 Task: Look for space in Antwerpen, Belgium from 10th July, 2023 to 15th July, 2023 for 7 adults in price range Rs.10000 to Rs.15000. Place can be entire place or shared room with 4 bedrooms having 7 beds and 4 bathrooms. Property type can be house, flat, guest house. Amenities needed are: wifi, washing machine, heating, TV, free parkinig on premises, hot tub, gym, smoking allowed. Booking option can be shelf check-in. Required host language is English.
Action: Mouse pressed left at (540, 109)
Screenshot: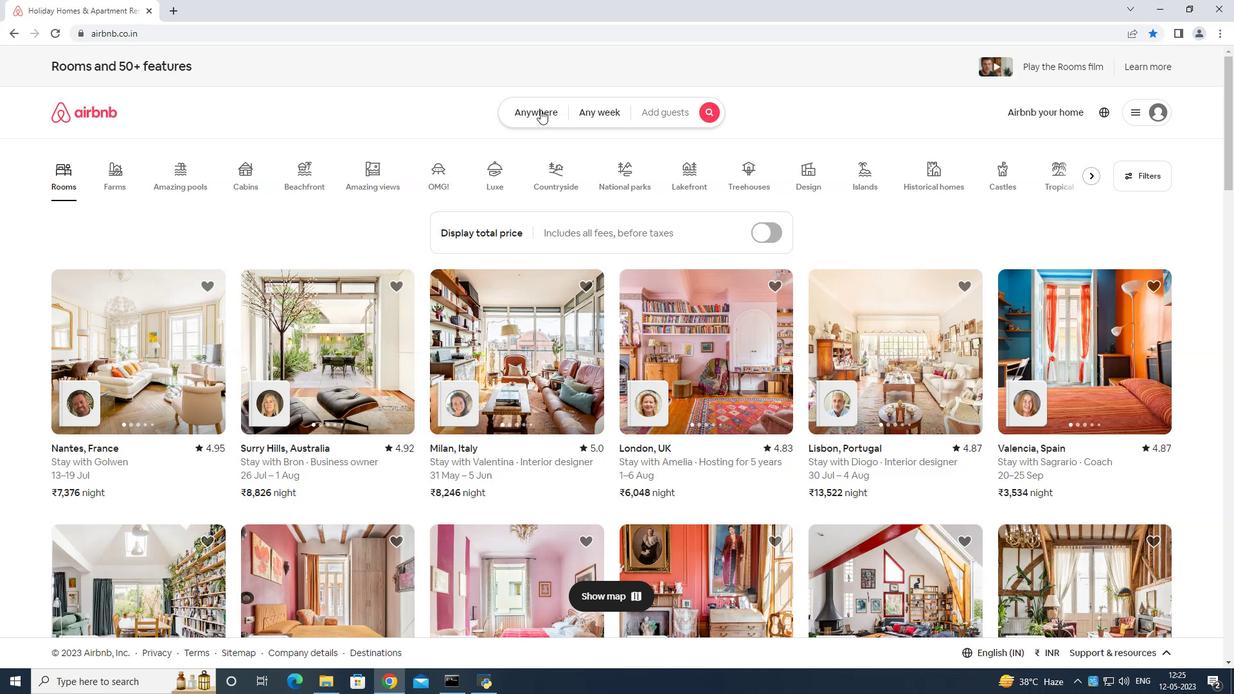 
Action: Mouse moved to (476, 154)
Screenshot: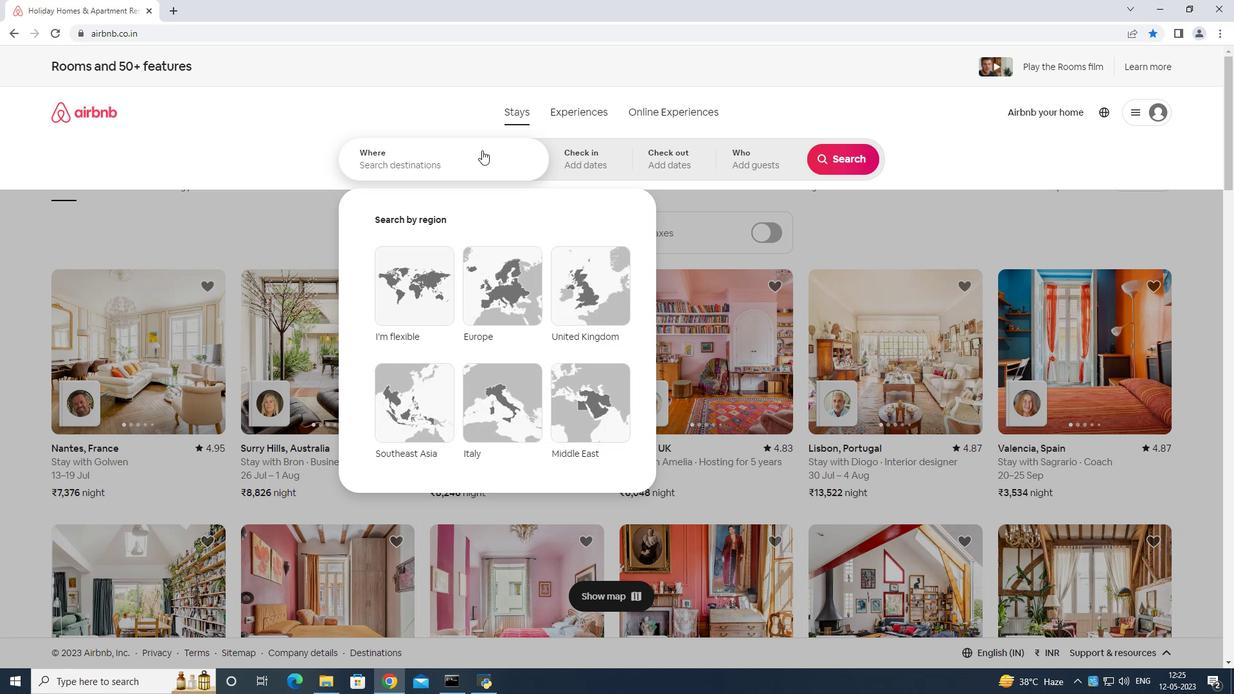 
Action: Mouse pressed left at (476, 154)
Screenshot: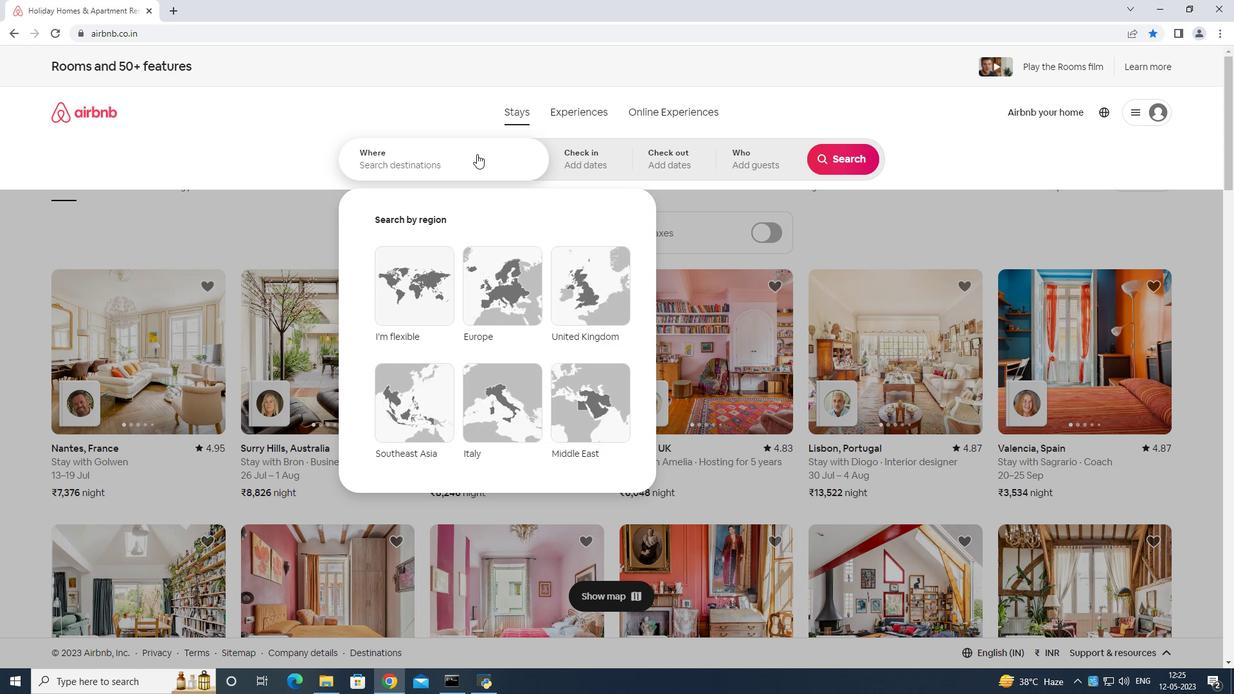 
Action: Mouse moved to (491, 239)
Screenshot: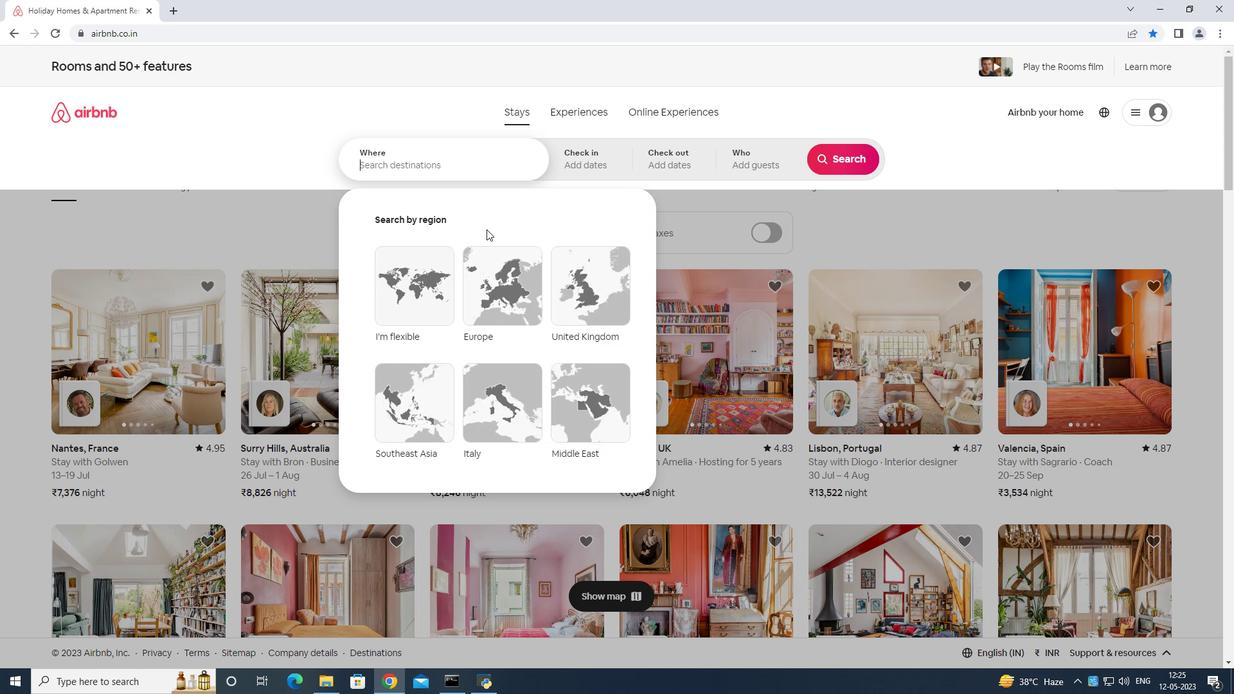 
Action: Key pressed <Key.shift>Antwerr<Key.backspace>pen<Key.space>belgium<Key.enter>
Screenshot: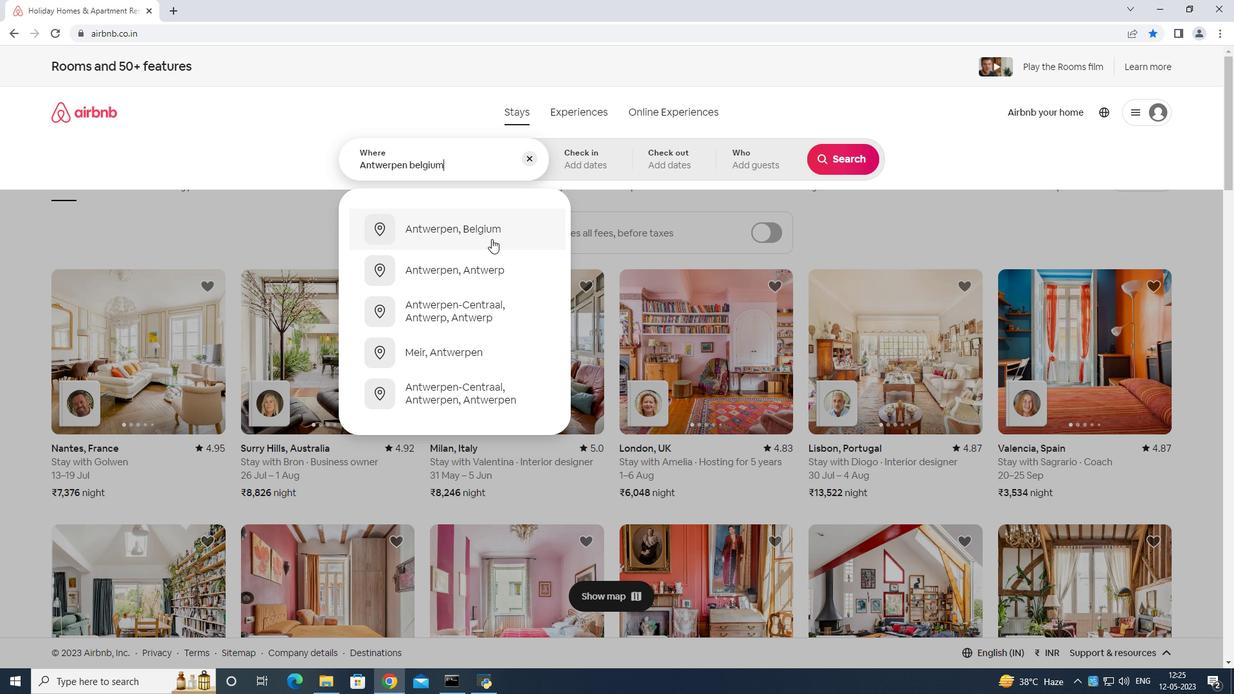 
Action: Mouse moved to (847, 255)
Screenshot: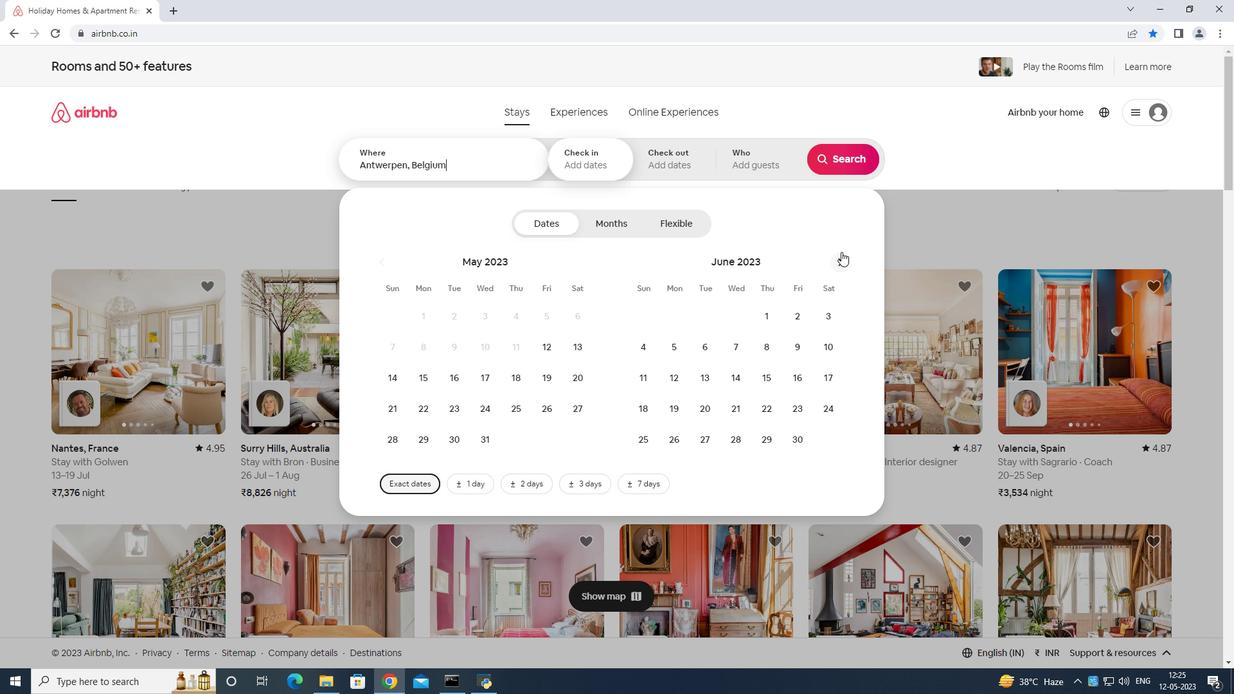 
Action: Mouse pressed left at (847, 255)
Screenshot: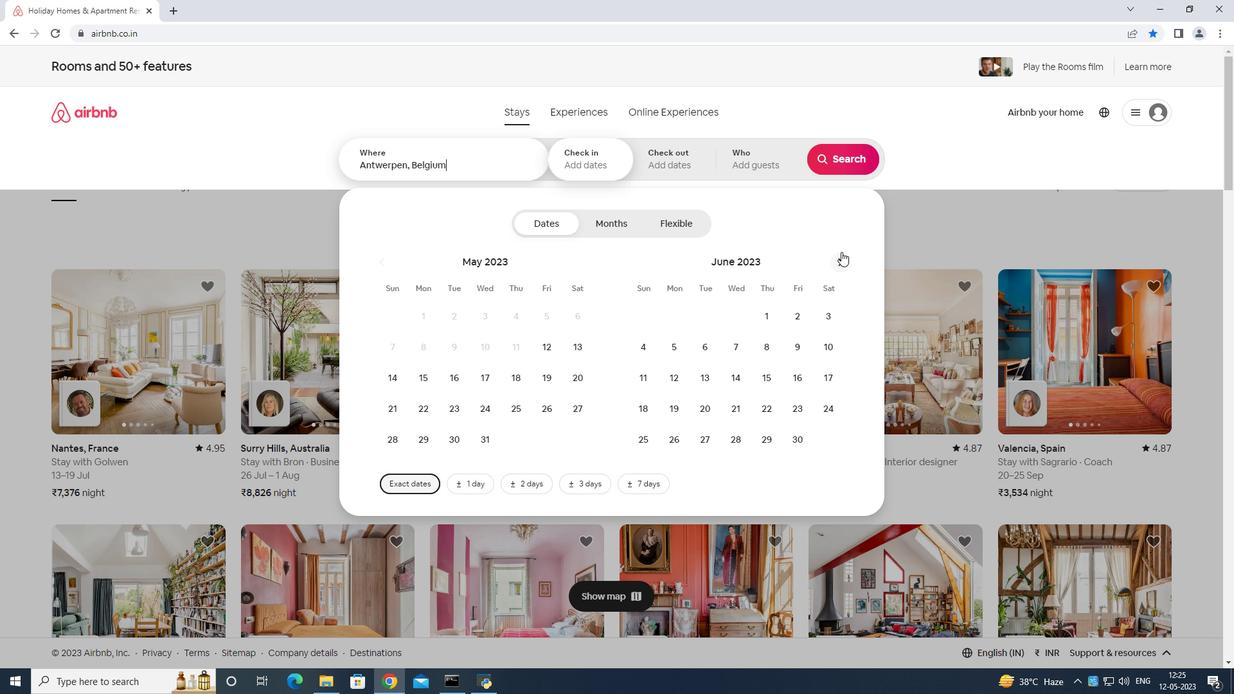 
Action: Mouse moved to (675, 377)
Screenshot: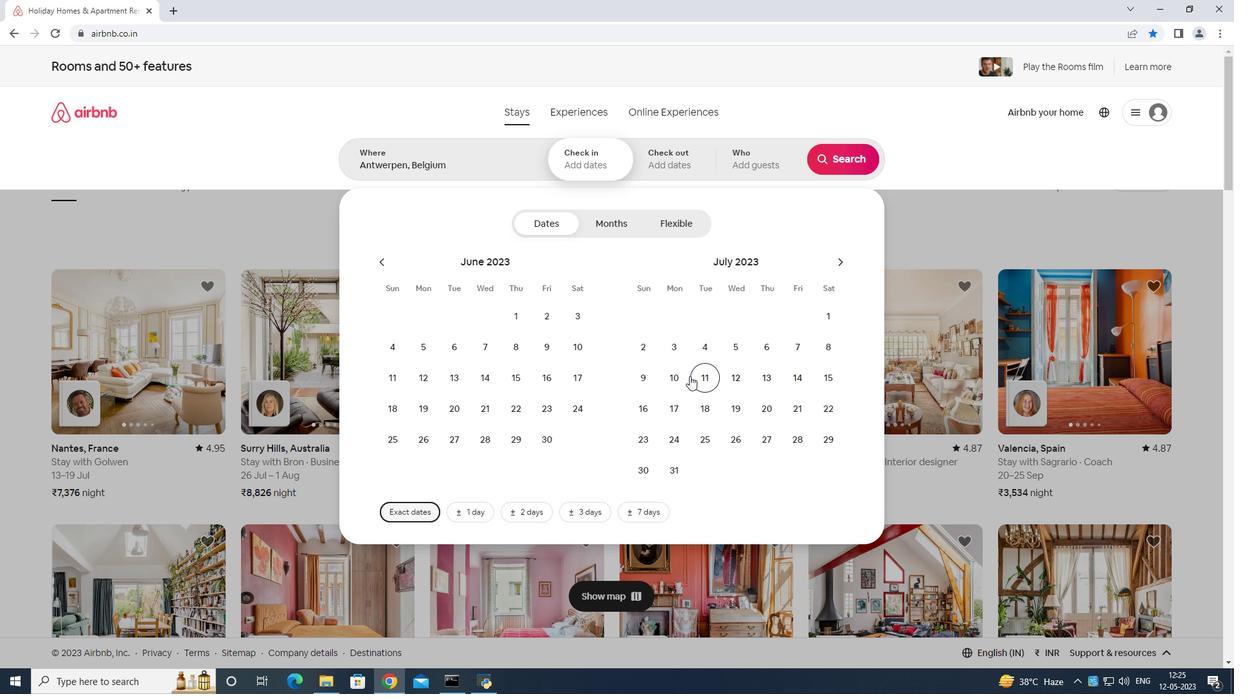 
Action: Mouse pressed left at (675, 377)
Screenshot: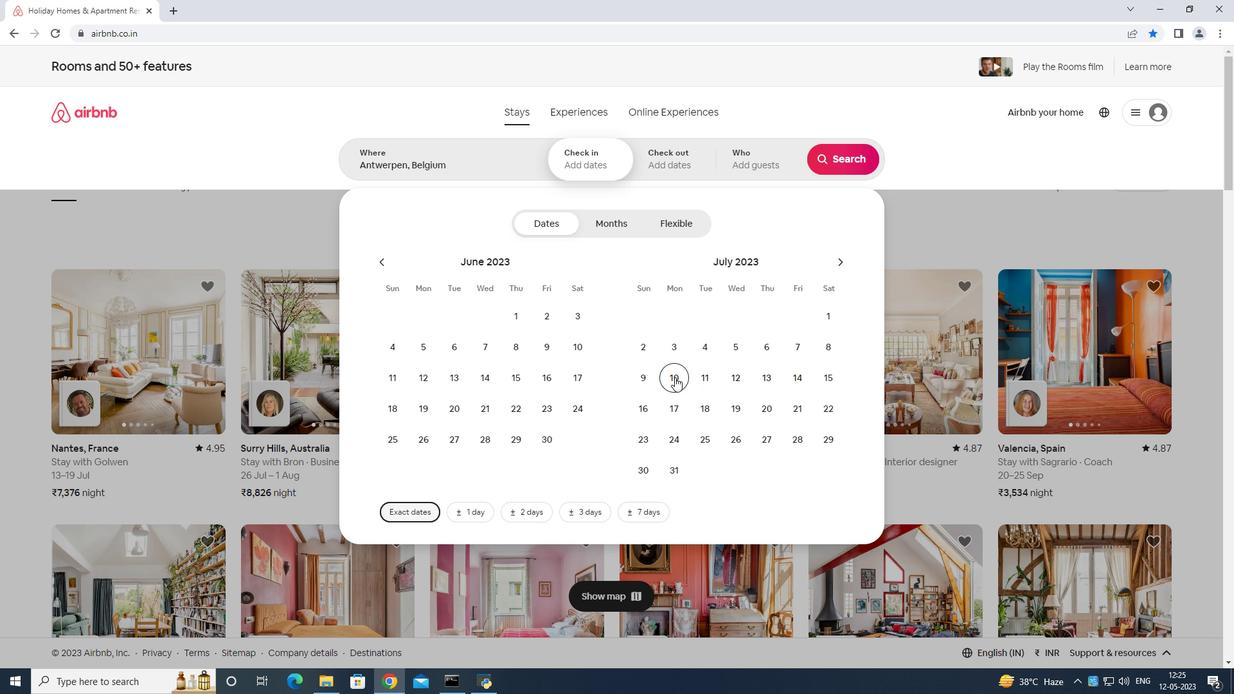 
Action: Mouse moved to (830, 381)
Screenshot: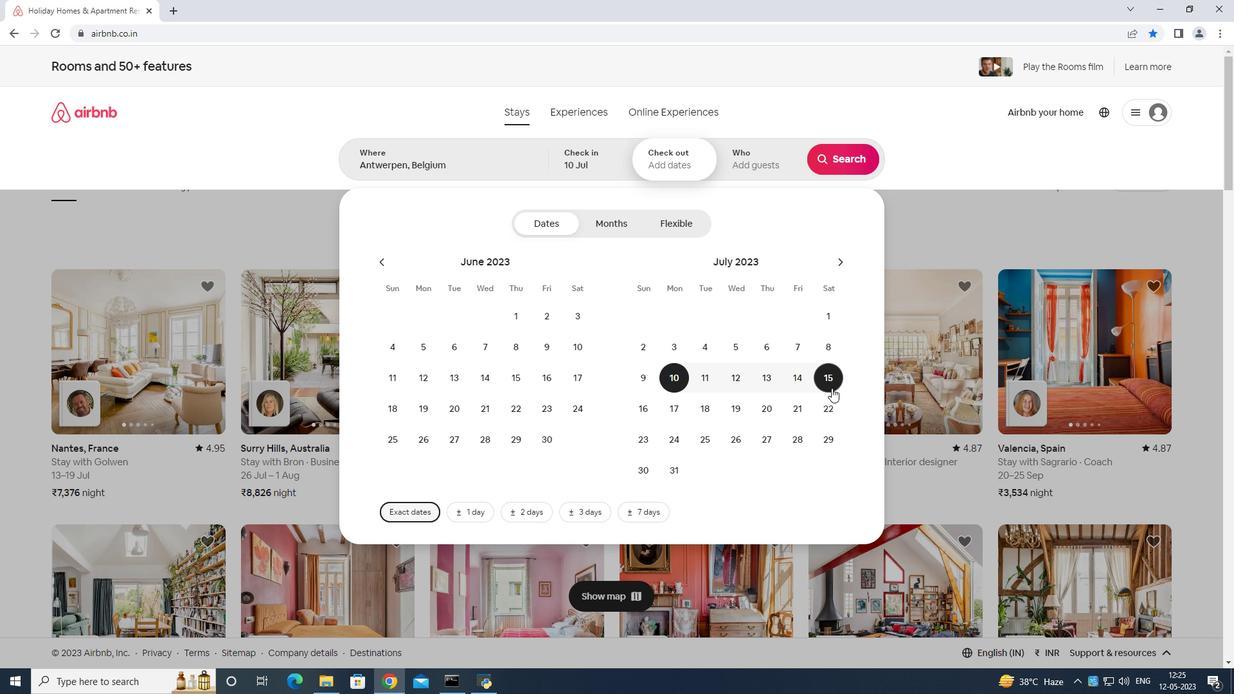 
Action: Mouse pressed left at (830, 381)
Screenshot: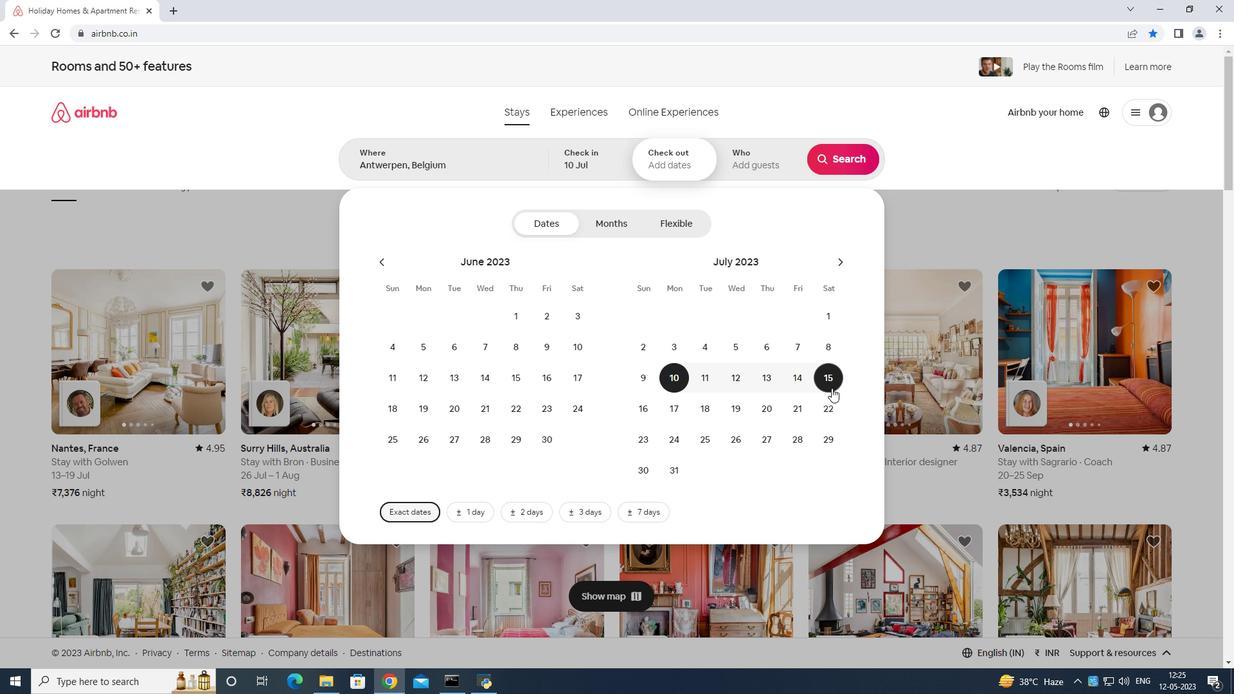 
Action: Mouse moved to (766, 153)
Screenshot: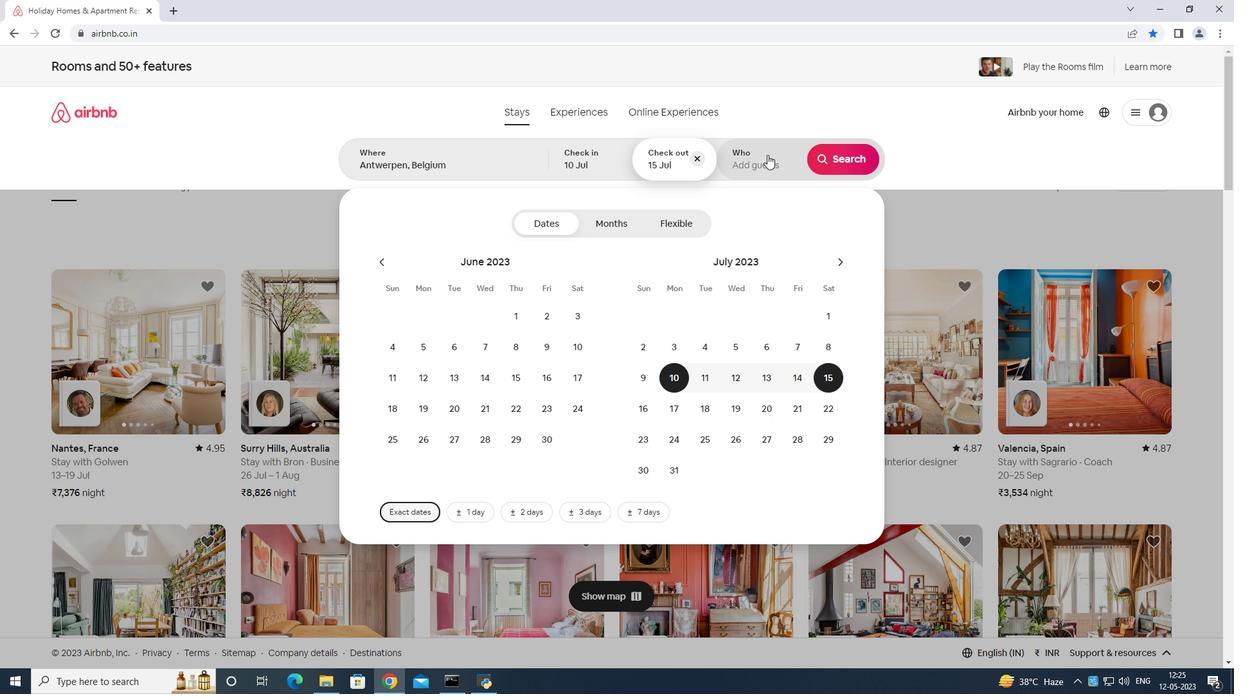 
Action: Mouse pressed left at (766, 153)
Screenshot: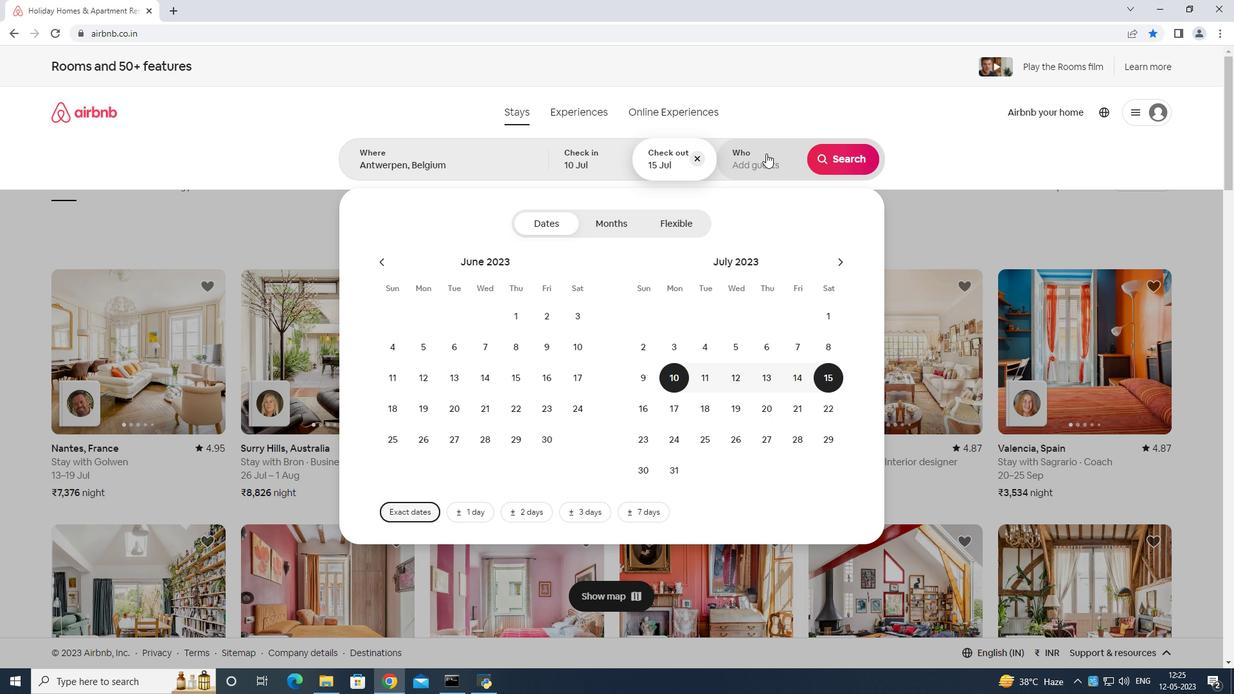 
Action: Mouse moved to (846, 230)
Screenshot: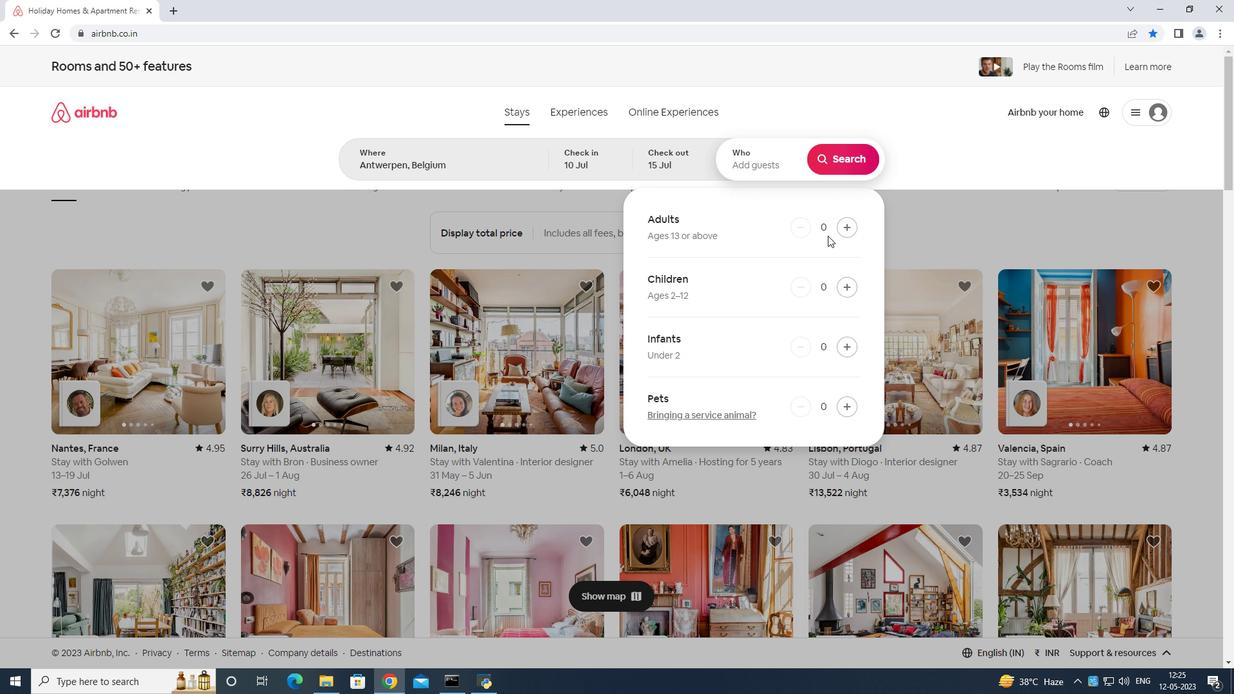 
Action: Mouse pressed left at (846, 230)
Screenshot: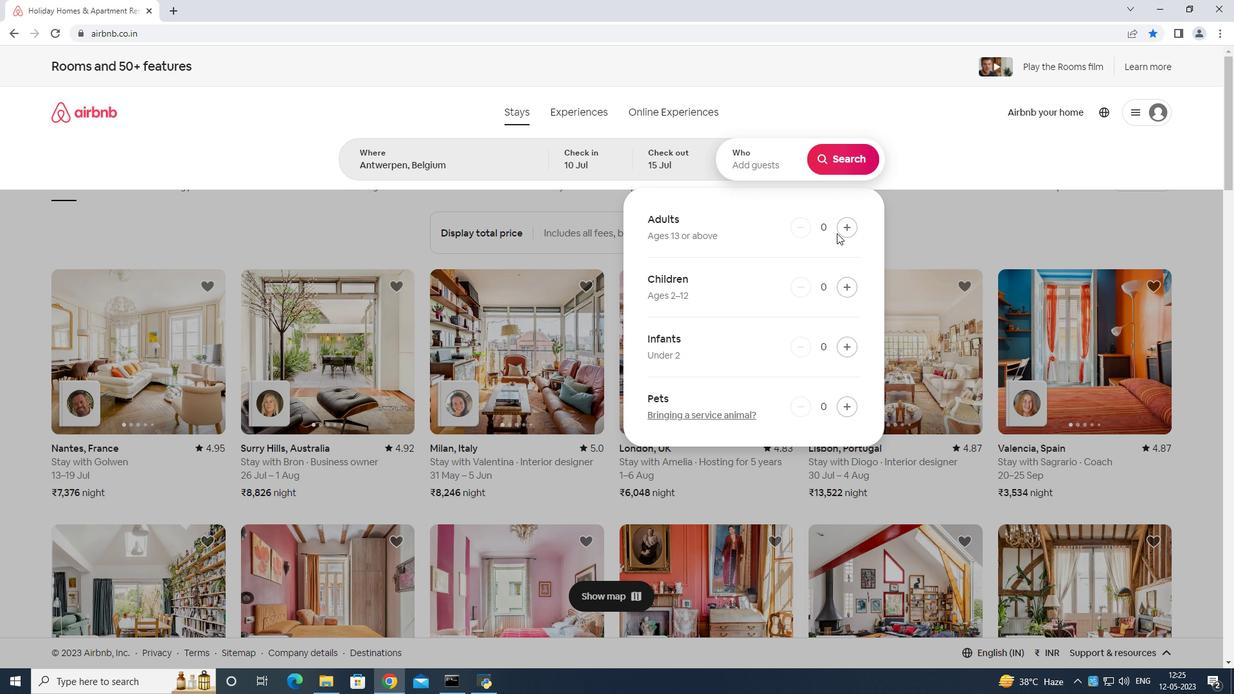
Action: Mouse moved to (847, 229)
Screenshot: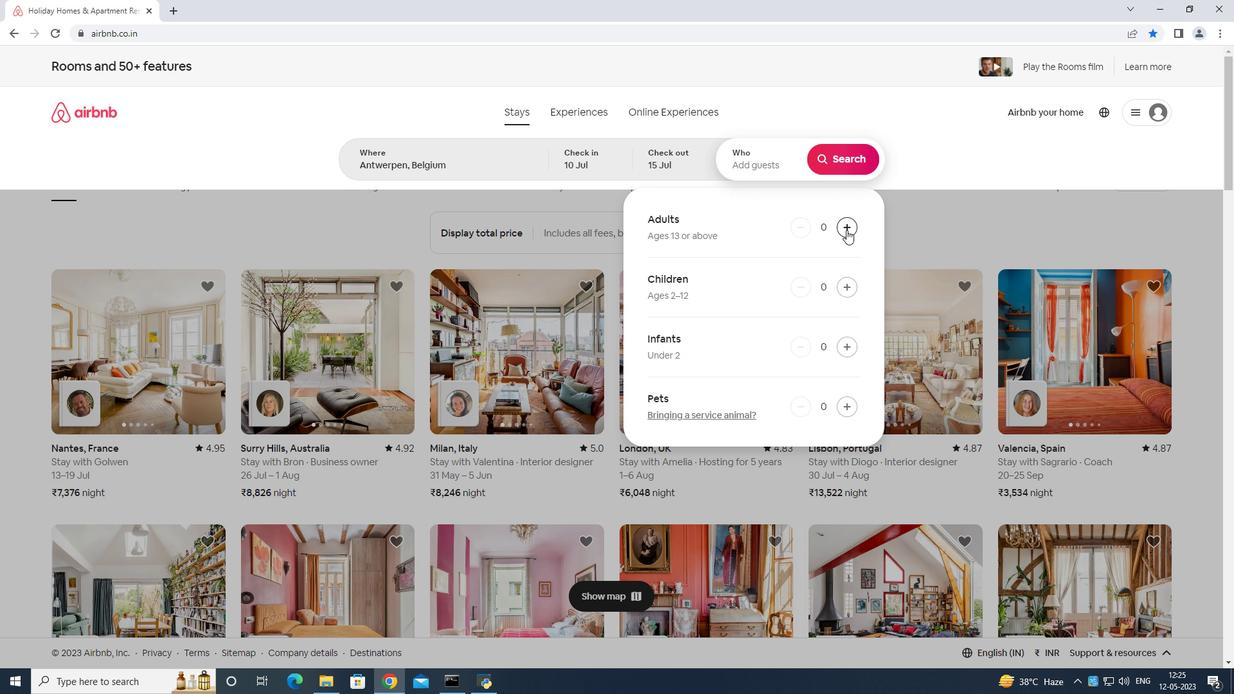 
Action: Mouse pressed left at (847, 229)
Screenshot: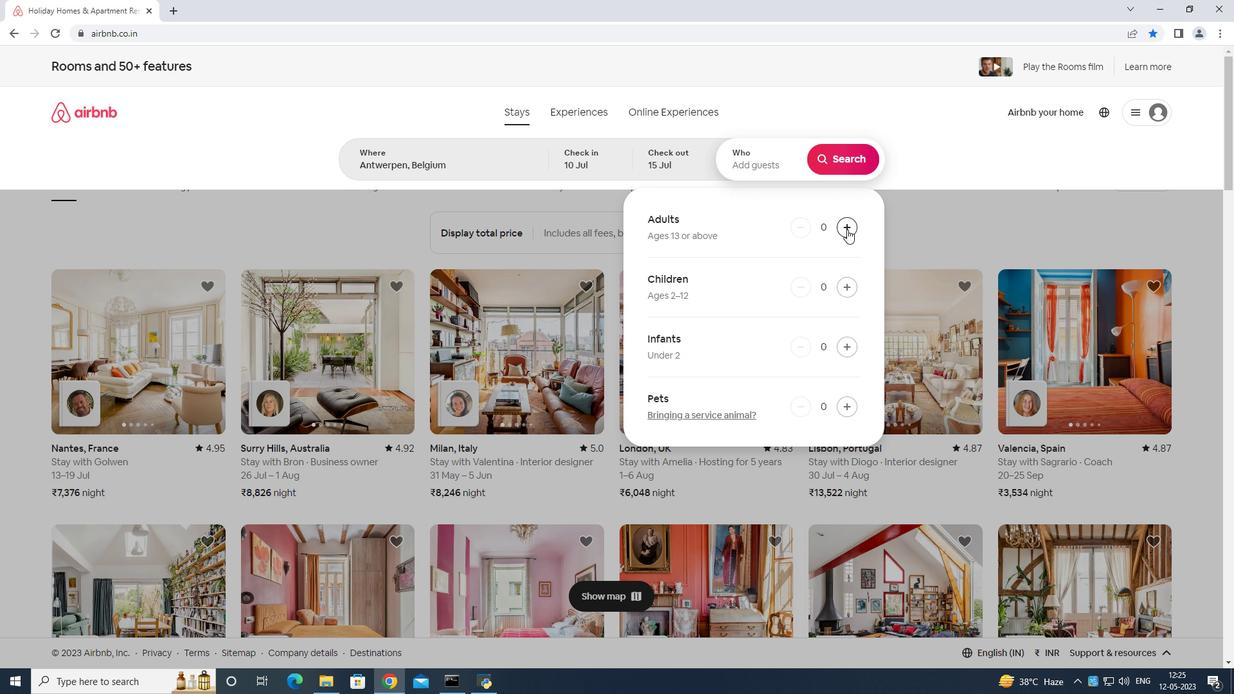 
Action: Mouse pressed left at (847, 229)
Screenshot: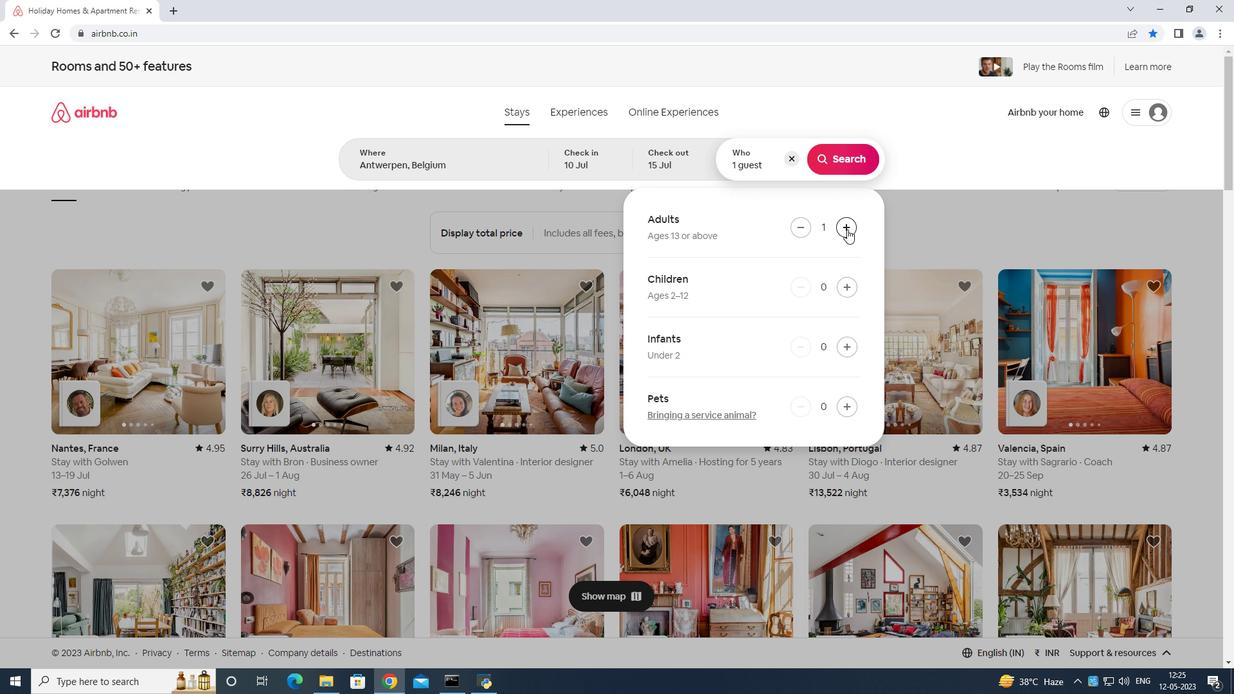 
Action: Mouse pressed left at (847, 229)
Screenshot: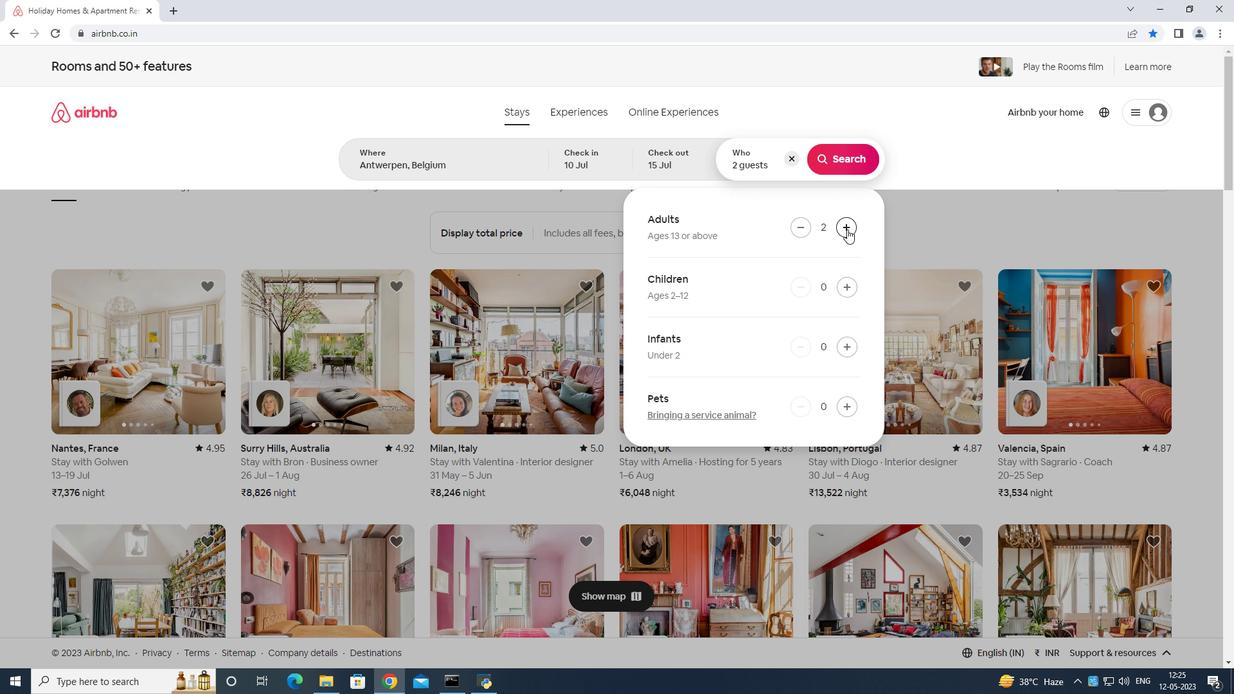 
Action: Mouse pressed left at (847, 229)
Screenshot: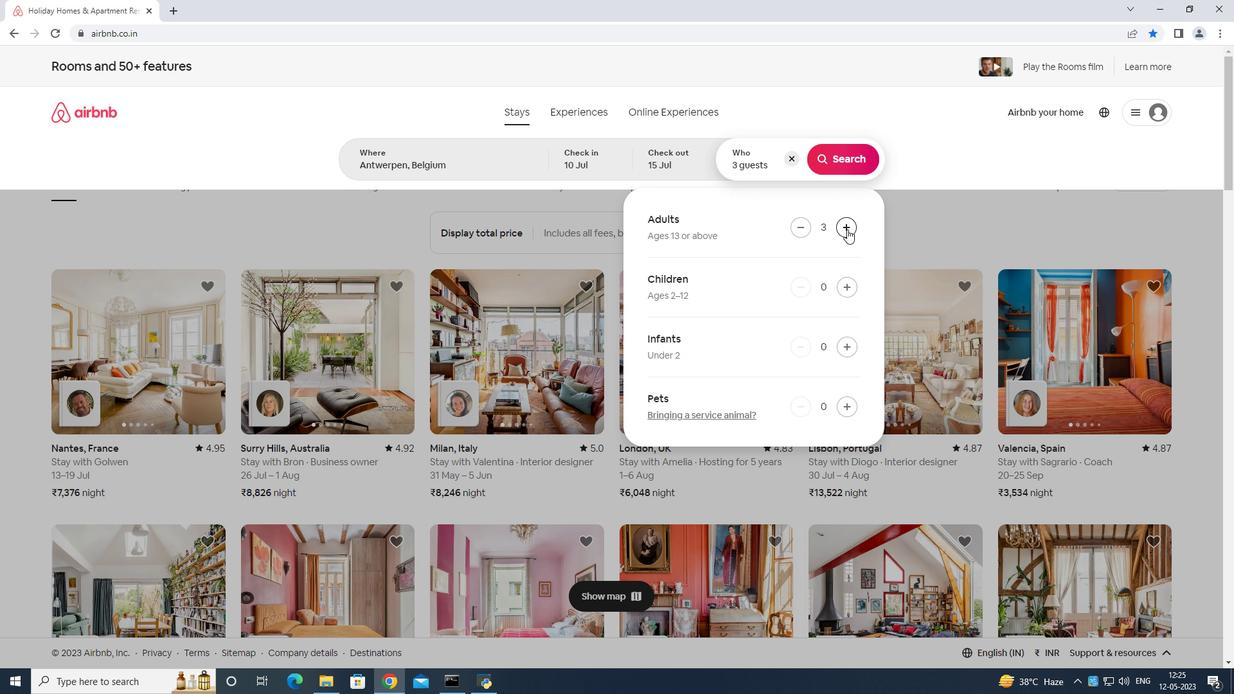 
Action: Mouse pressed left at (847, 229)
Screenshot: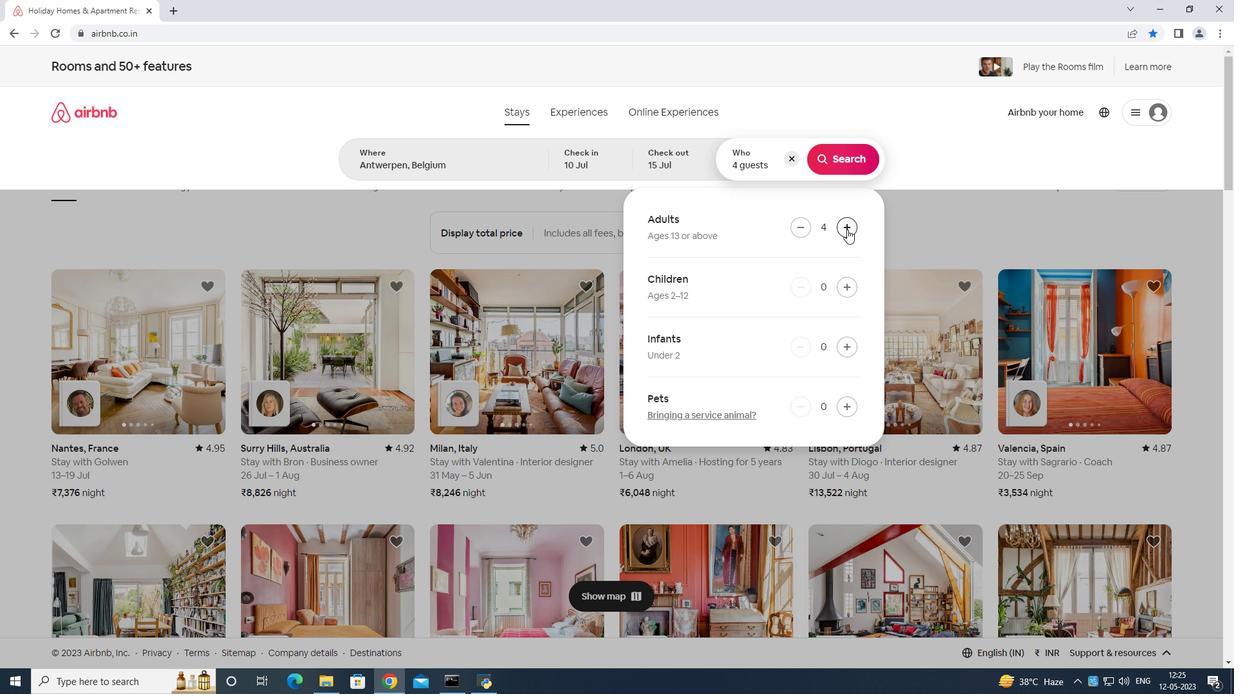 
Action: Mouse pressed left at (847, 229)
Screenshot: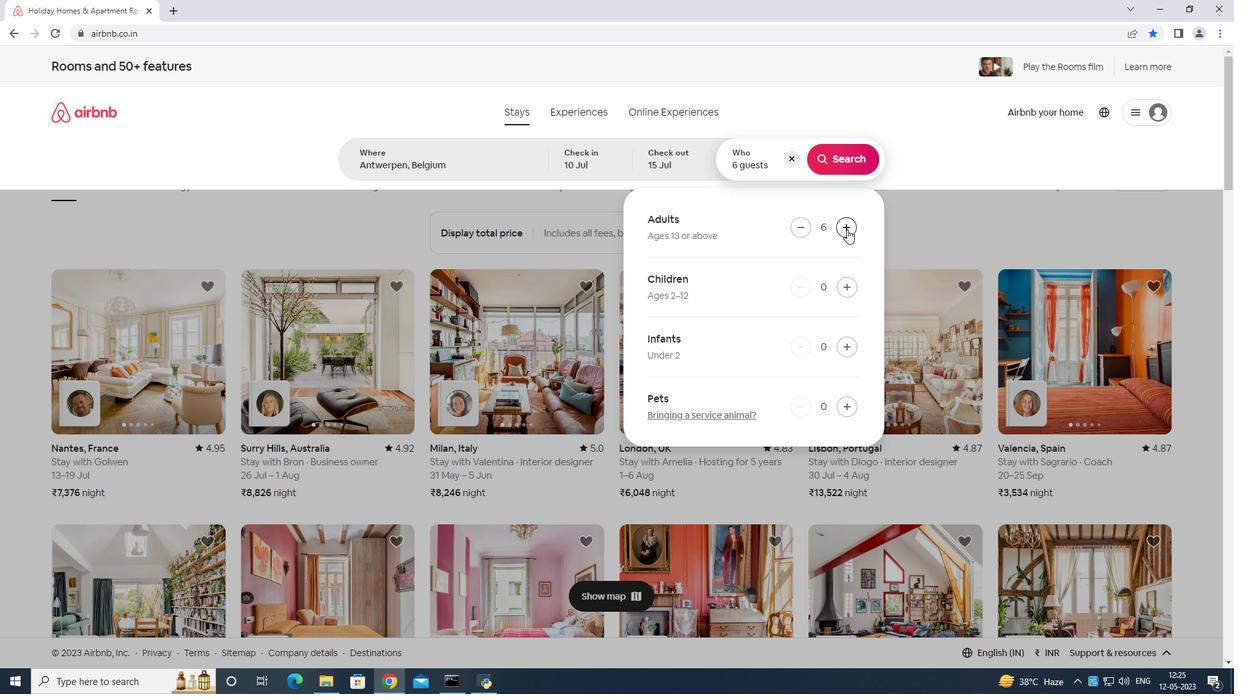 
Action: Mouse moved to (848, 161)
Screenshot: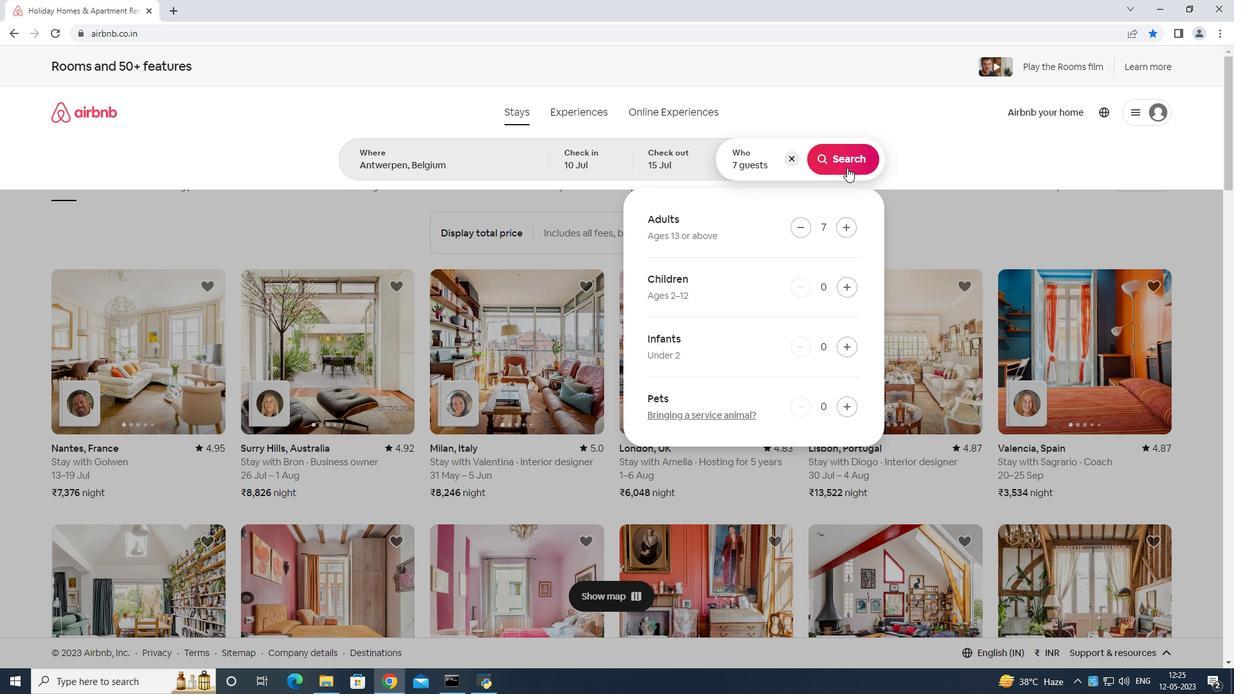 
Action: Mouse pressed left at (848, 161)
Screenshot: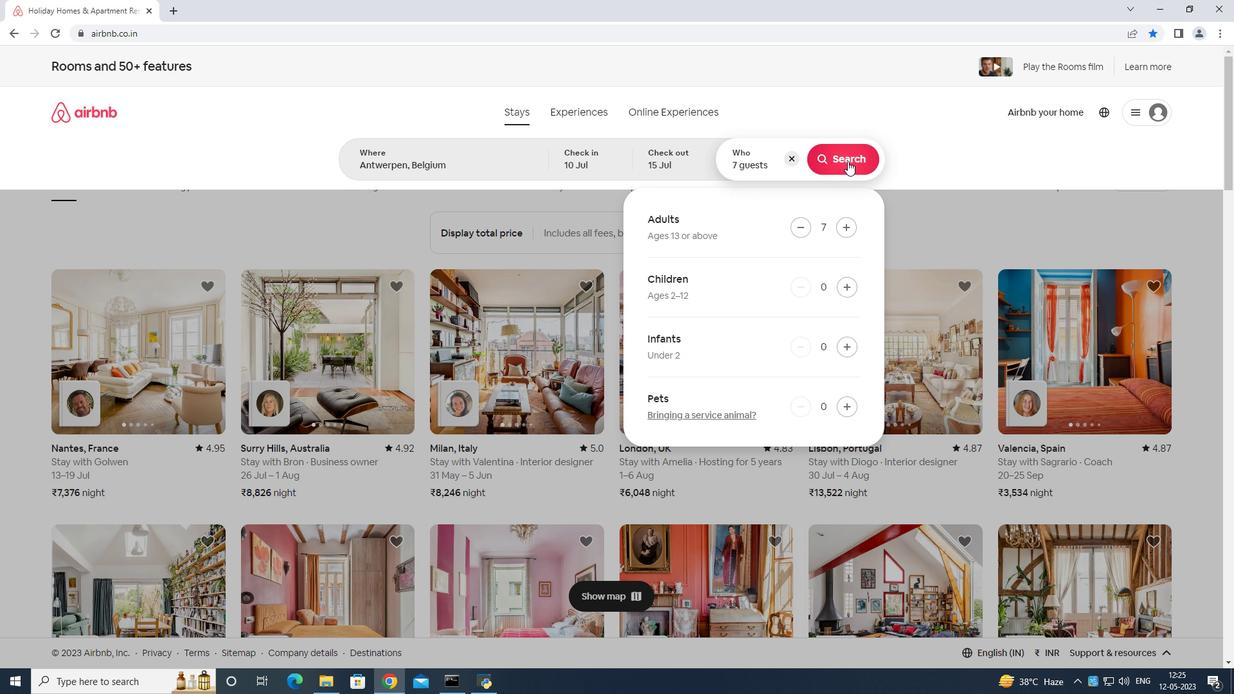 
Action: Mouse moved to (1195, 121)
Screenshot: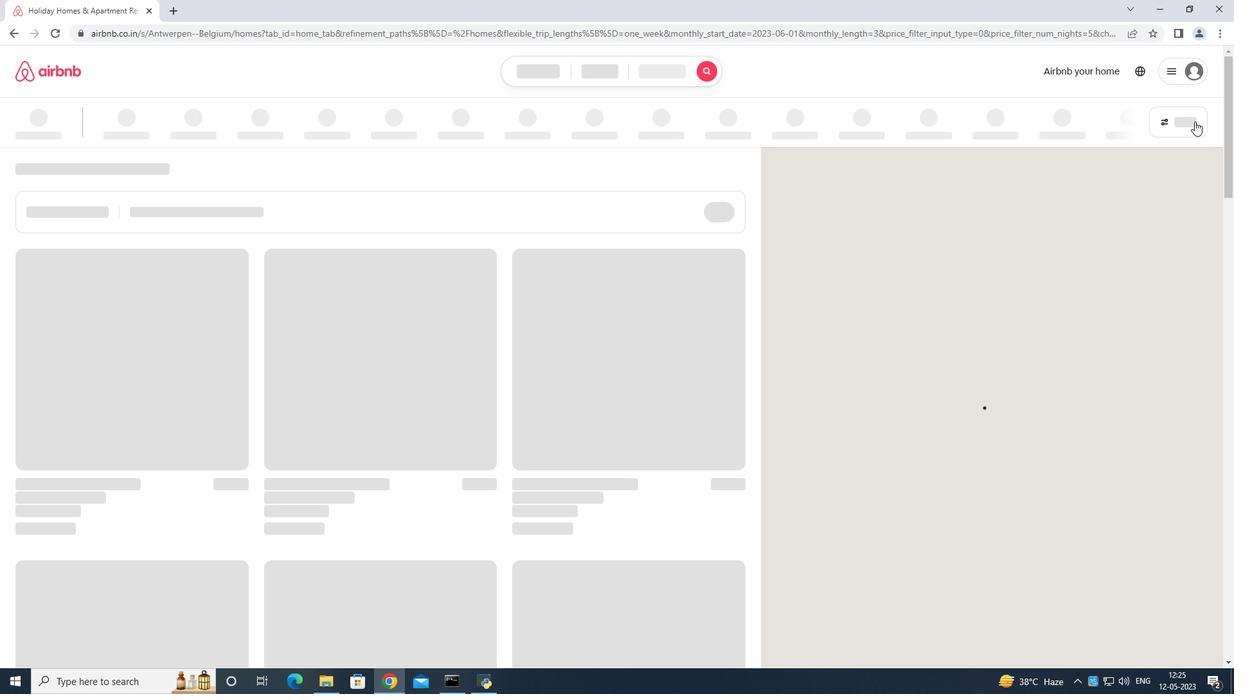 
Action: Mouse pressed left at (1195, 121)
Screenshot: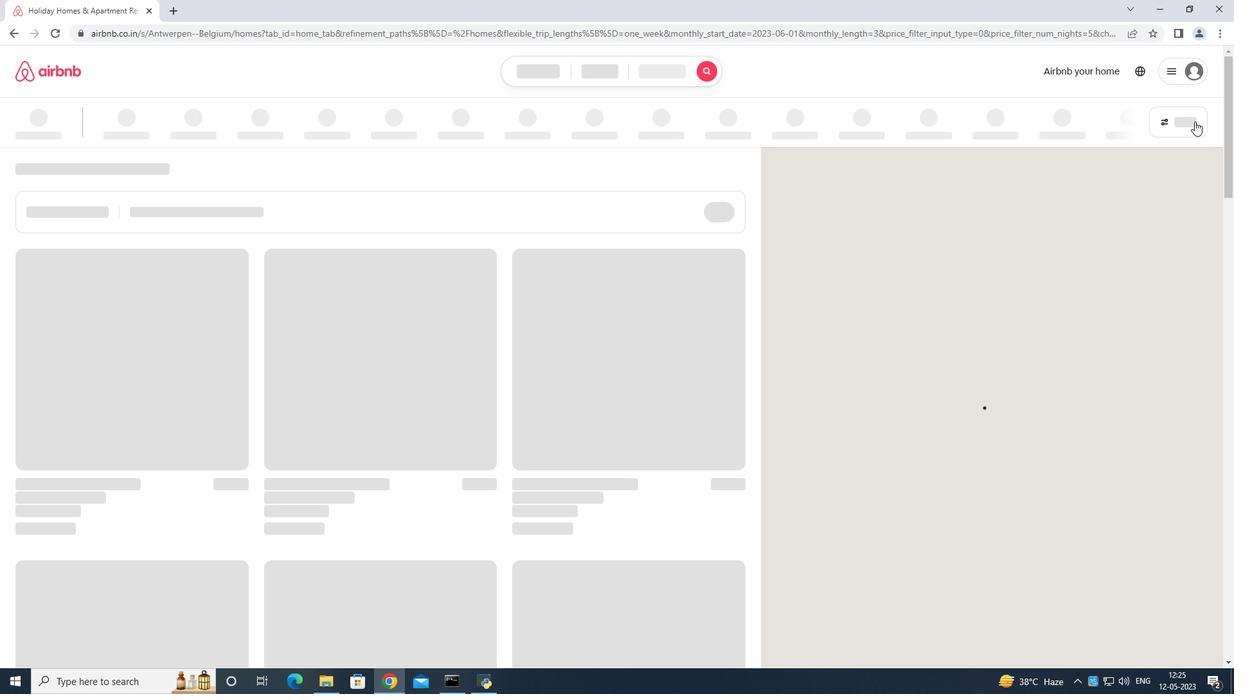 
Action: Mouse moved to (535, 423)
Screenshot: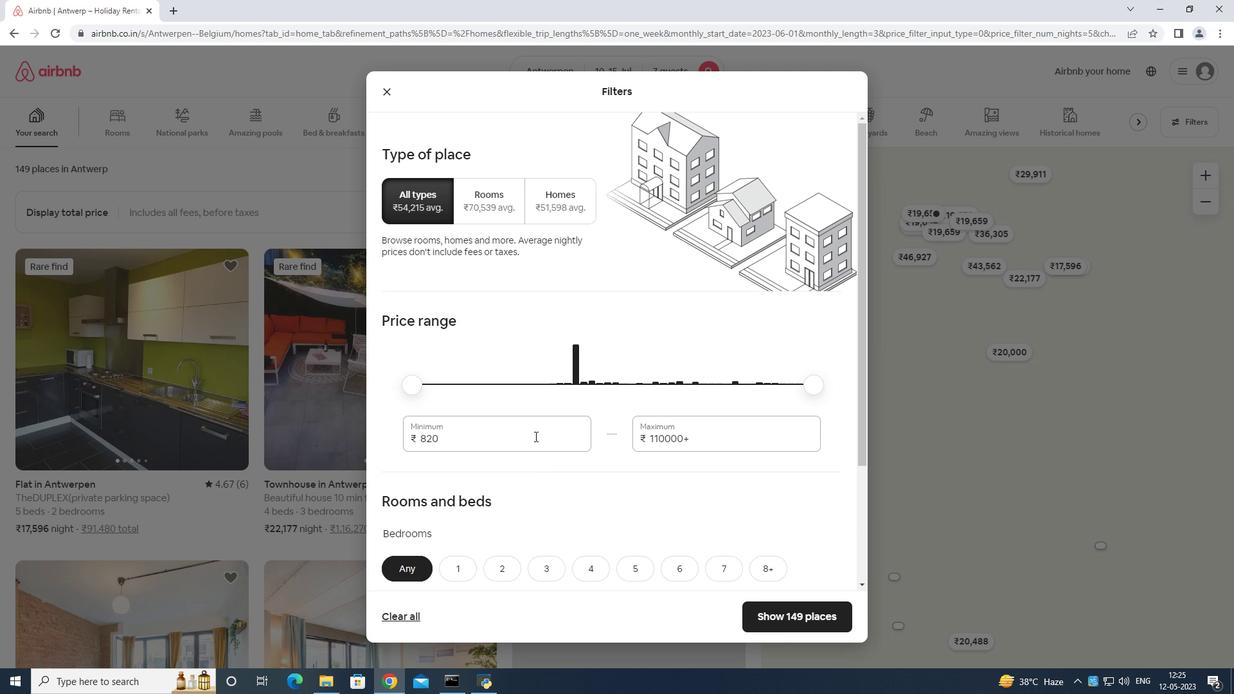 
Action: Mouse pressed left at (535, 423)
Screenshot: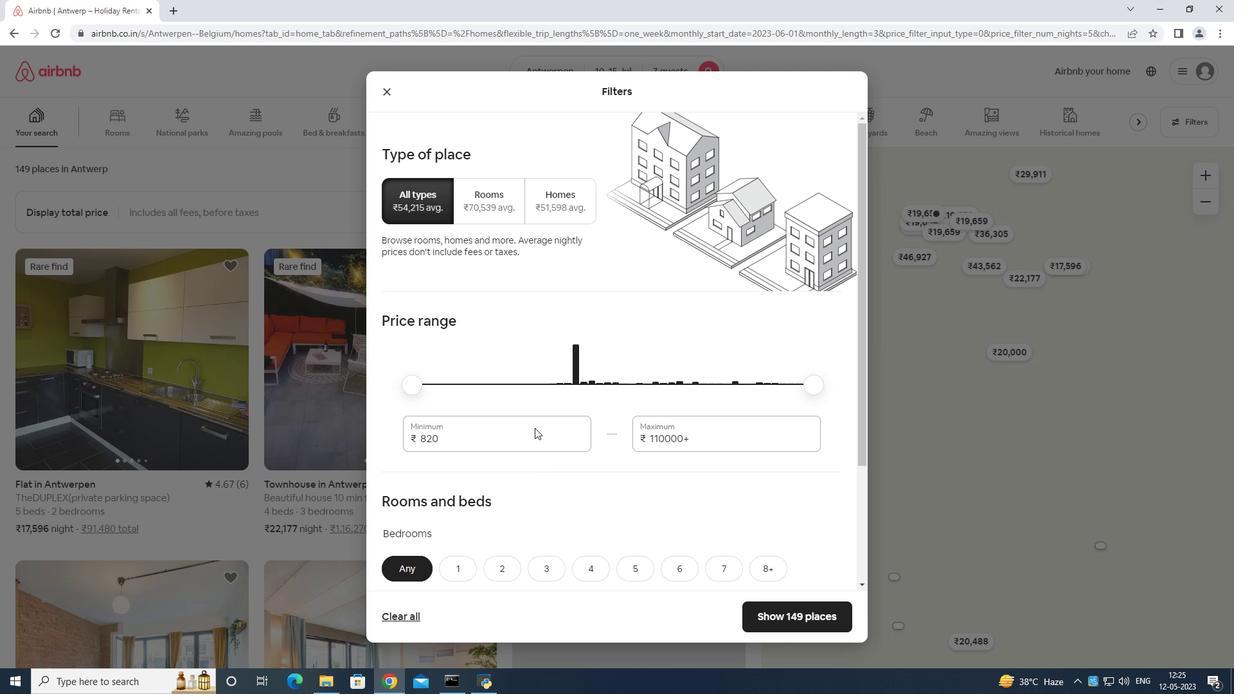 
Action: Mouse moved to (534, 423)
Screenshot: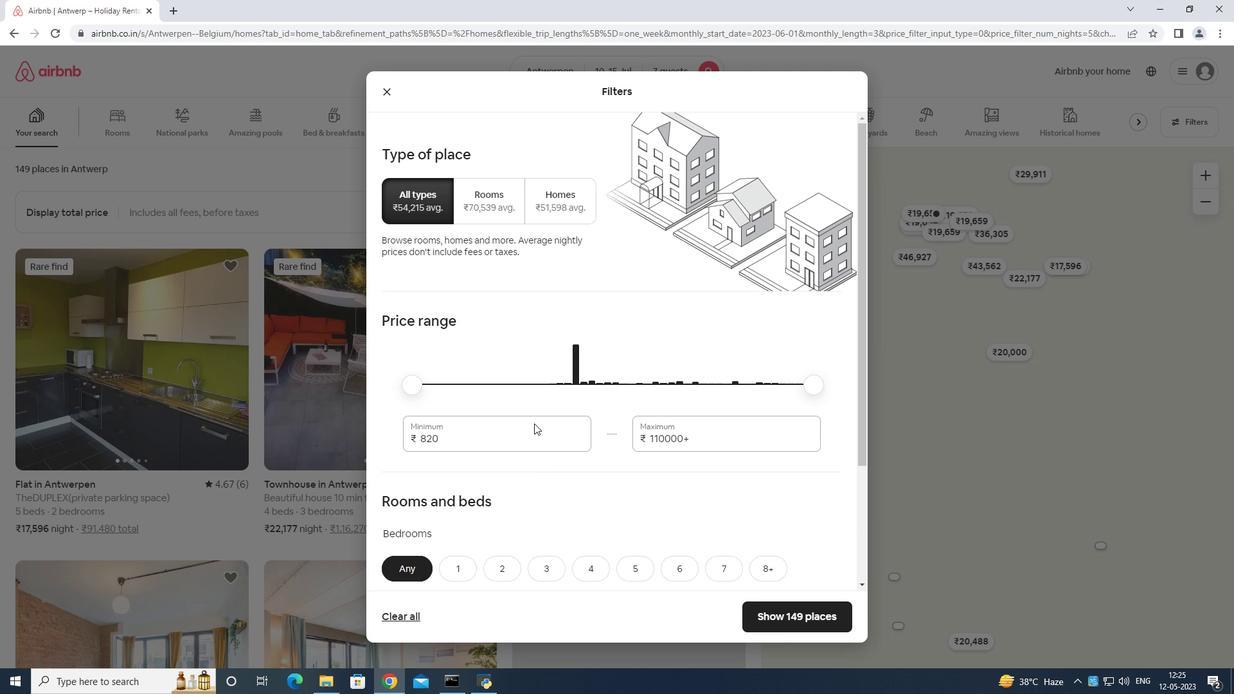 
Action: Key pressed <Key.backspace><Key.backspace><Key.backspace>
Screenshot: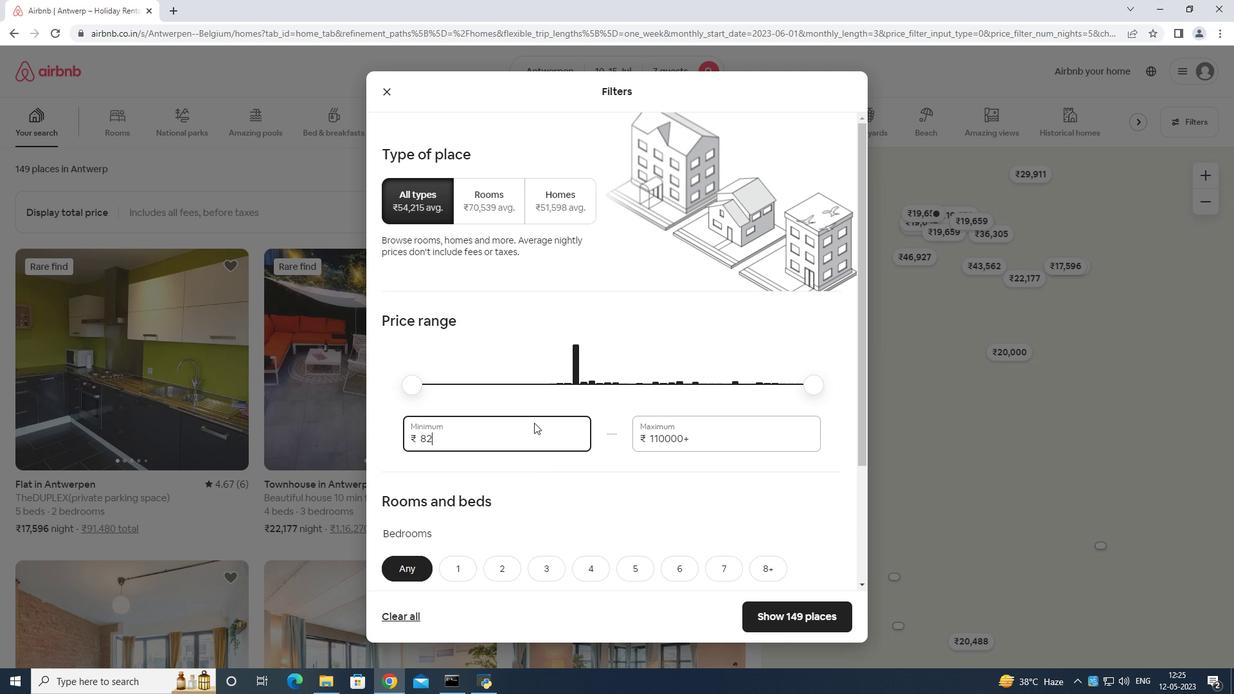 
Action: Mouse moved to (535, 422)
Screenshot: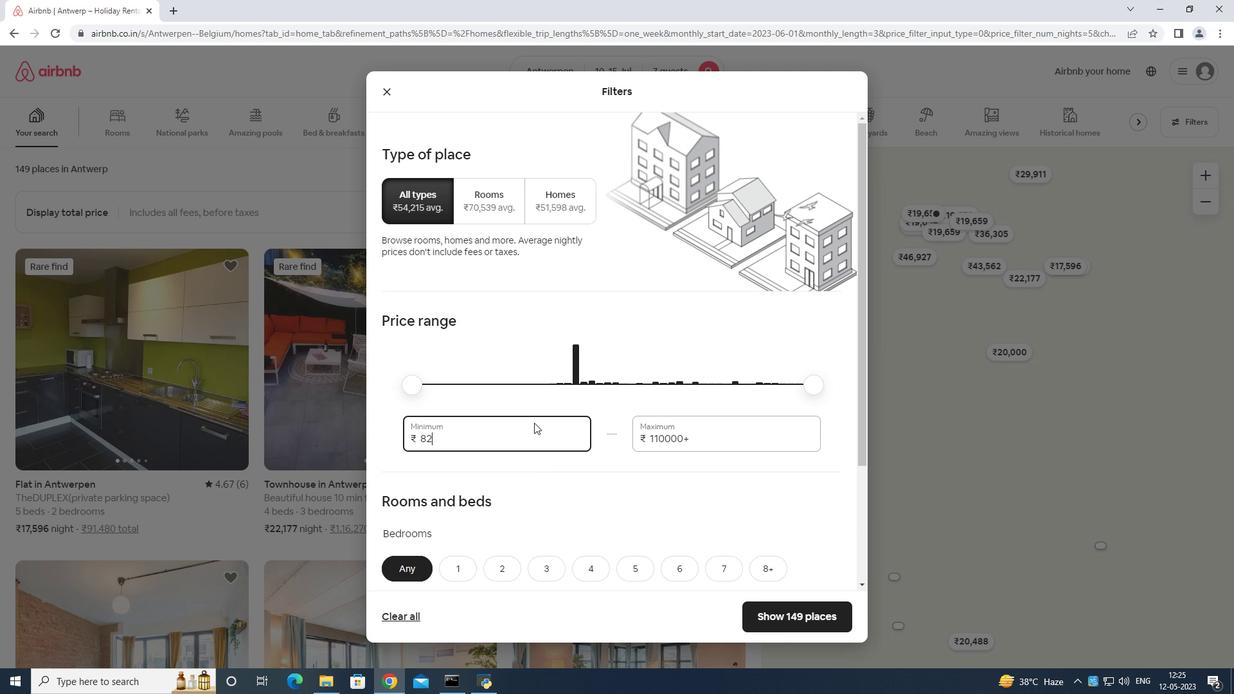 
Action: Key pressed 1000
Screenshot: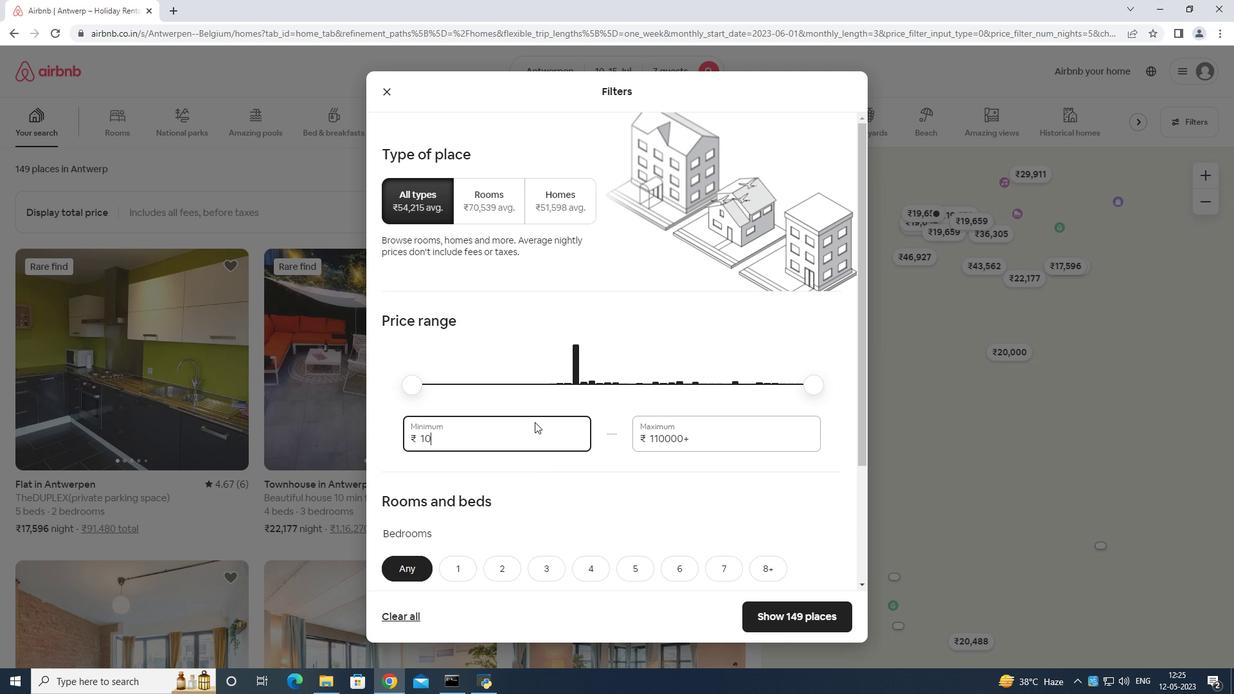 
Action: Mouse moved to (536, 421)
Screenshot: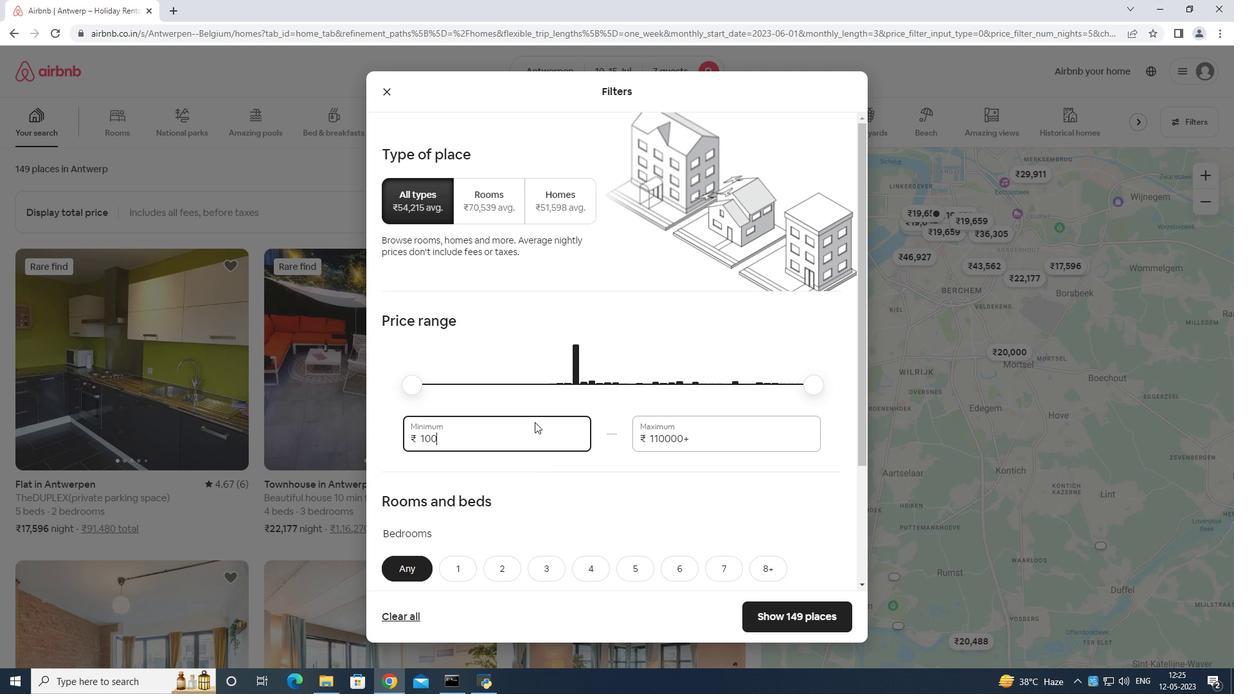 
Action: Key pressed 0
Screenshot: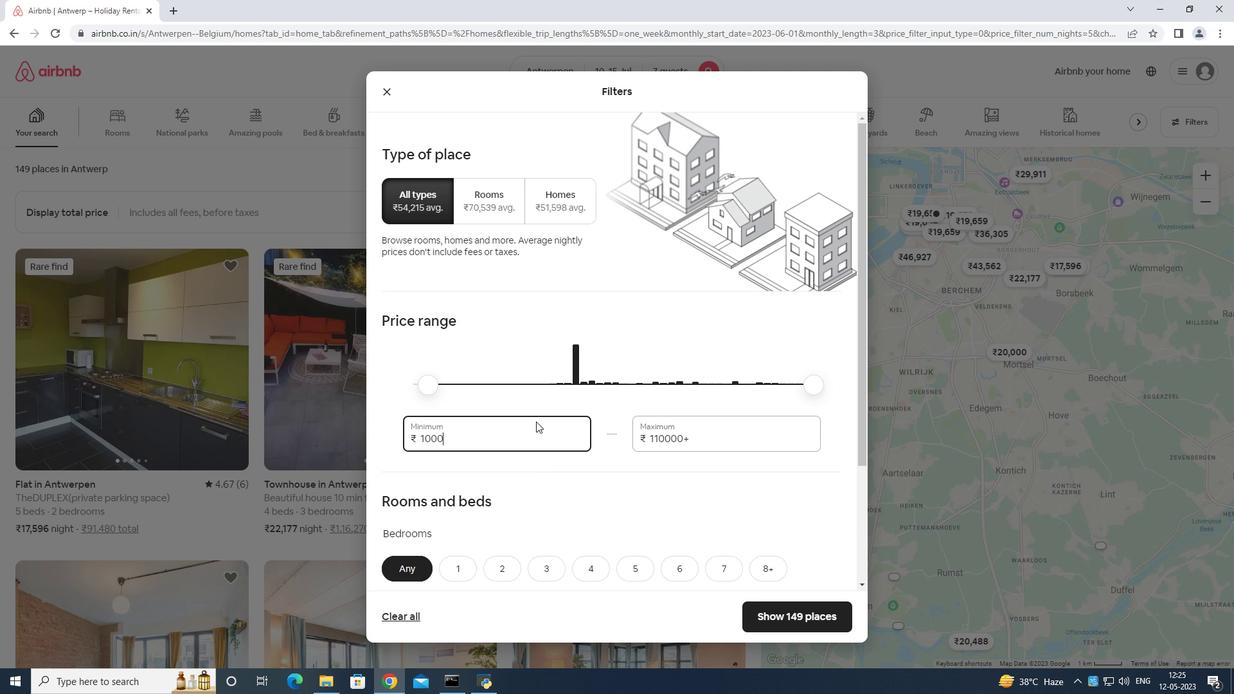 
Action: Mouse moved to (721, 428)
Screenshot: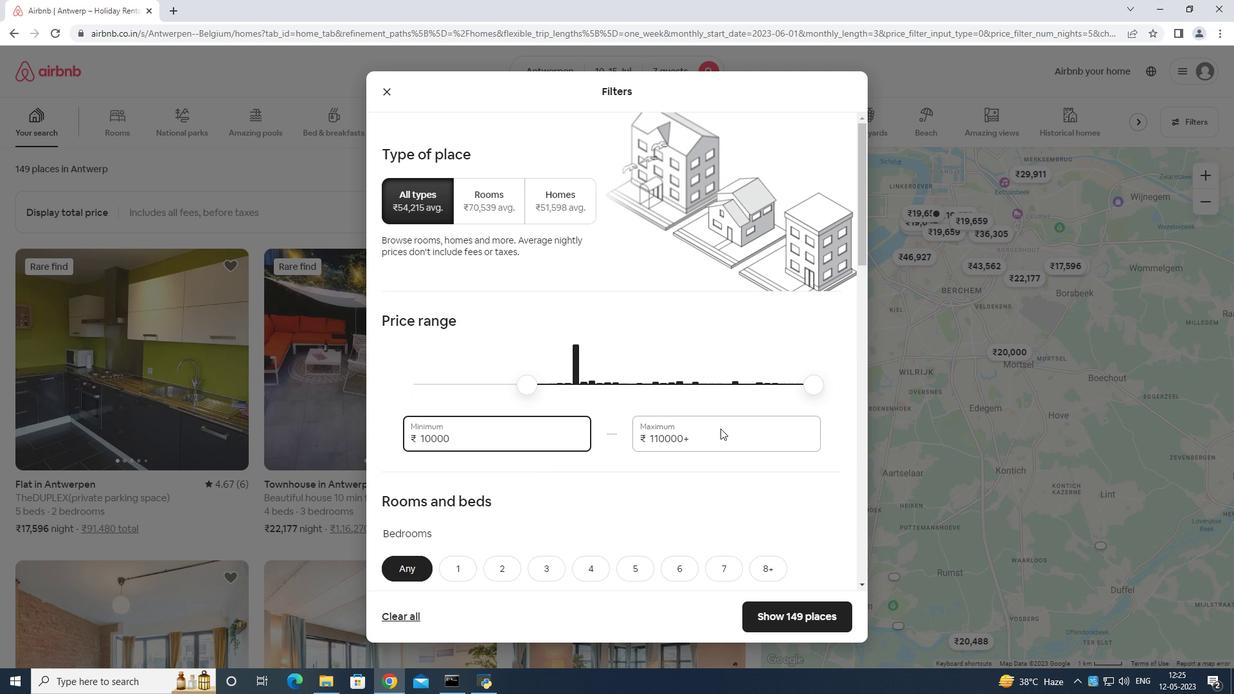 
Action: Mouse pressed left at (721, 428)
Screenshot: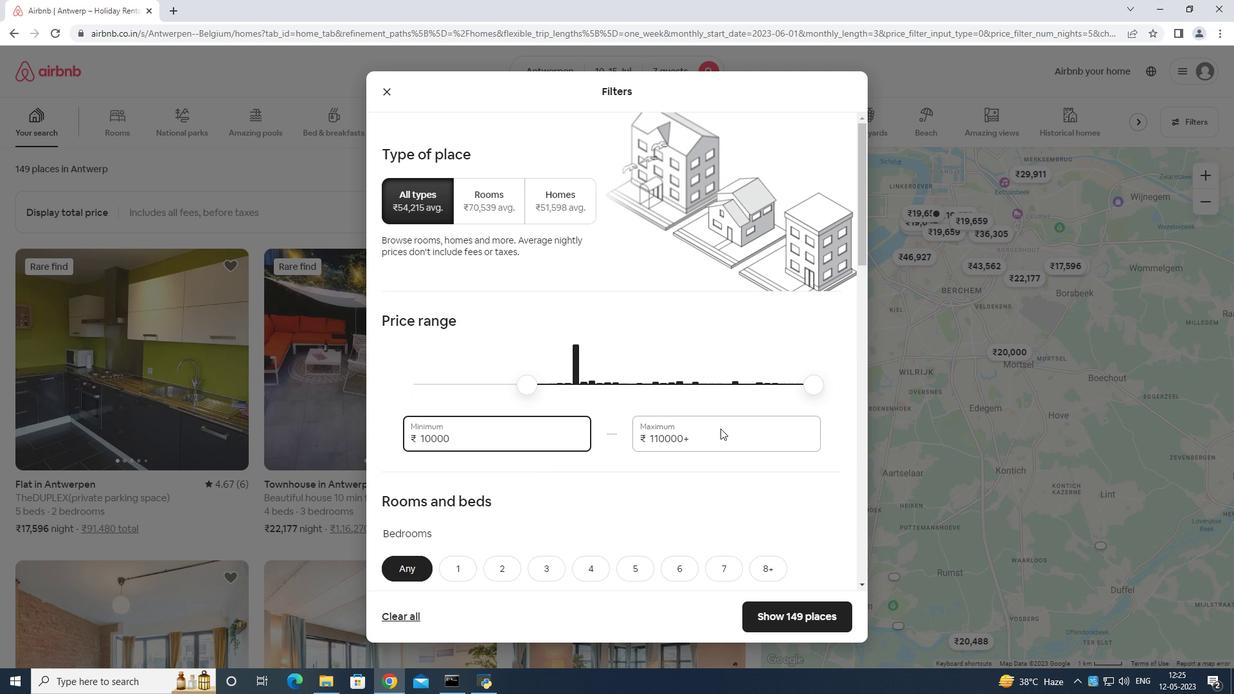 
Action: Mouse moved to (722, 427)
Screenshot: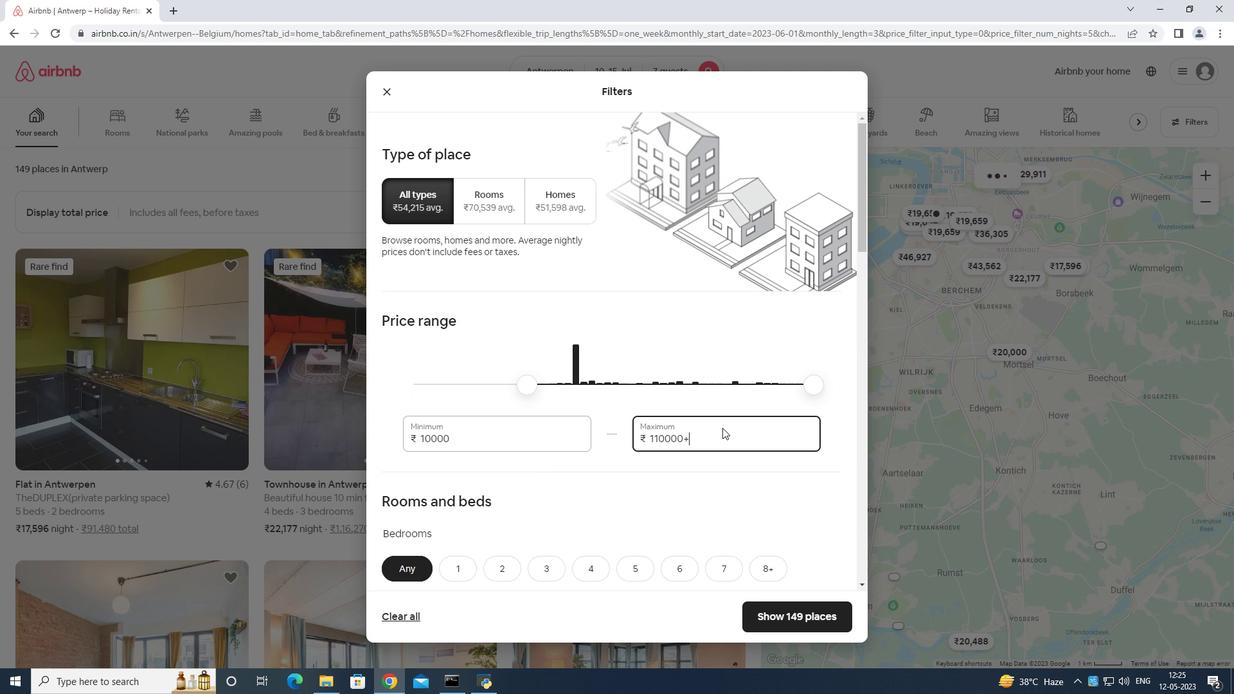 
Action: Key pressed <Key.backspace><Key.backspace><Key.backspace><Key.backspace><Key.backspace><Key.backspace><Key.backspace><Key.backspace><Key.backspace><Key.backspace><Key.backspace><Key.backspace><Key.backspace><Key.backspace><Key.backspace><Key.backspace><Key.backspace><Key.backspace><Key.backspace>1
Screenshot: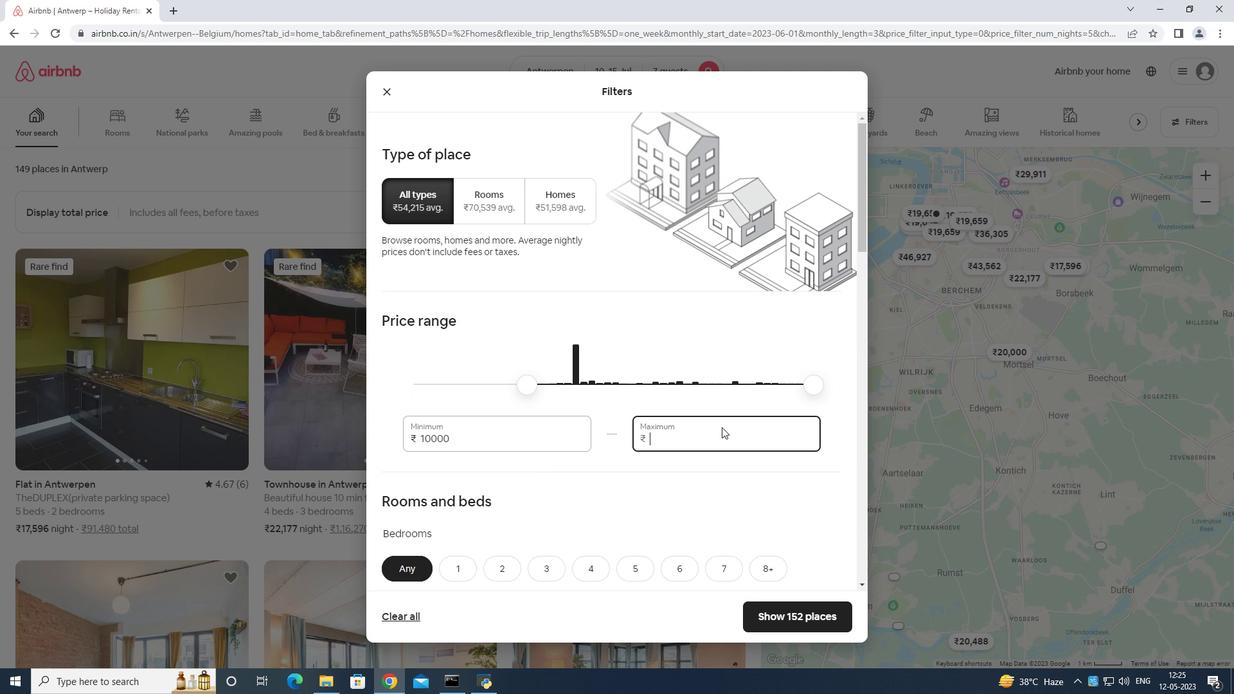 
Action: Mouse moved to (722, 426)
Screenshot: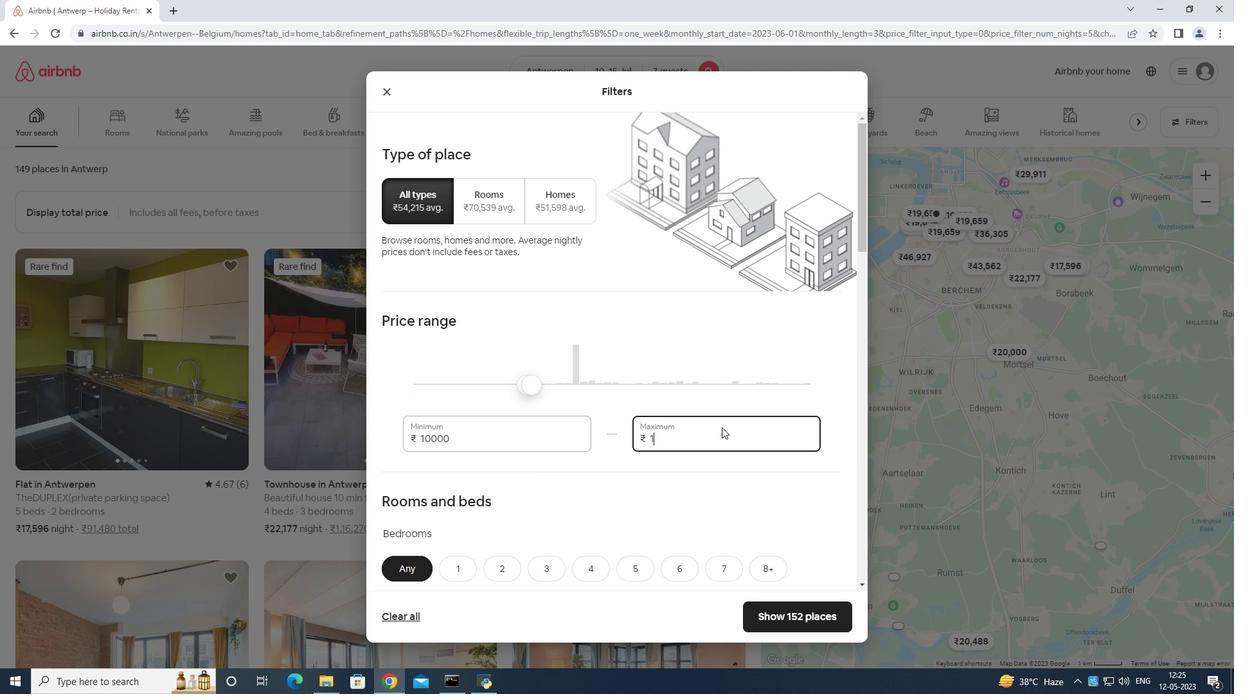 
Action: Key pressed 5000
Screenshot: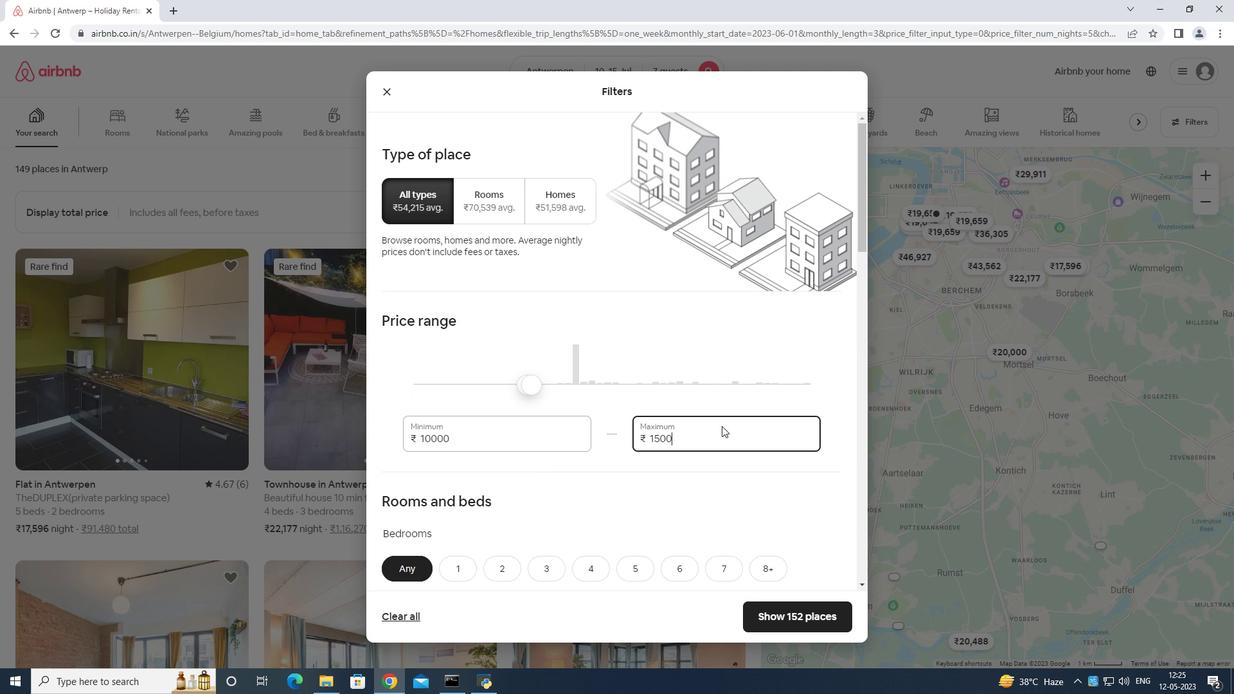 
Action: Mouse moved to (722, 426)
Screenshot: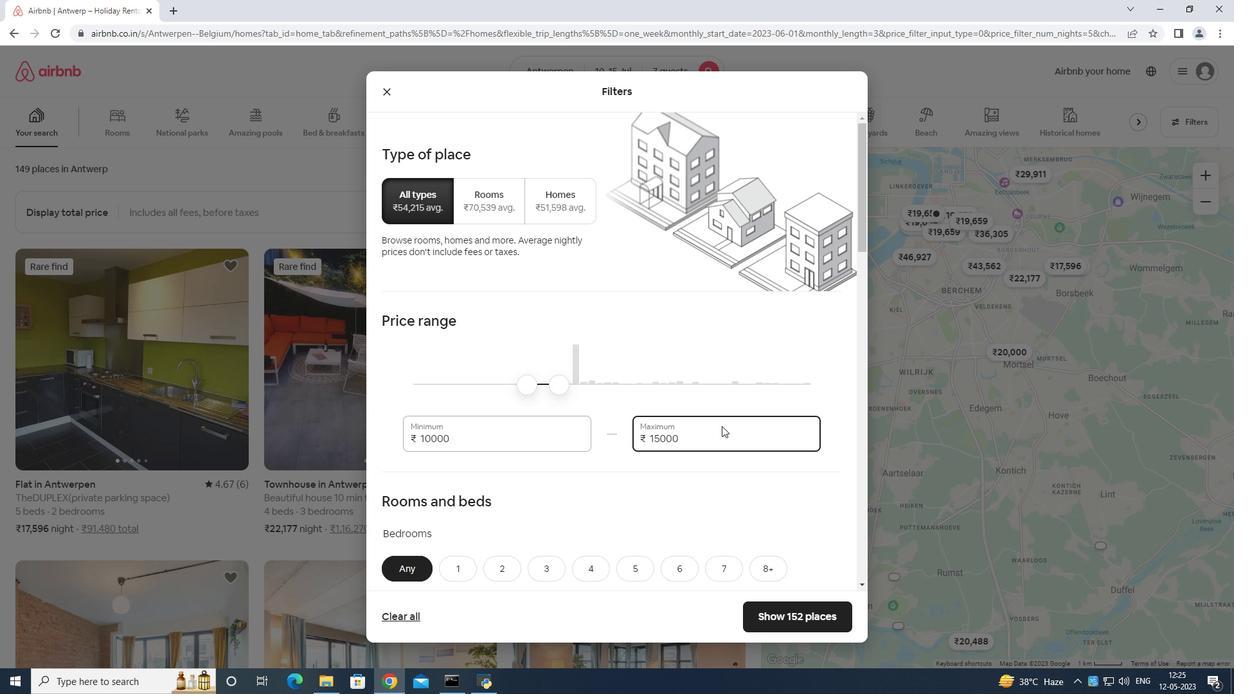 
Action: Mouse scrolled (722, 425) with delta (0, 0)
Screenshot: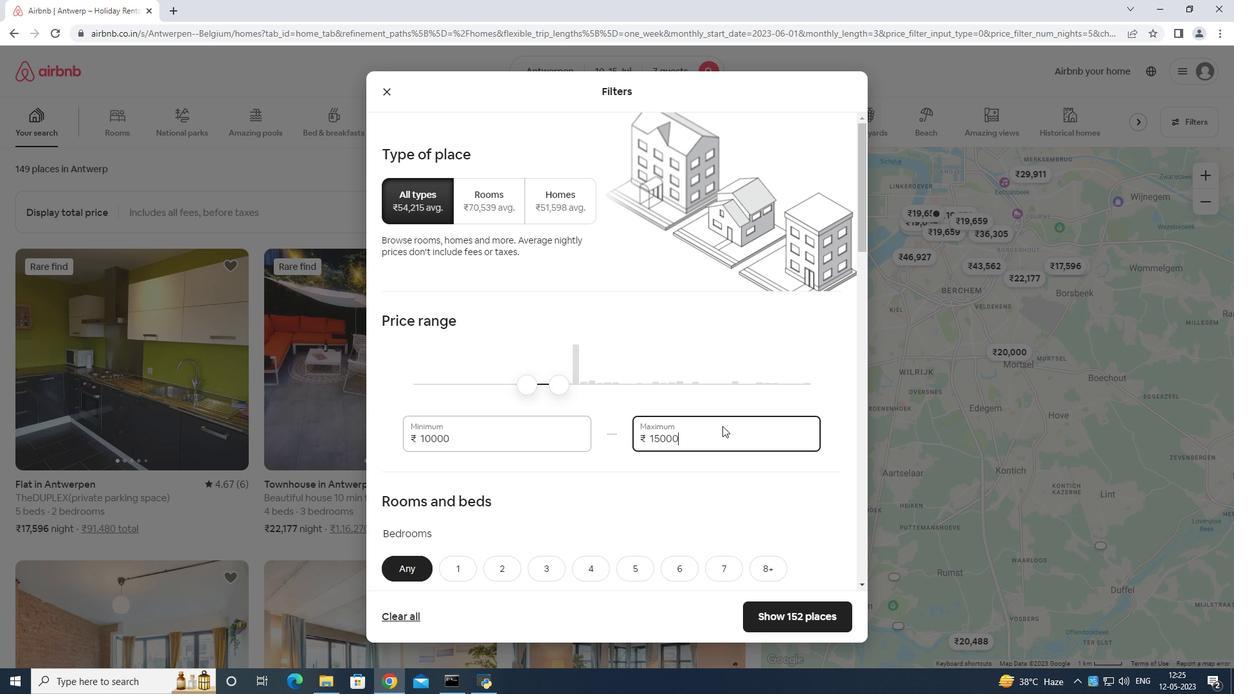
Action: Mouse scrolled (722, 425) with delta (0, 0)
Screenshot: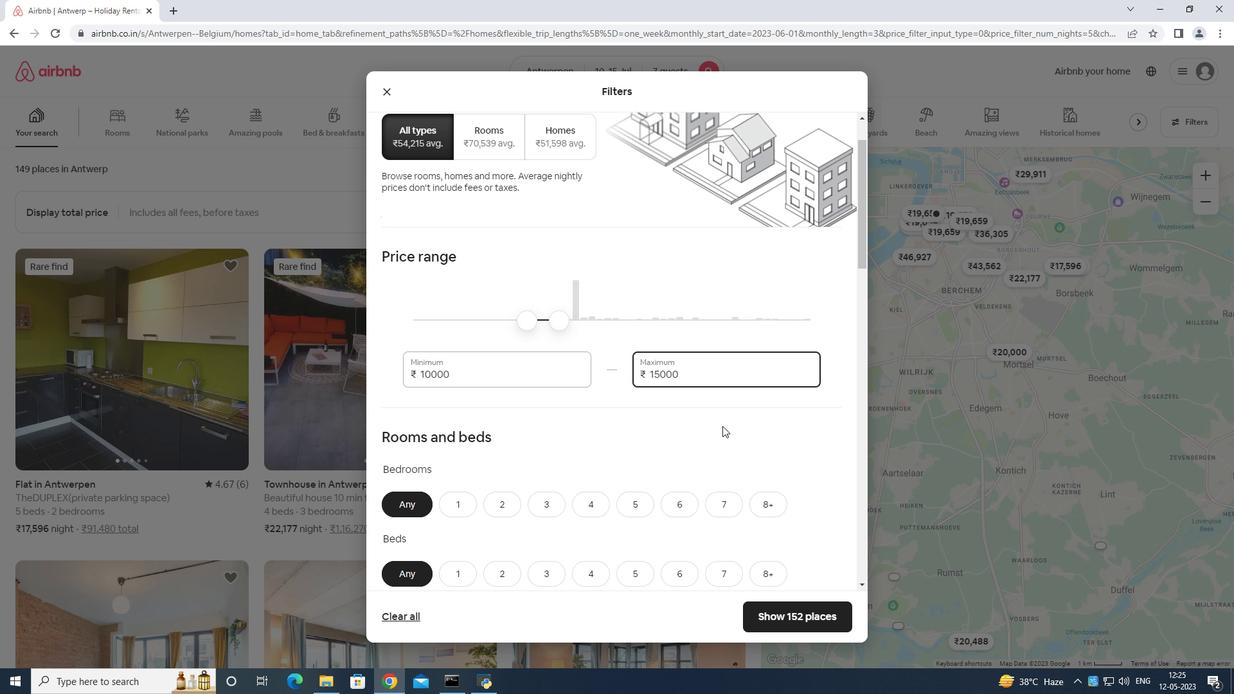 
Action: Mouse moved to (596, 438)
Screenshot: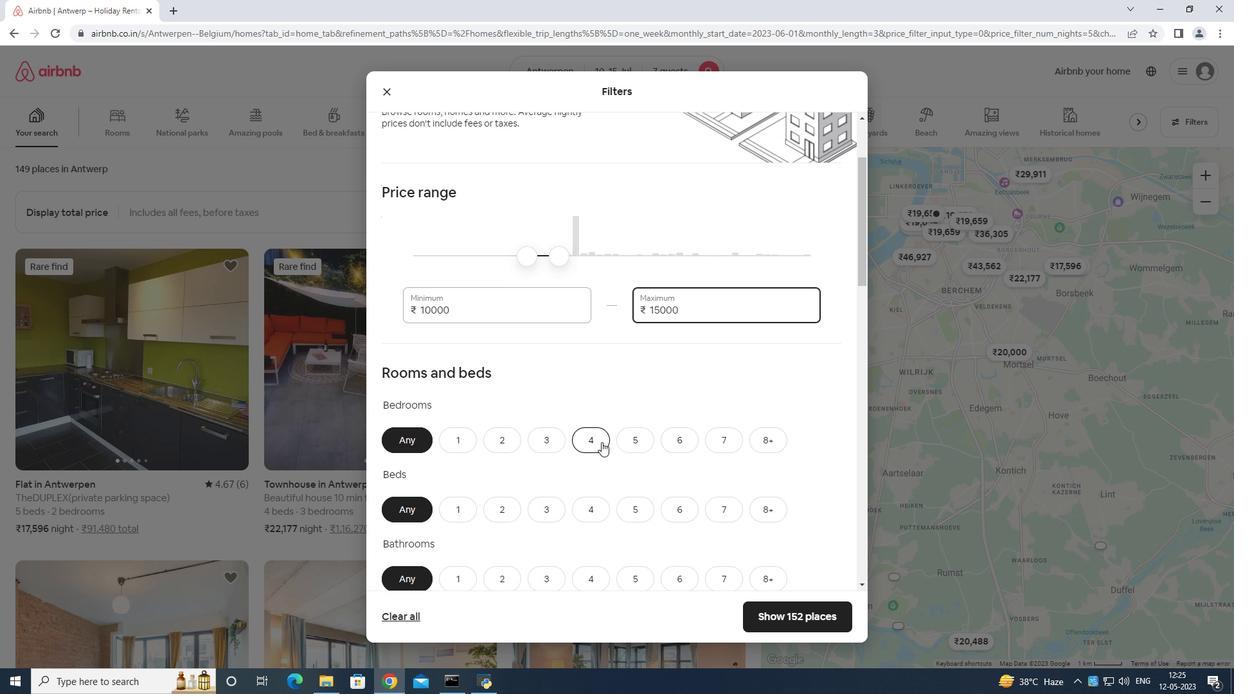 
Action: Mouse pressed left at (596, 438)
Screenshot: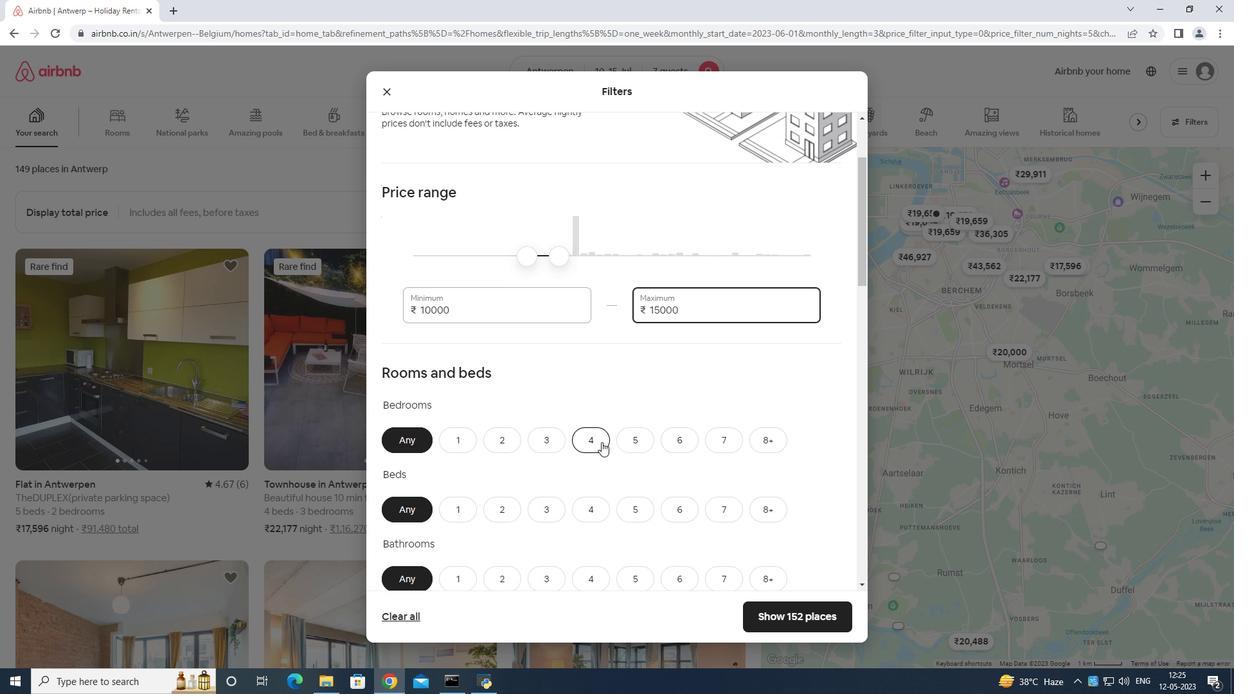 
Action: Mouse moved to (722, 509)
Screenshot: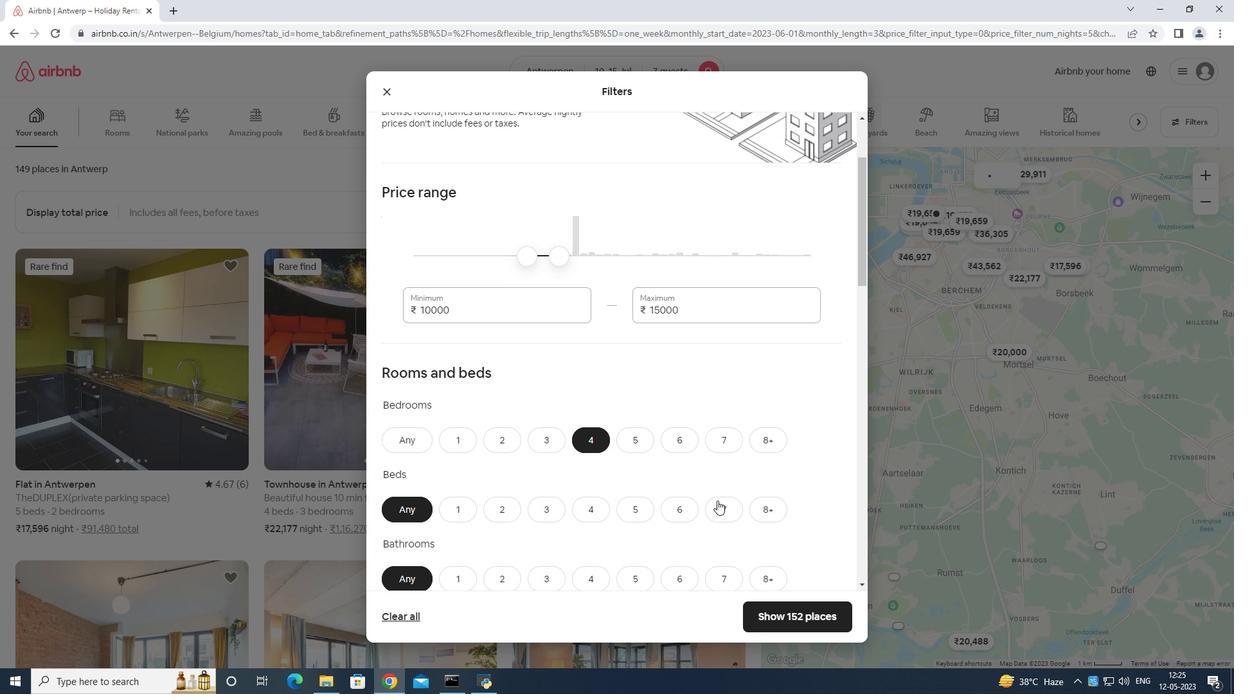 
Action: Mouse pressed left at (722, 509)
Screenshot: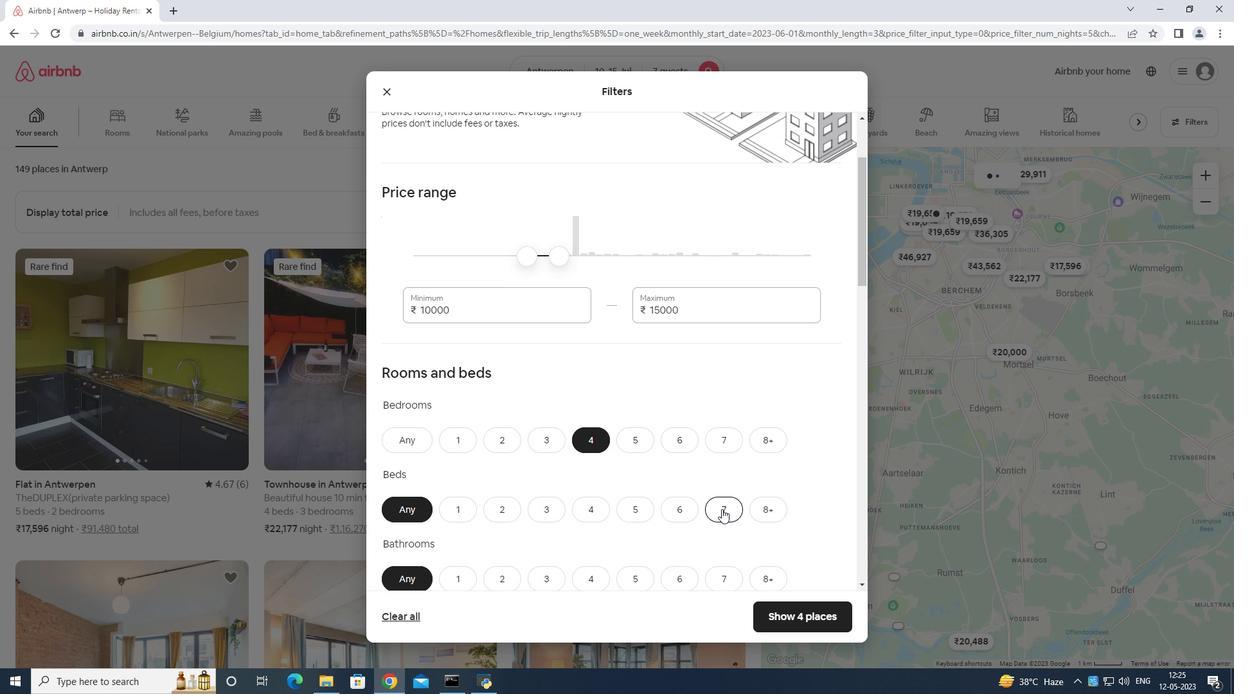
Action: Mouse moved to (589, 574)
Screenshot: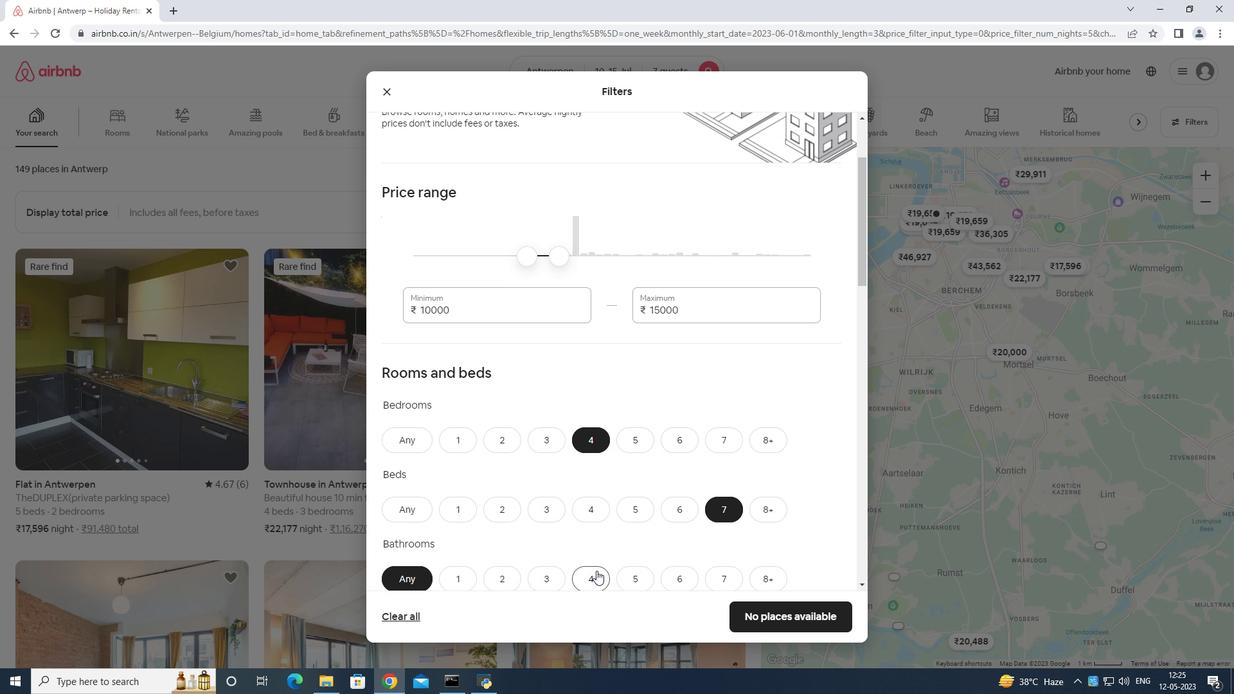 
Action: Mouse pressed left at (589, 574)
Screenshot: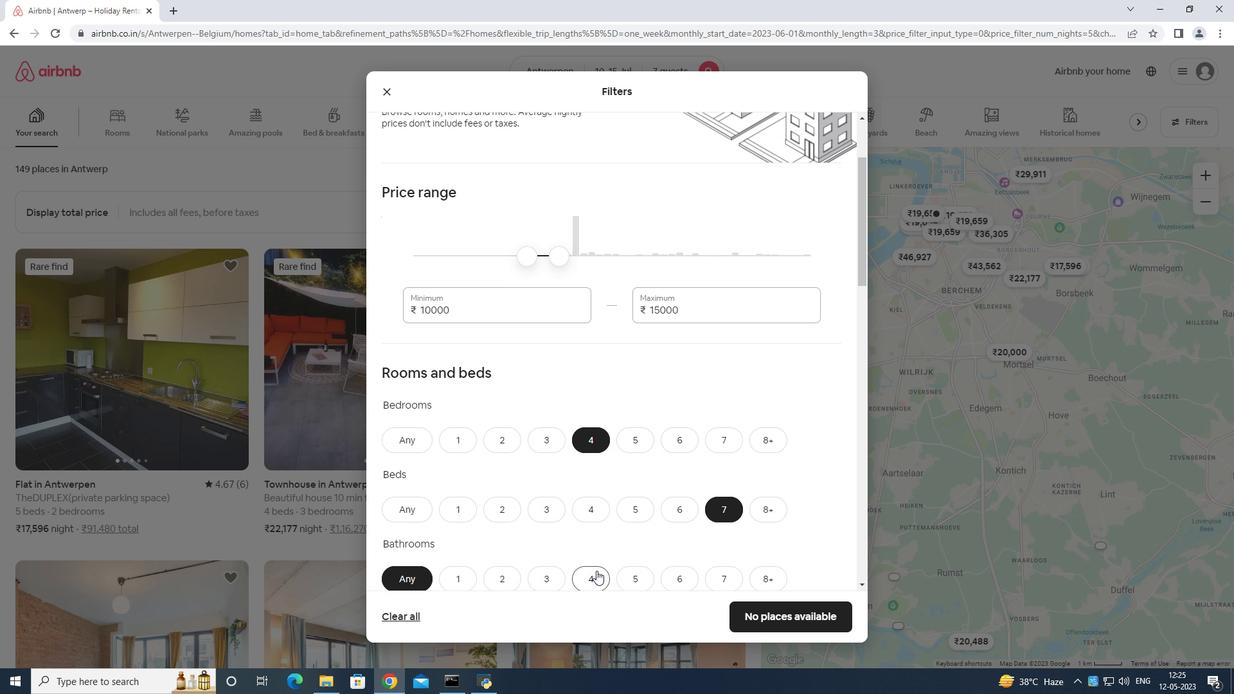 
Action: Mouse moved to (720, 498)
Screenshot: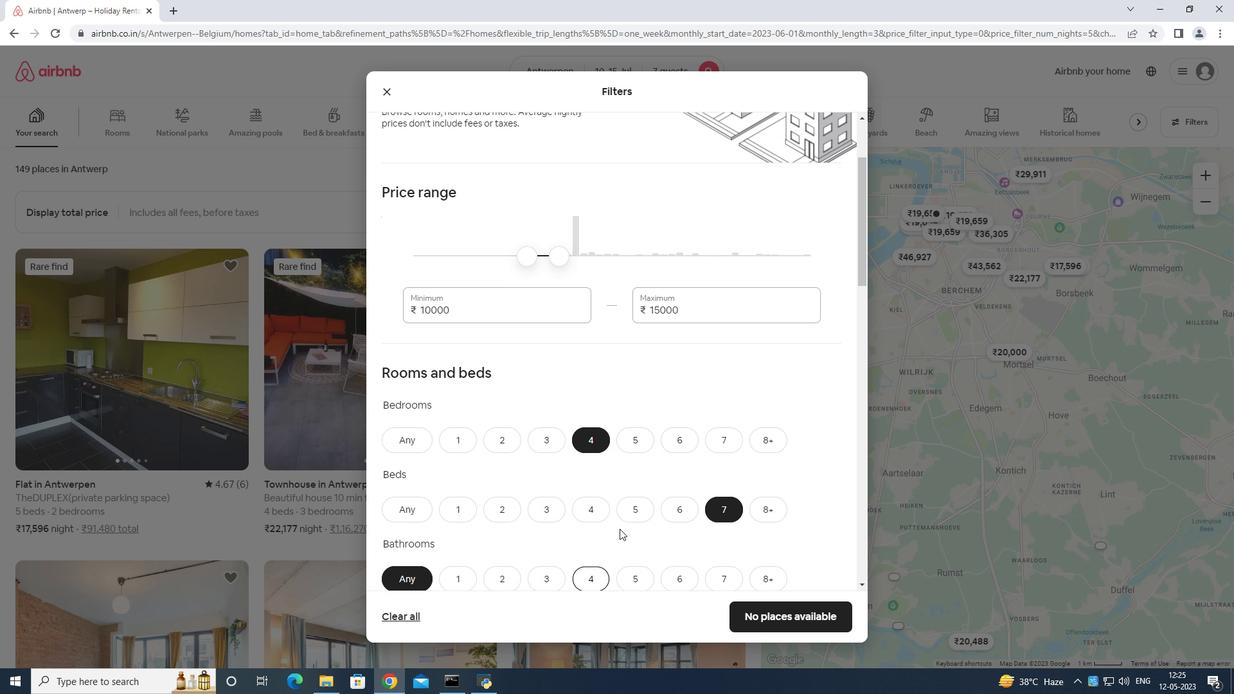 
Action: Mouse scrolled (720, 498) with delta (0, 0)
Screenshot: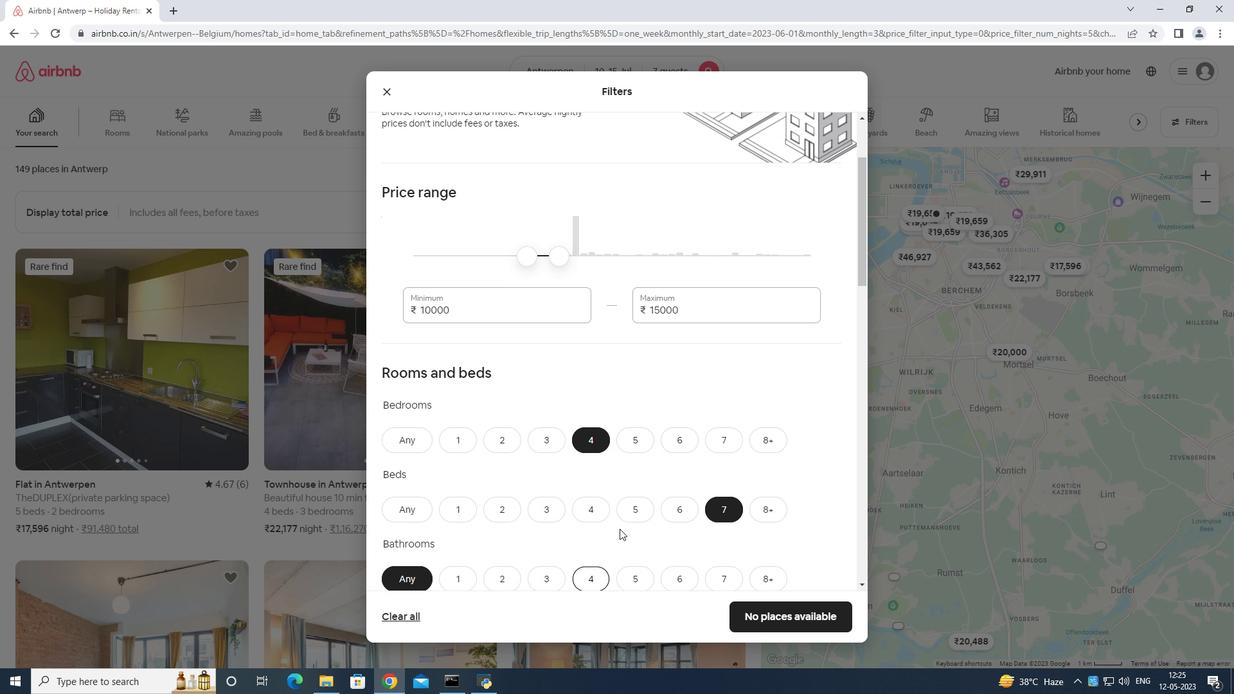 
Action: Mouse moved to (724, 489)
Screenshot: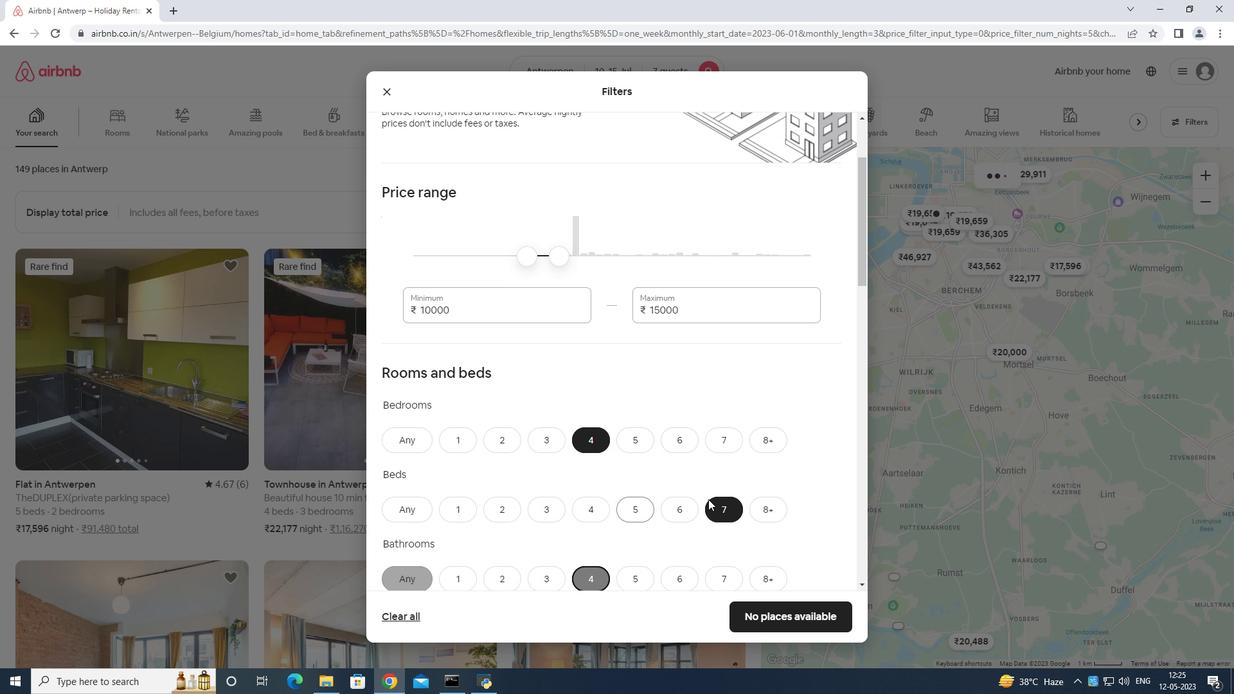 
Action: Mouse scrolled (724, 488) with delta (0, 0)
Screenshot: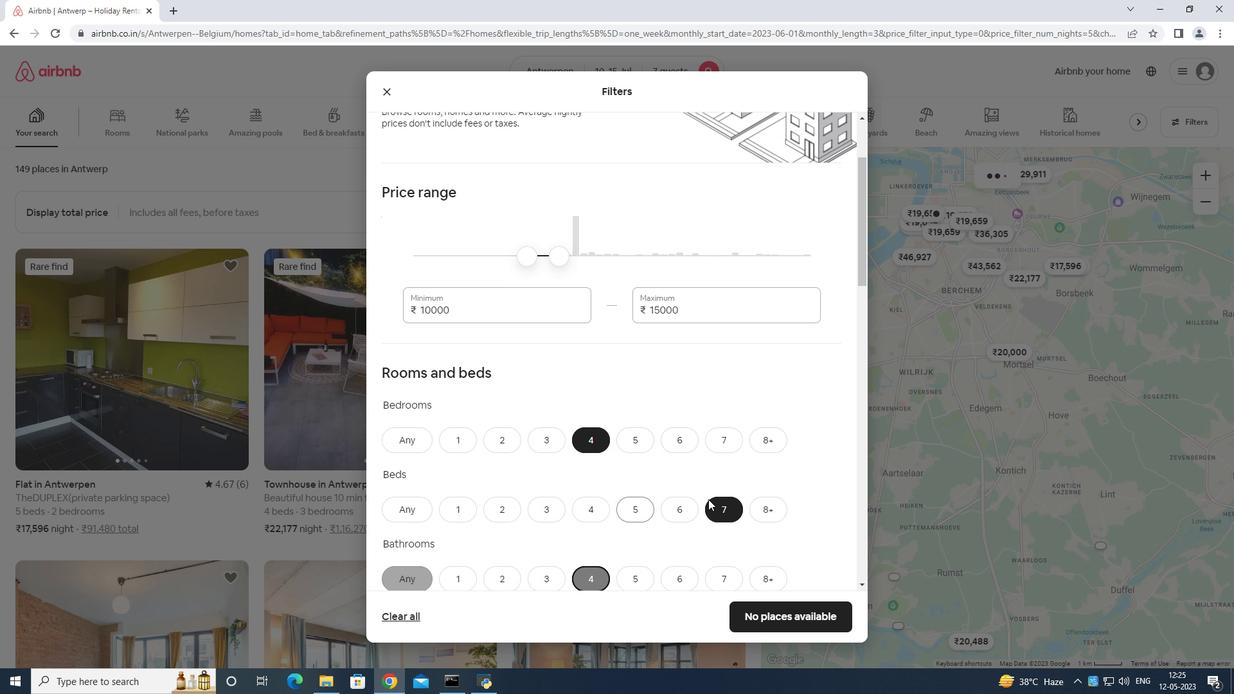 
Action: Mouse moved to (719, 480)
Screenshot: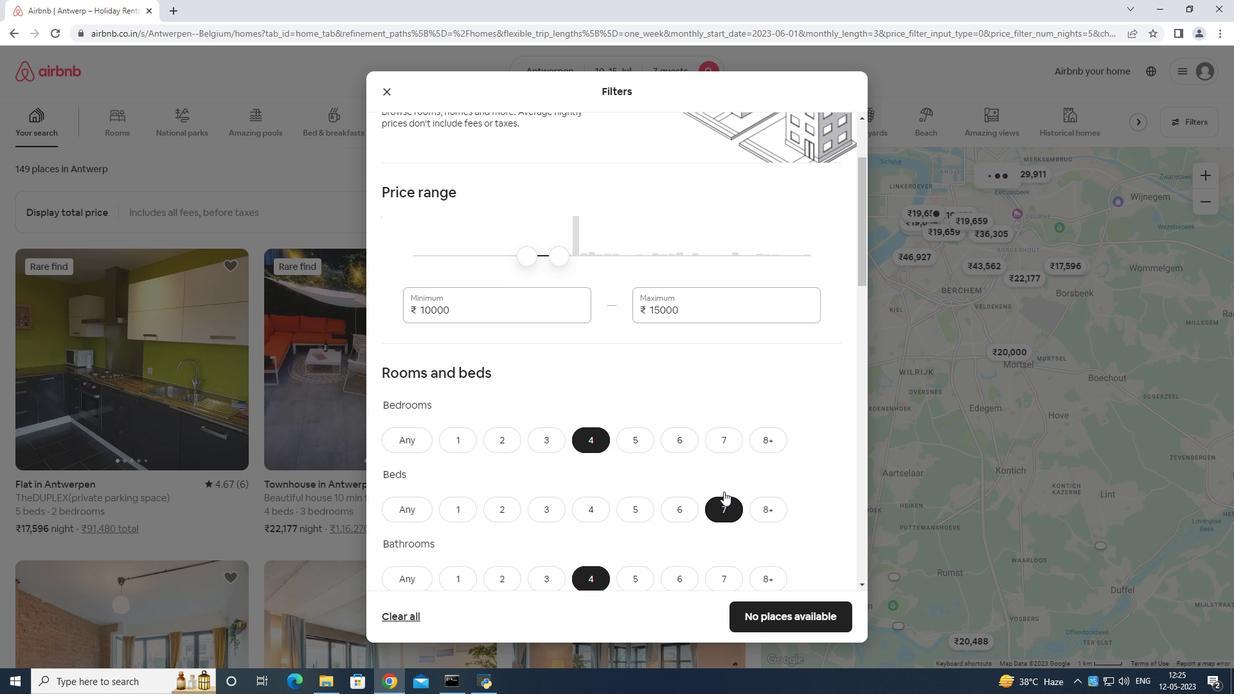 
Action: Mouse scrolled (719, 480) with delta (0, 0)
Screenshot: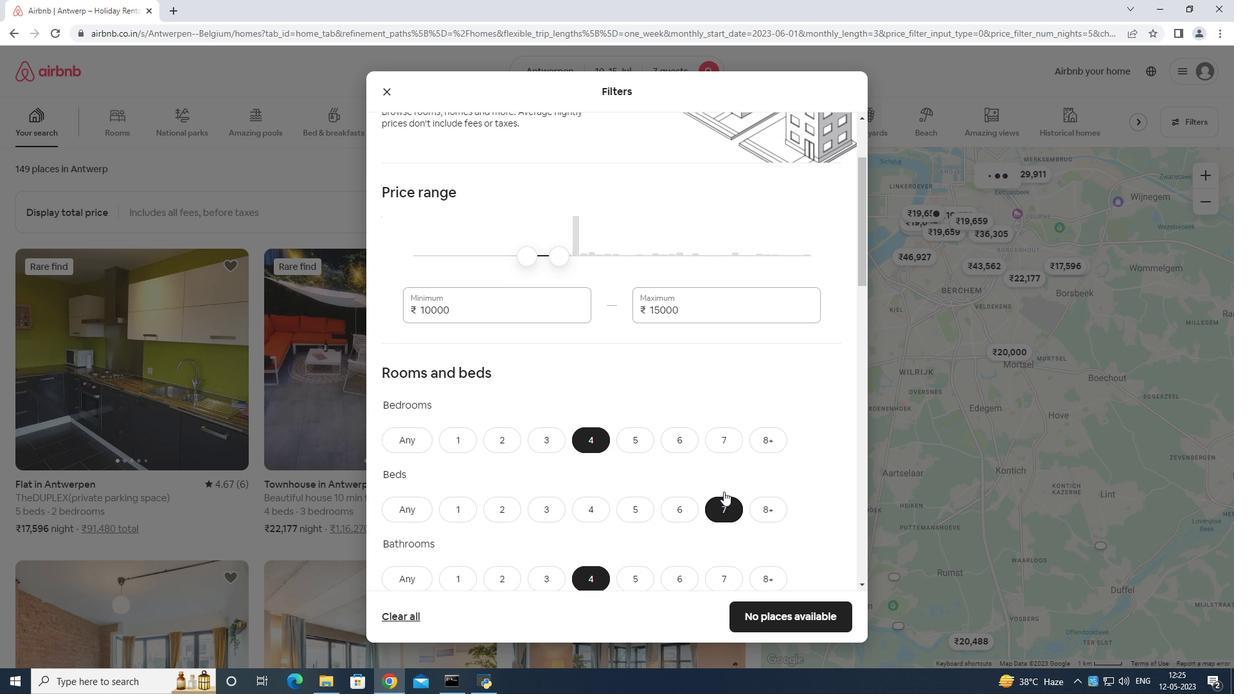 
Action: Mouse moved to (696, 461)
Screenshot: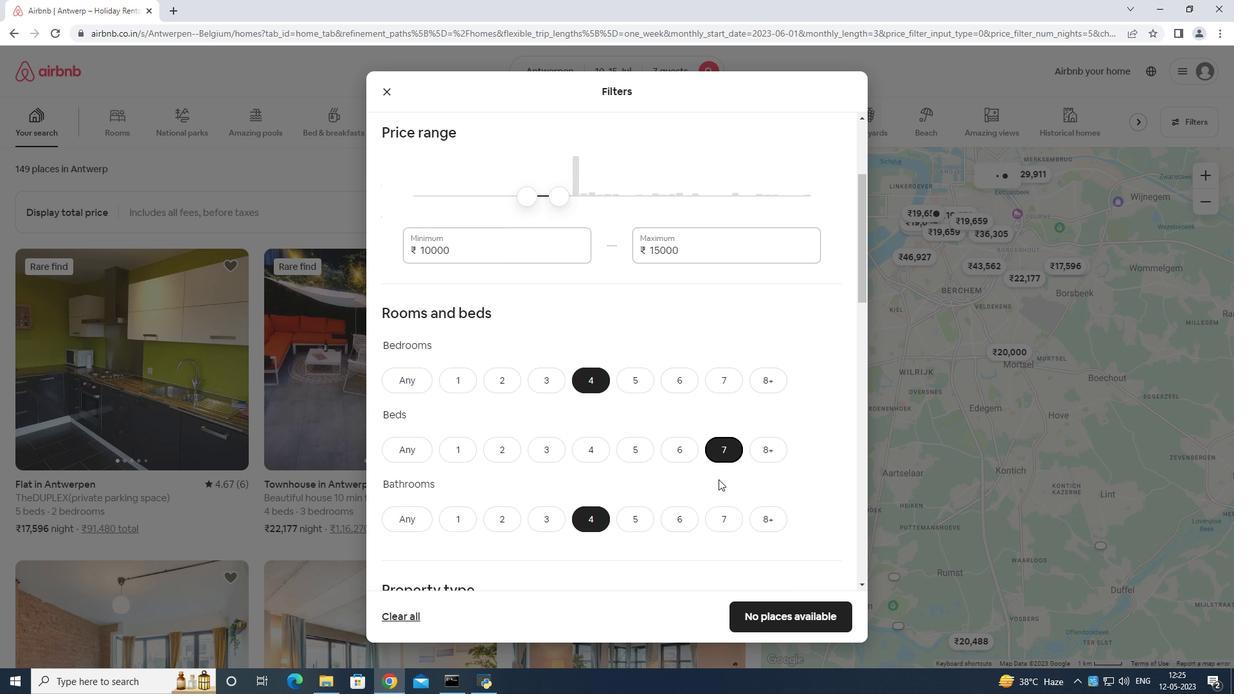 
Action: Mouse scrolled (696, 460) with delta (0, 0)
Screenshot: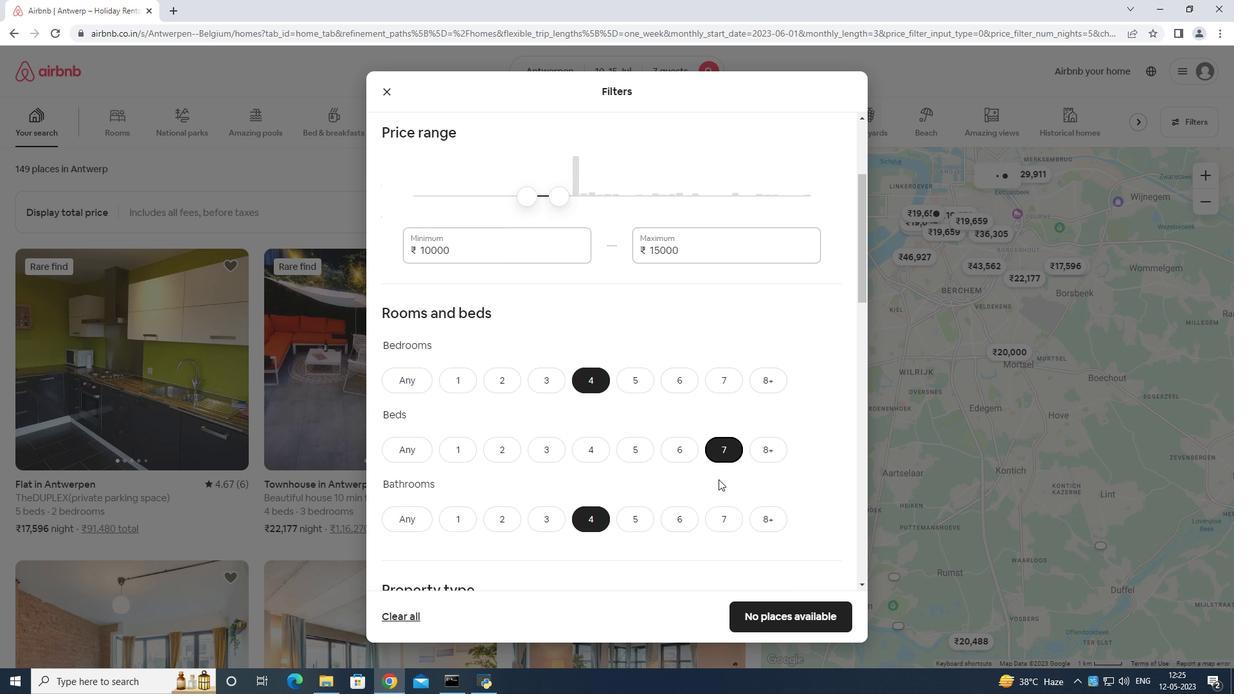 
Action: Mouse moved to (688, 459)
Screenshot: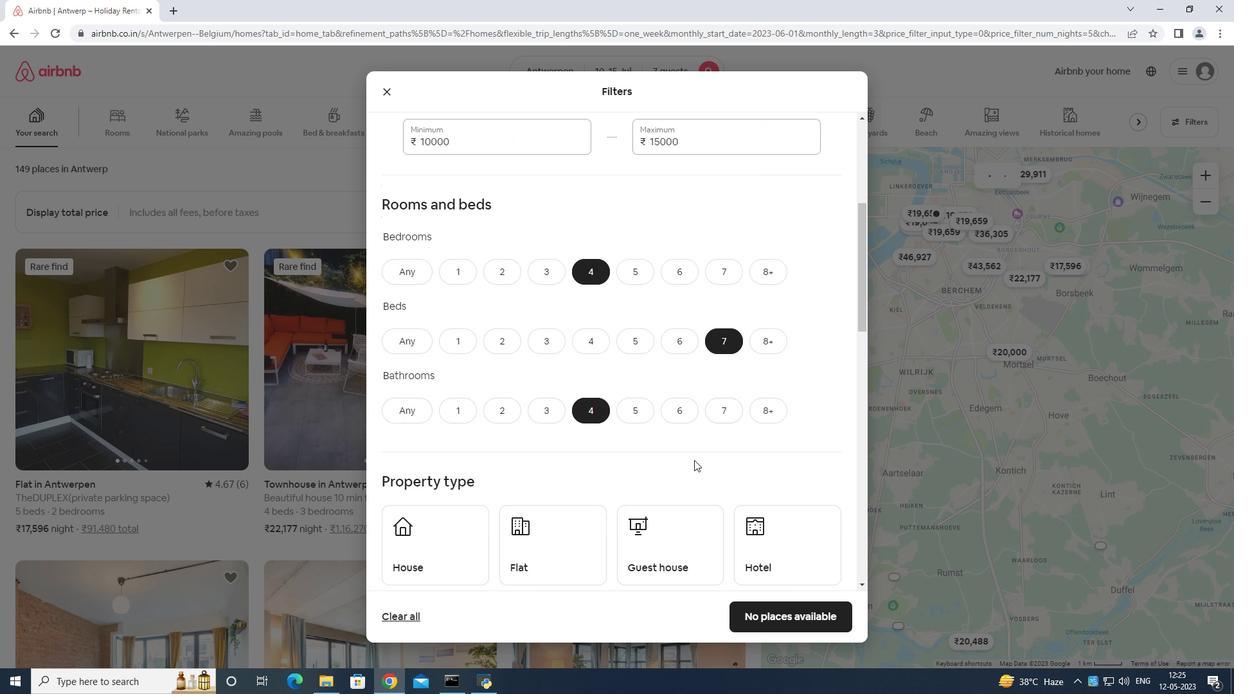 
Action: Mouse scrolled (688, 458) with delta (0, 0)
Screenshot: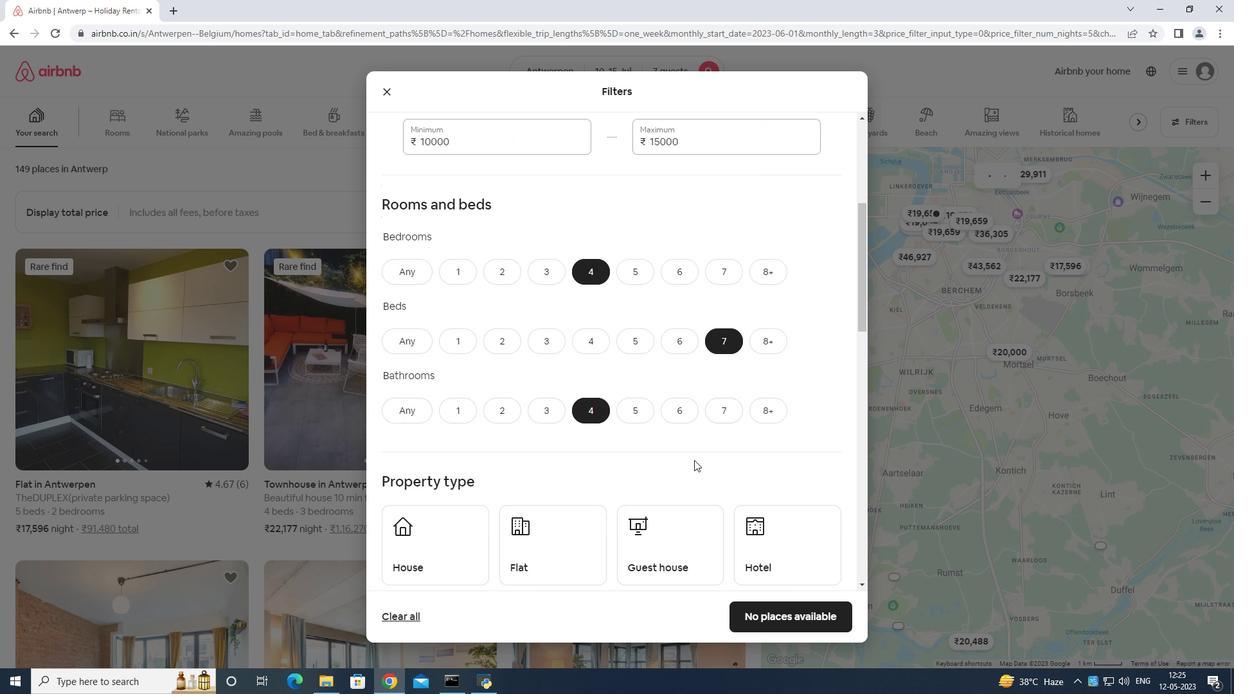 
Action: Mouse moved to (412, 392)
Screenshot: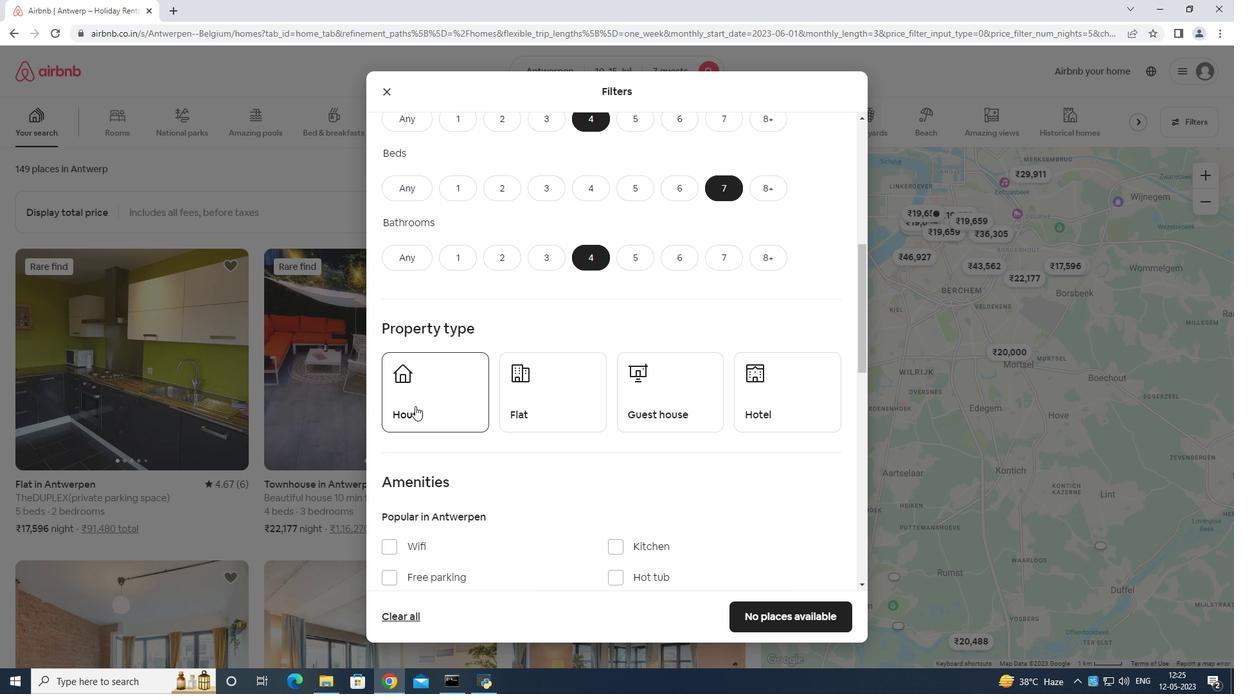 
Action: Mouse pressed left at (412, 392)
Screenshot: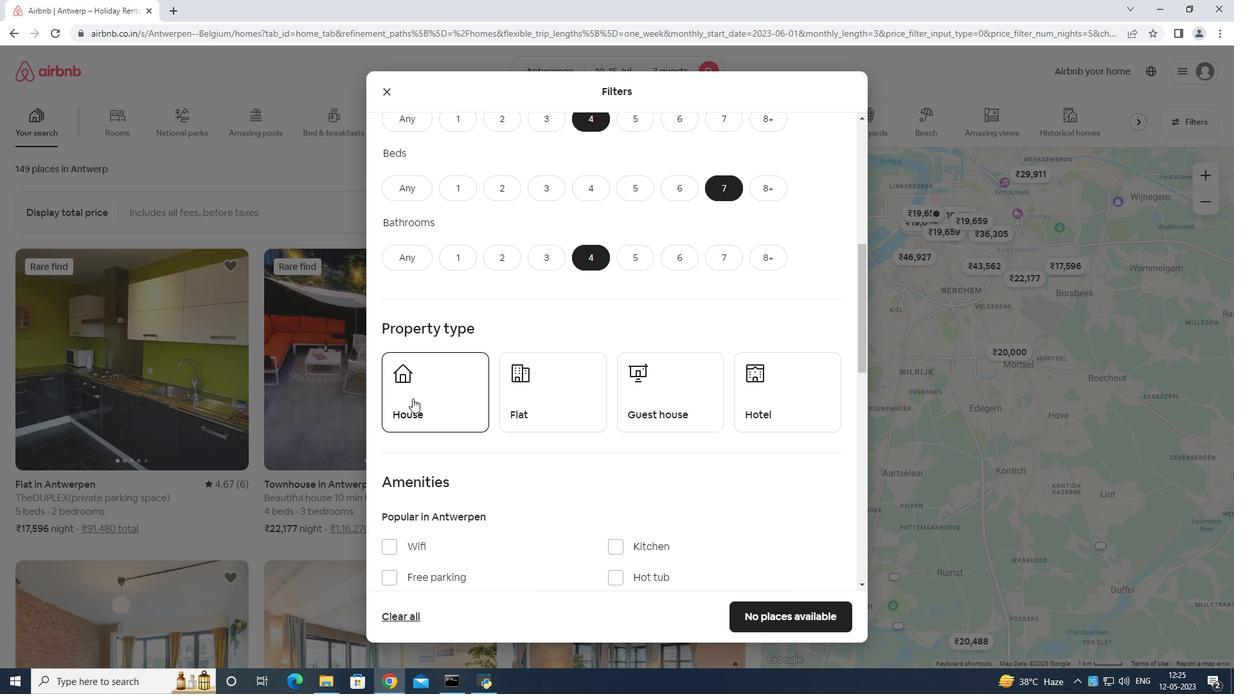 
Action: Mouse moved to (551, 388)
Screenshot: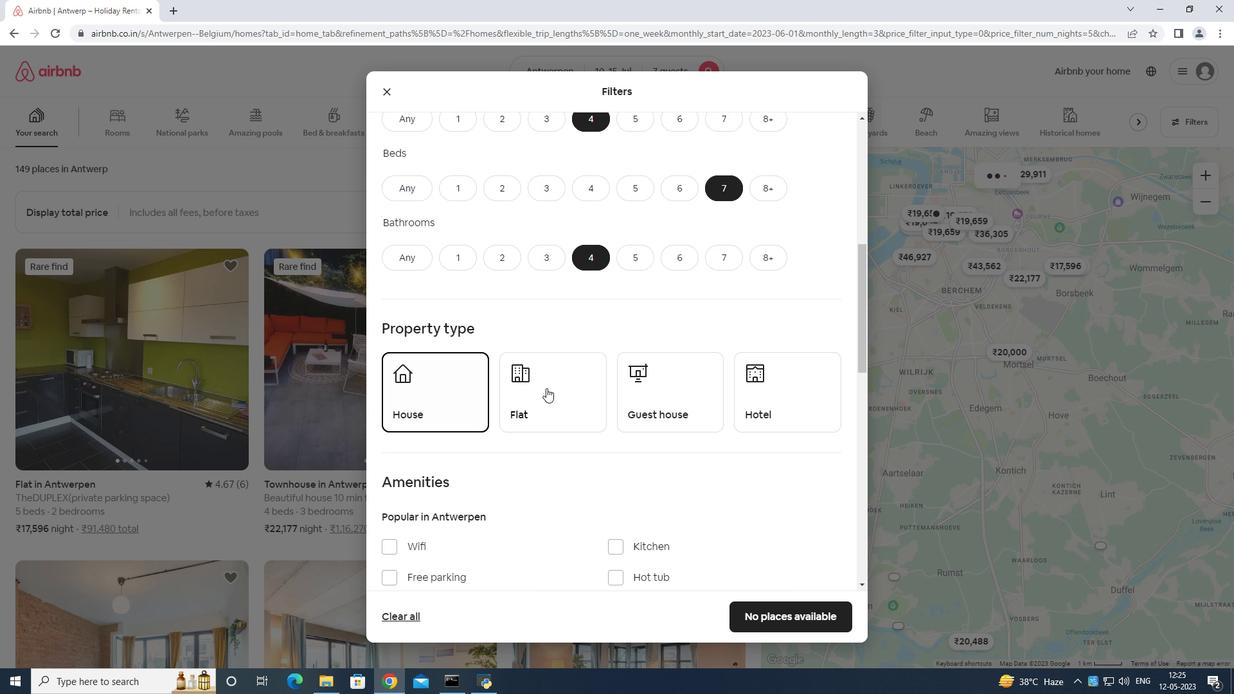 
Action: Mouse pressed left at (551, 388)
Screenshot: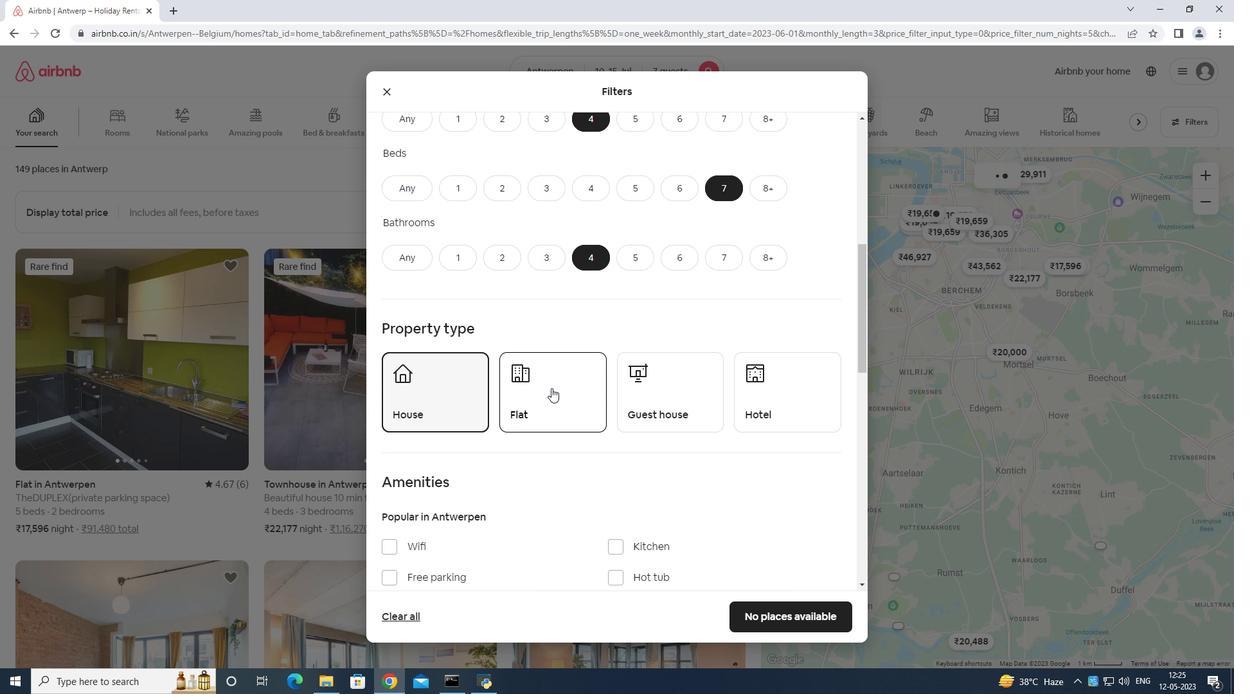 
Action: Mouse moved to (652, 401)
Screenshot: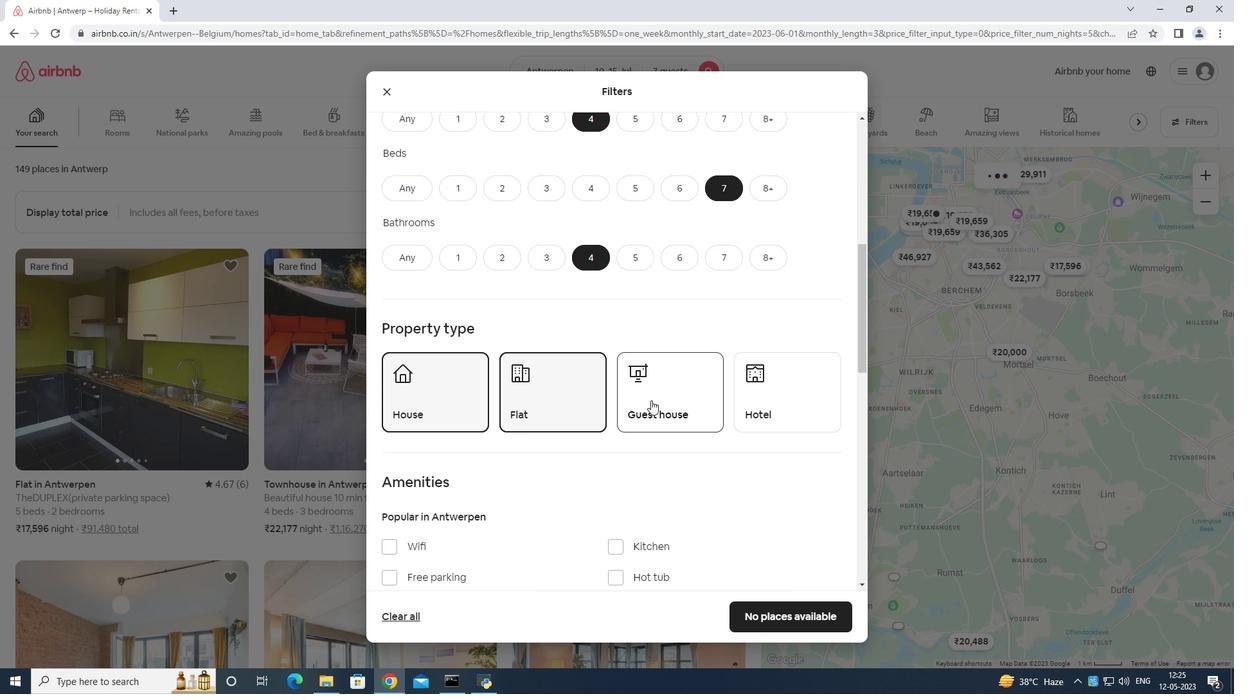 
Action: Mouse pressed left at (652, 401)
Screenshot: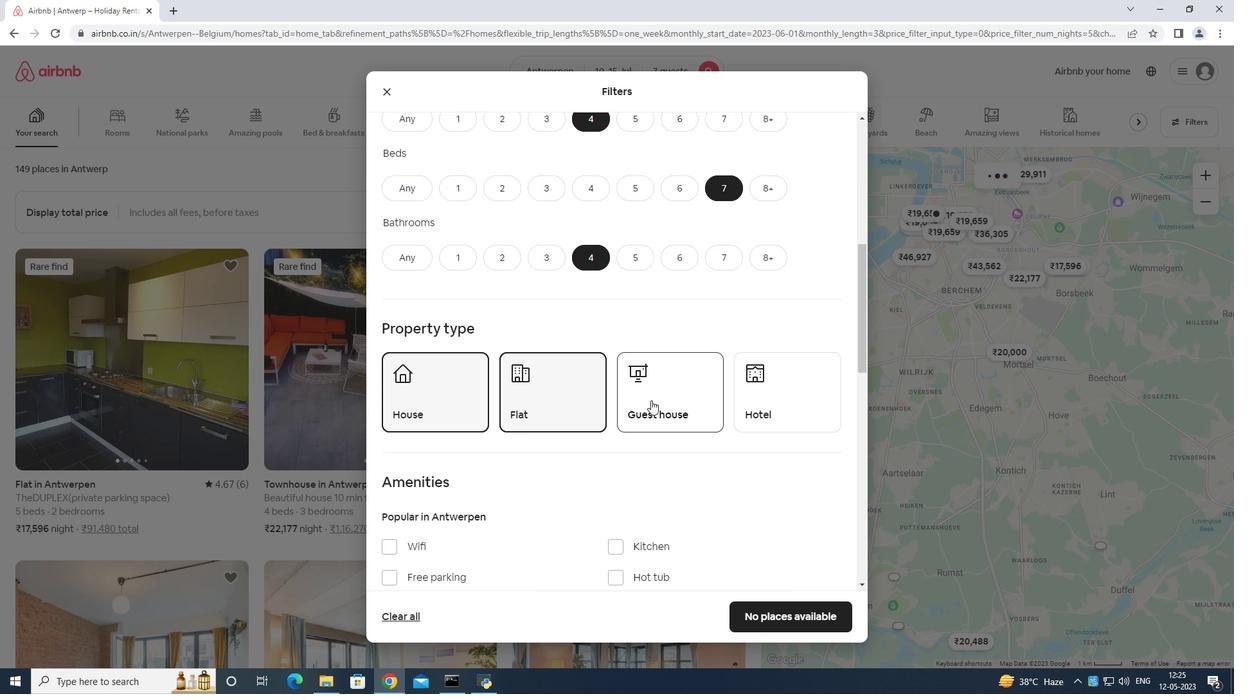 
Action: Mouse moved to (397, 546)
Screenshot: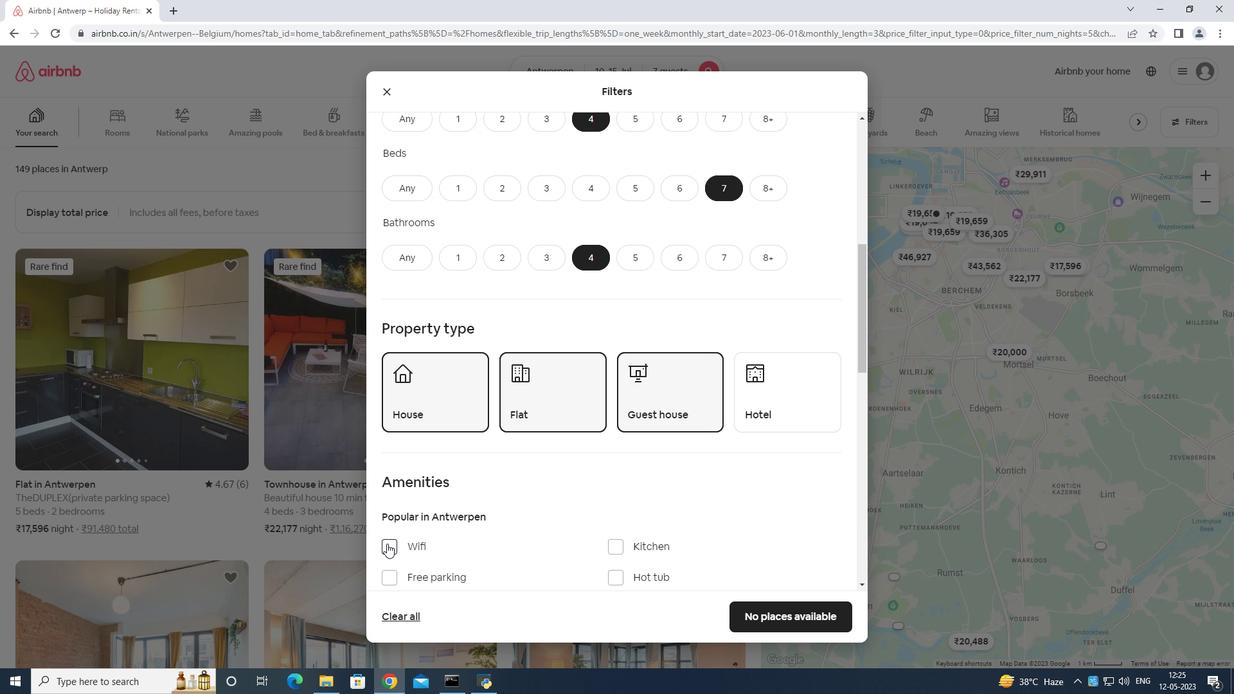
Action: Mouse scrolled (397, 545) with delta (0, 0)
Screenshot: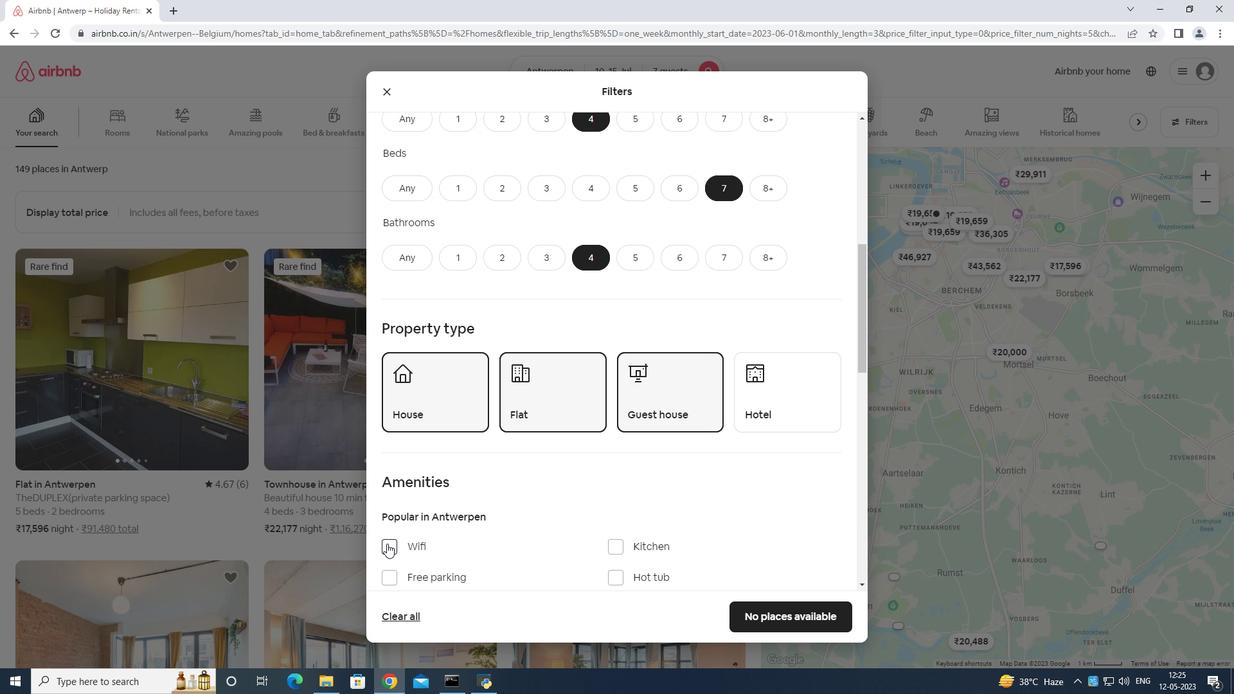 
Action: Mouse moved to (405, 546)
Screenshot: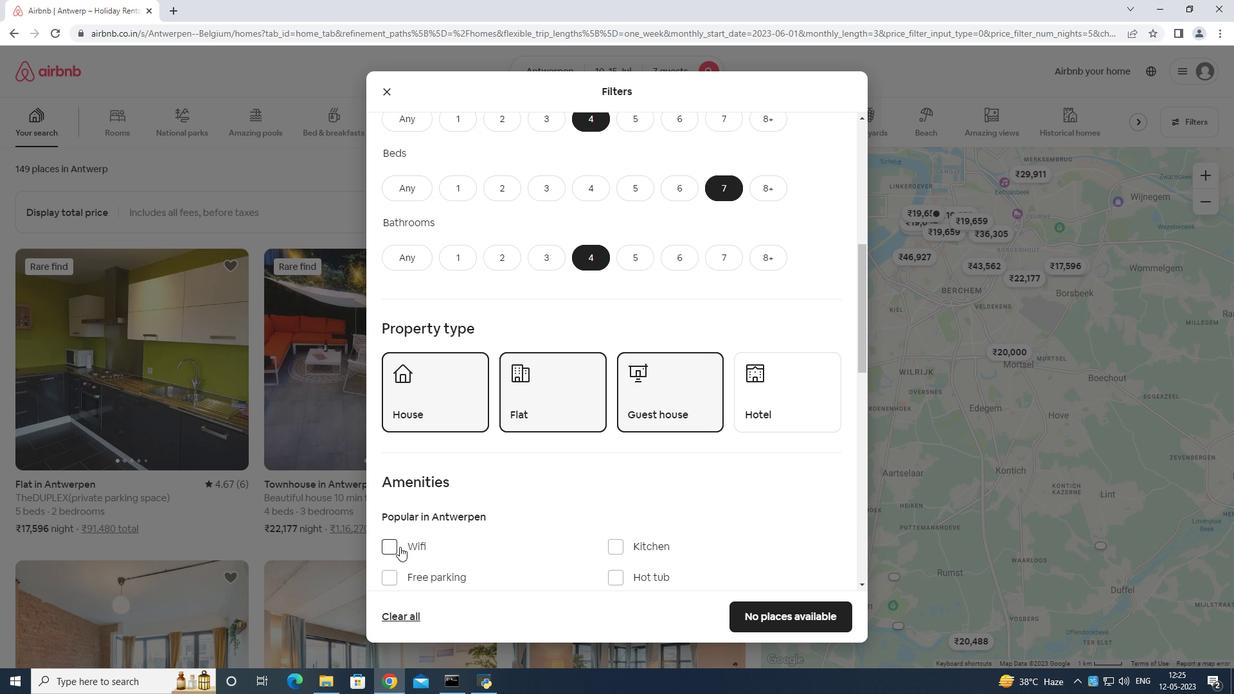 
Action: Mouse scrolled (405, 545) with delta (0, 0)
Screenshot: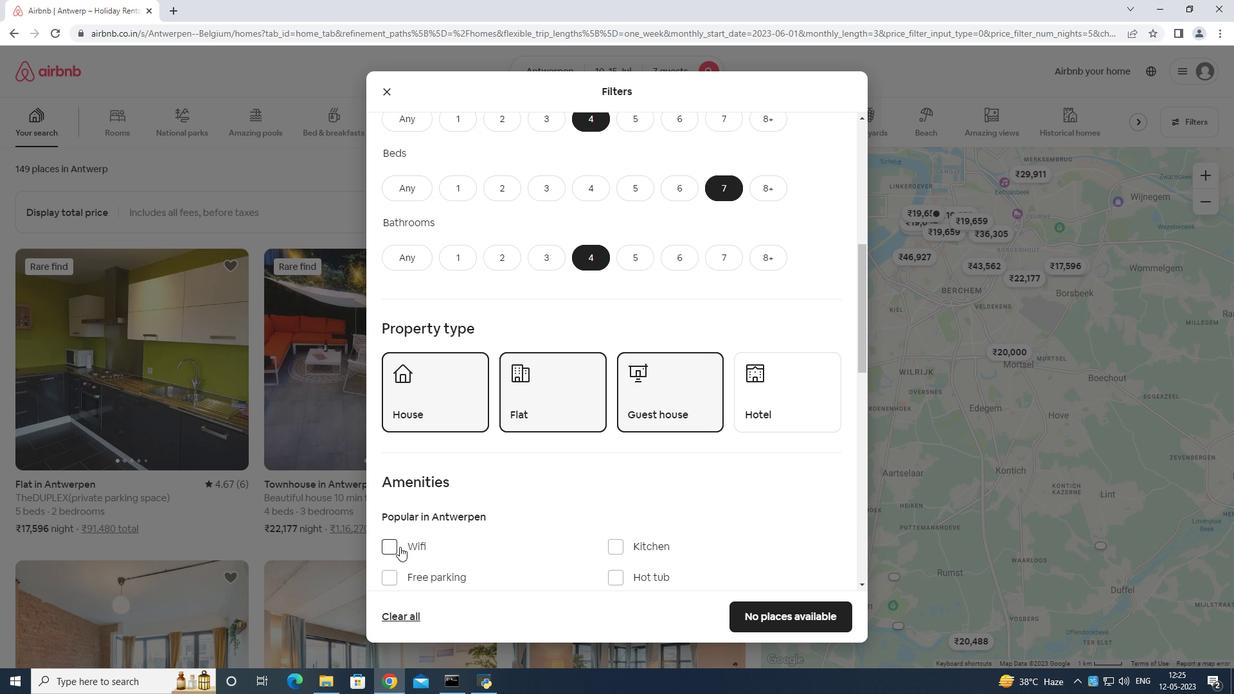 
Action: Mouse moved to (385, 410)
Screenshot: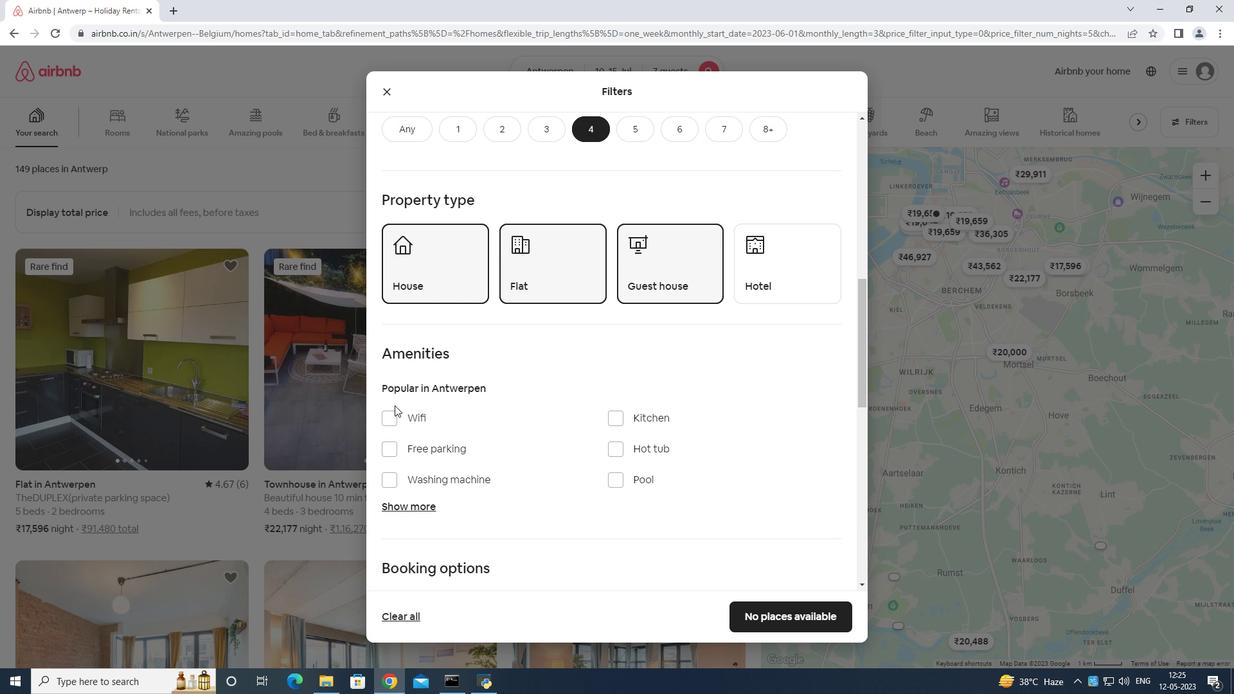 
Action: Mouse pressed left at (385, 410)
Screenshot: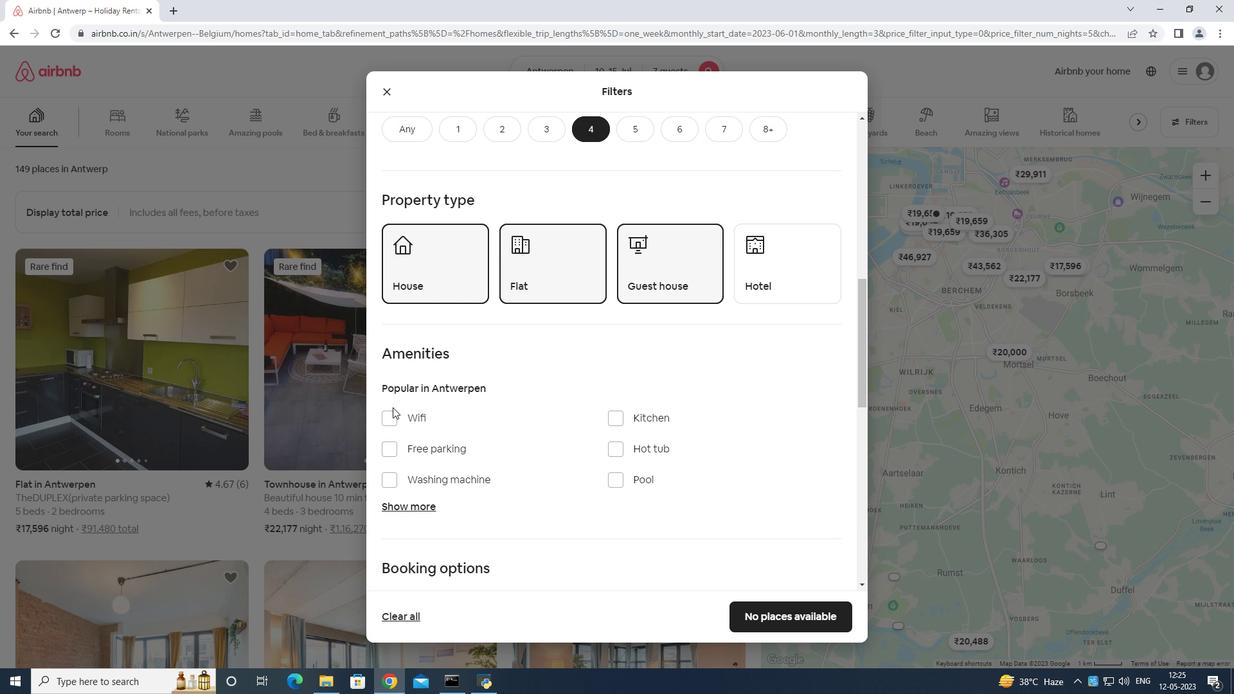 
Action: Mouse moved to (389, 442)
Screenshot: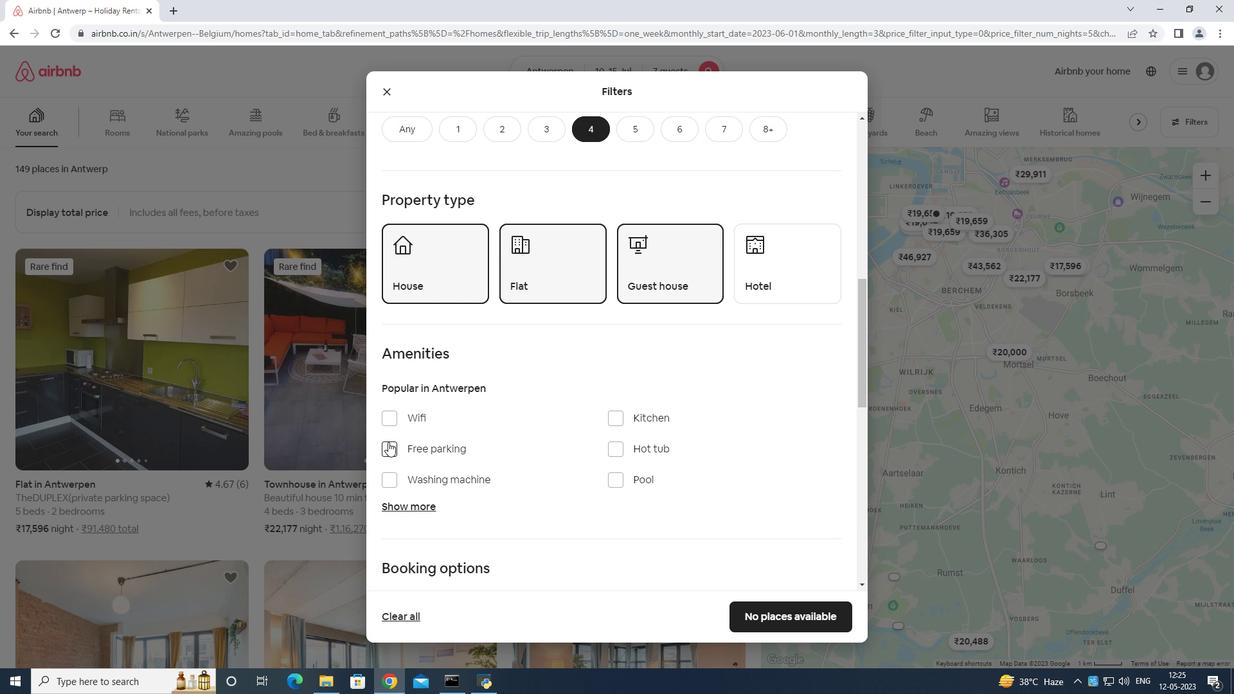 
Action: Mouse pressed left at (389, 442)
Screenshot: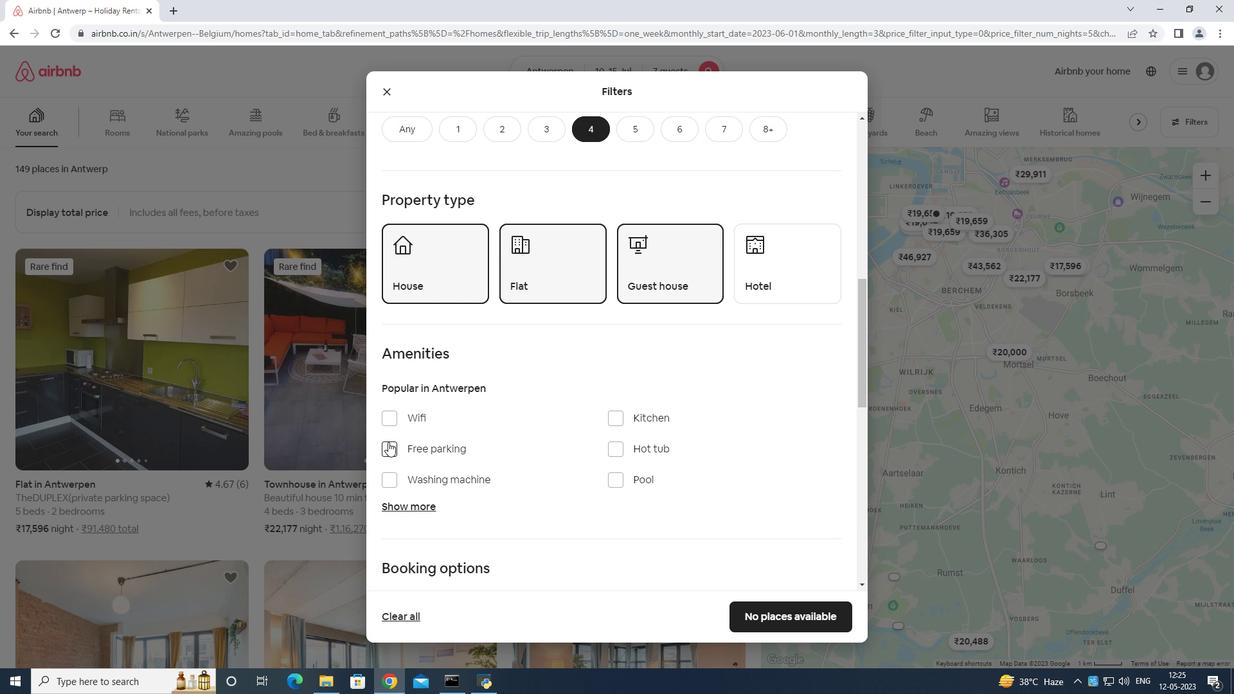 
Action: Mouse moved to (395, 412)
Screenshot: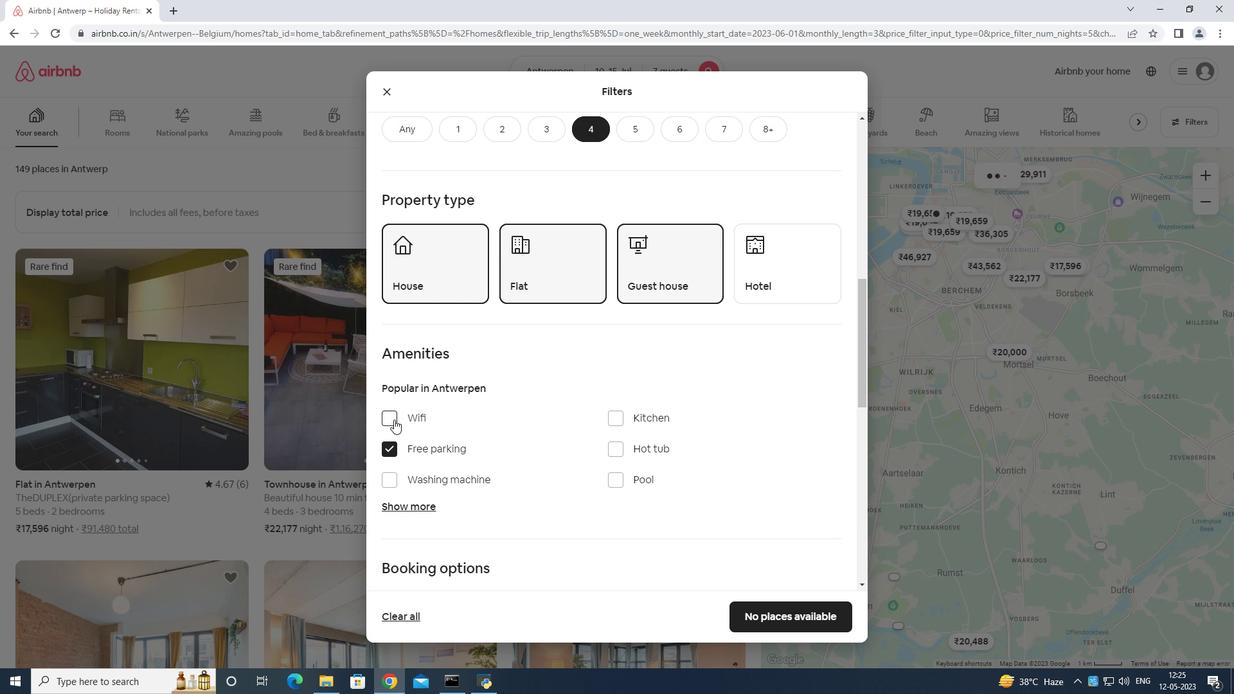 
Action: Mouse pressed left at (395, 412)
Screenshot: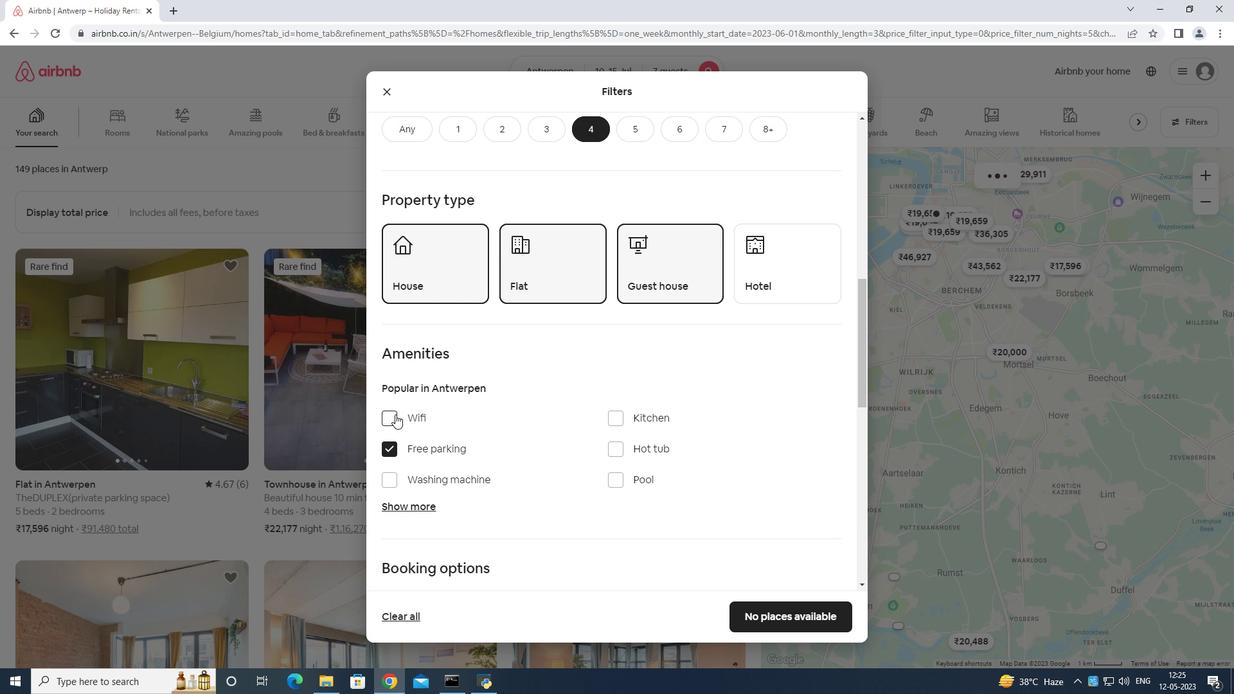 
Action: Mouse moved to (407, 501)
Screenshot: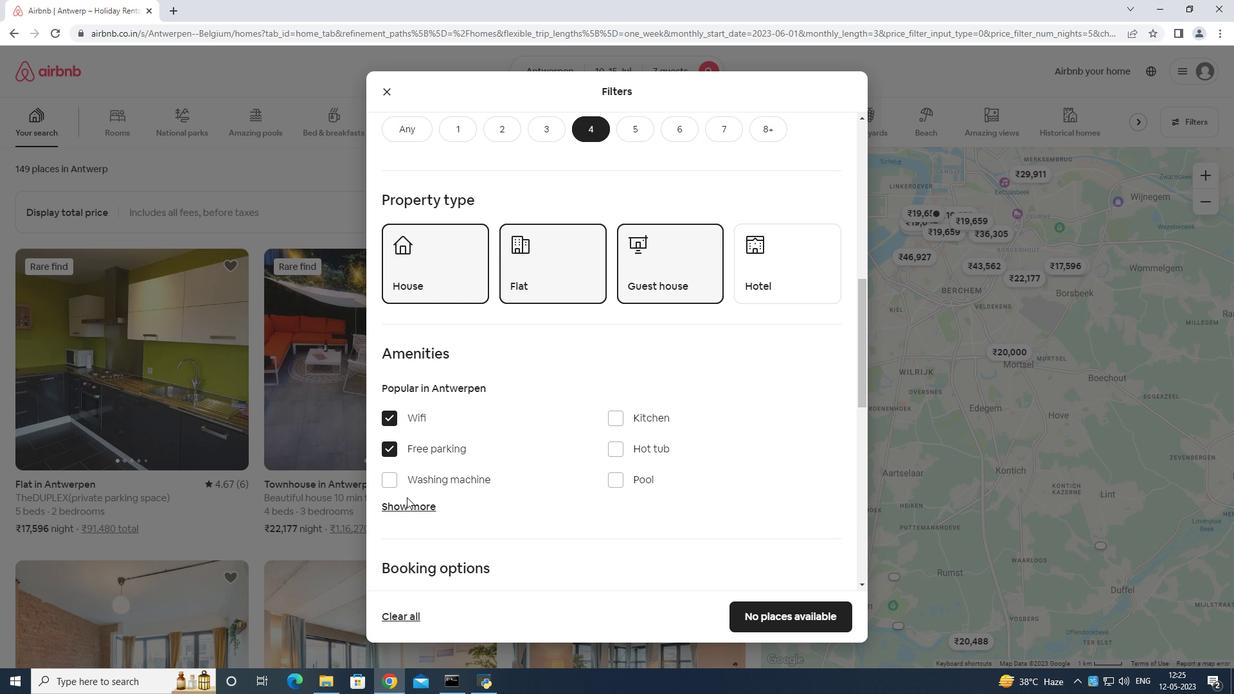 
Action: Mouse pressed left at (407, 501)
Screenshot: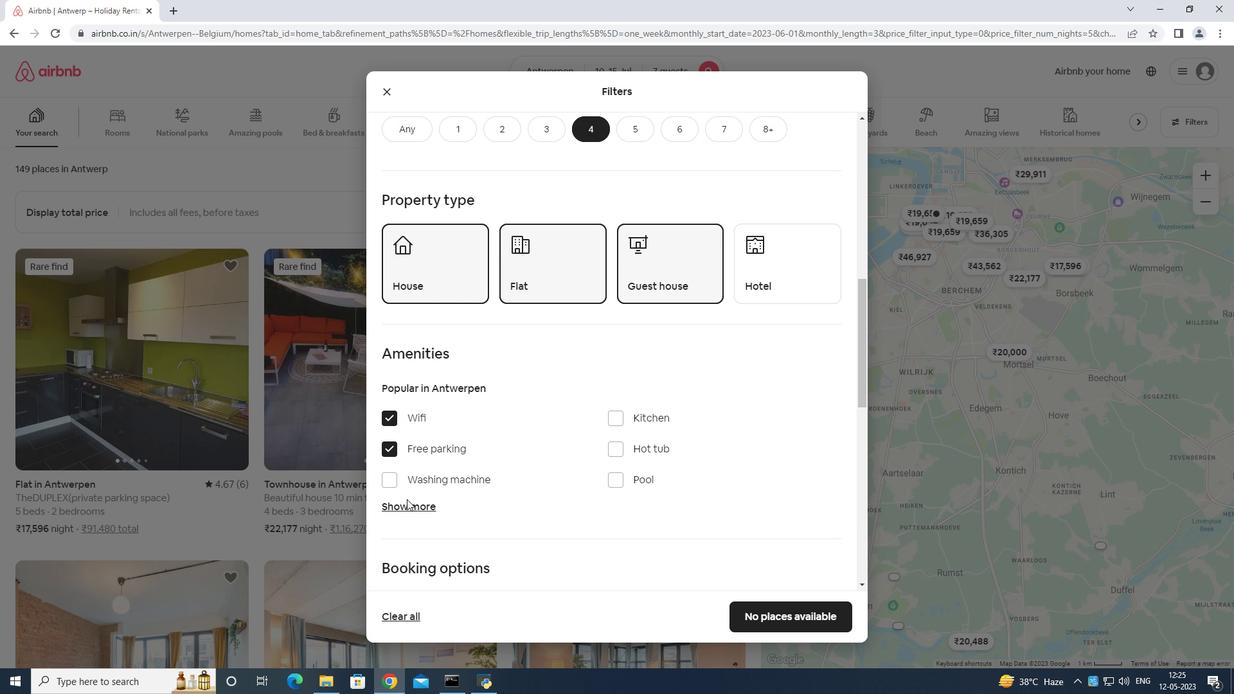
Action: Mouse moved to (470, 465)
Screenshot: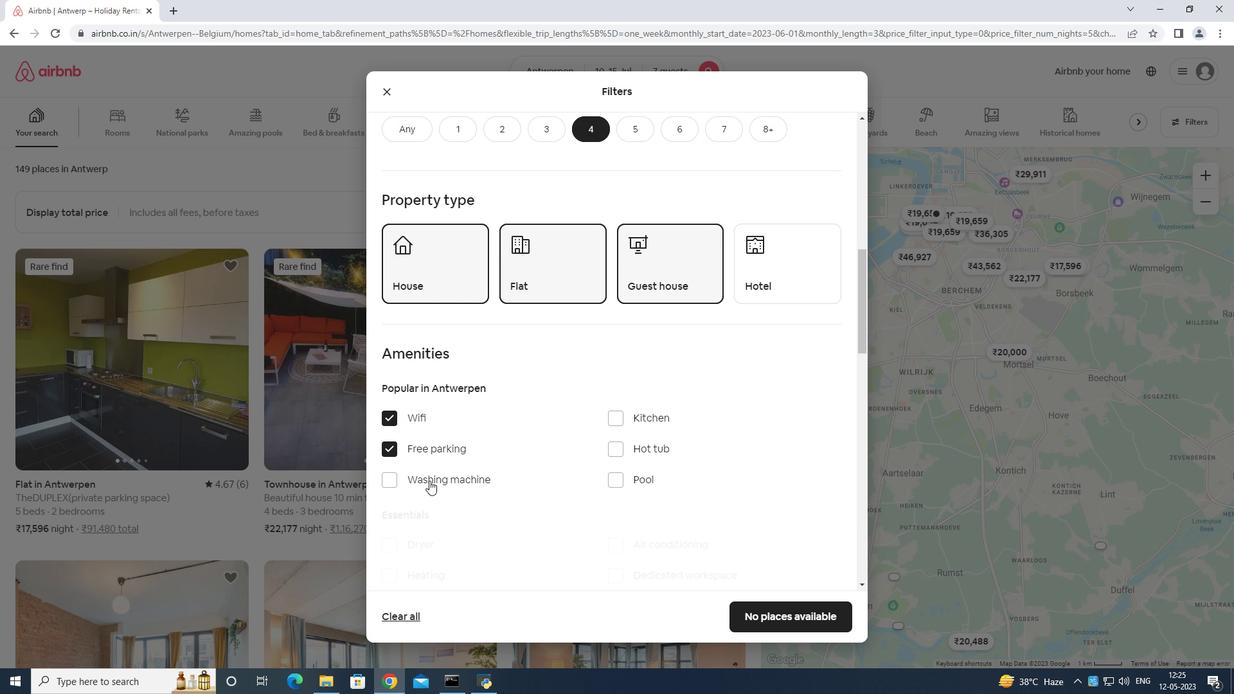 
Action: Mouse scrolled (470, 464) with delta (0, 0)
Screenshot: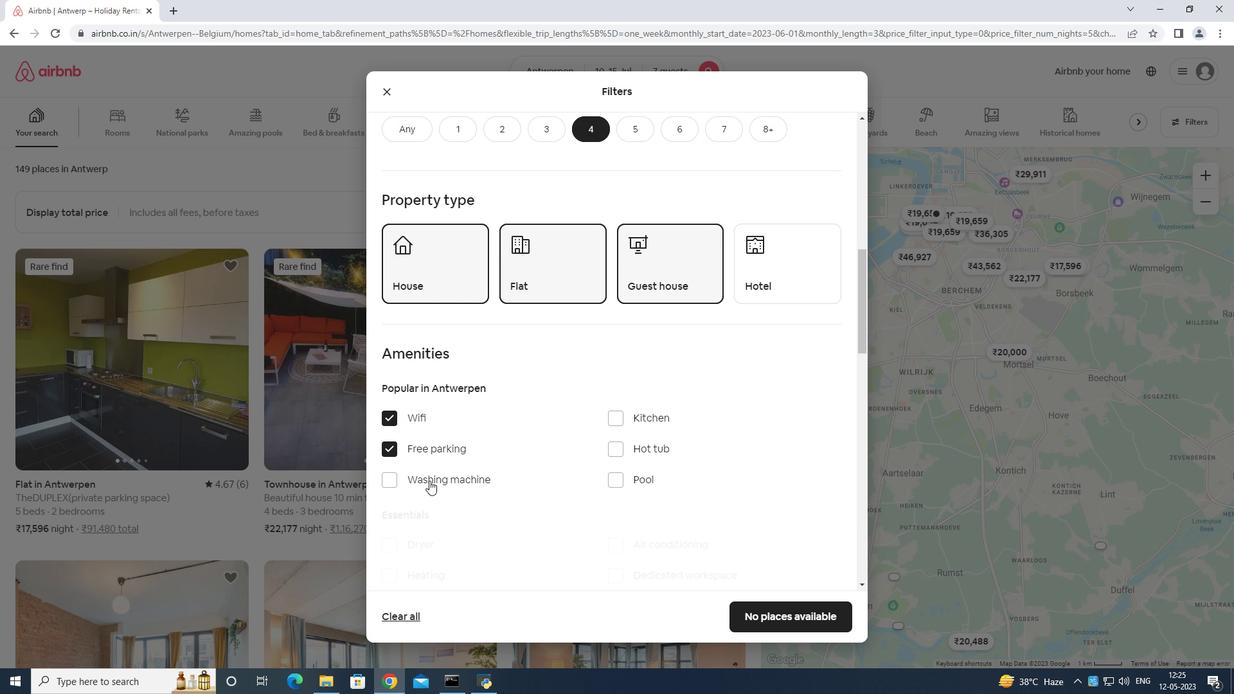 
Action: Mouse moved to (486, 461)
Screenshot: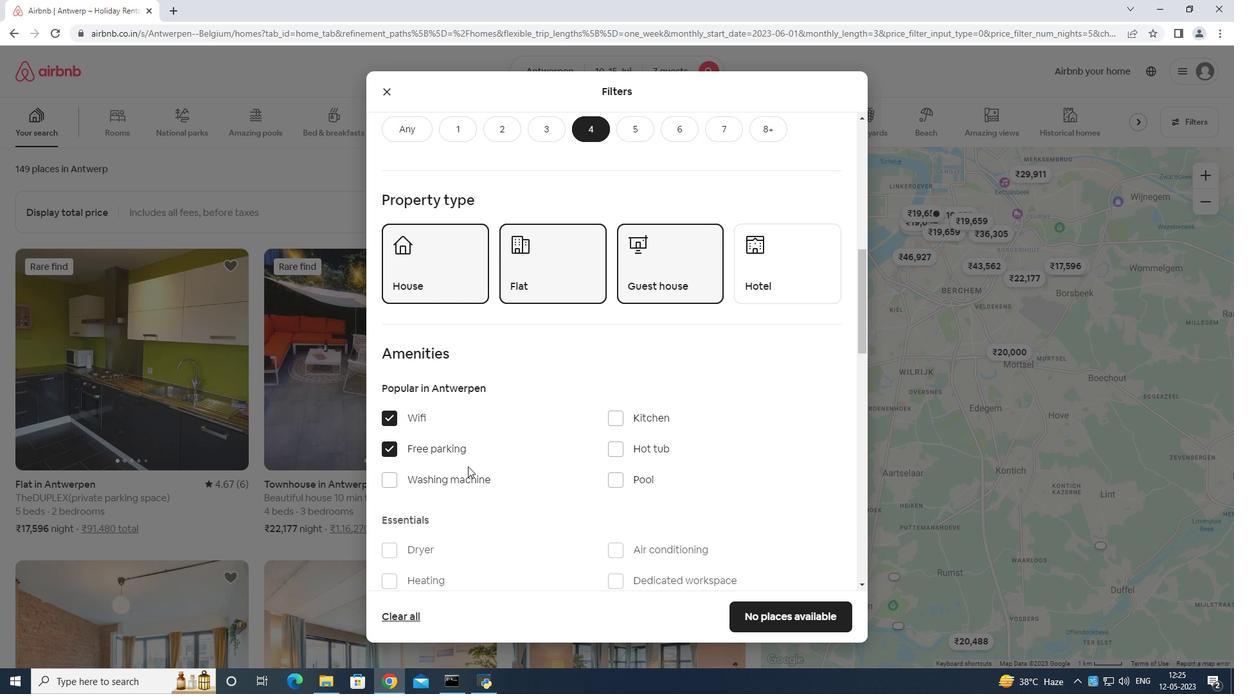 
Action: Mouse scrolled (486, 460) with delta (0, 0)
Screenshot: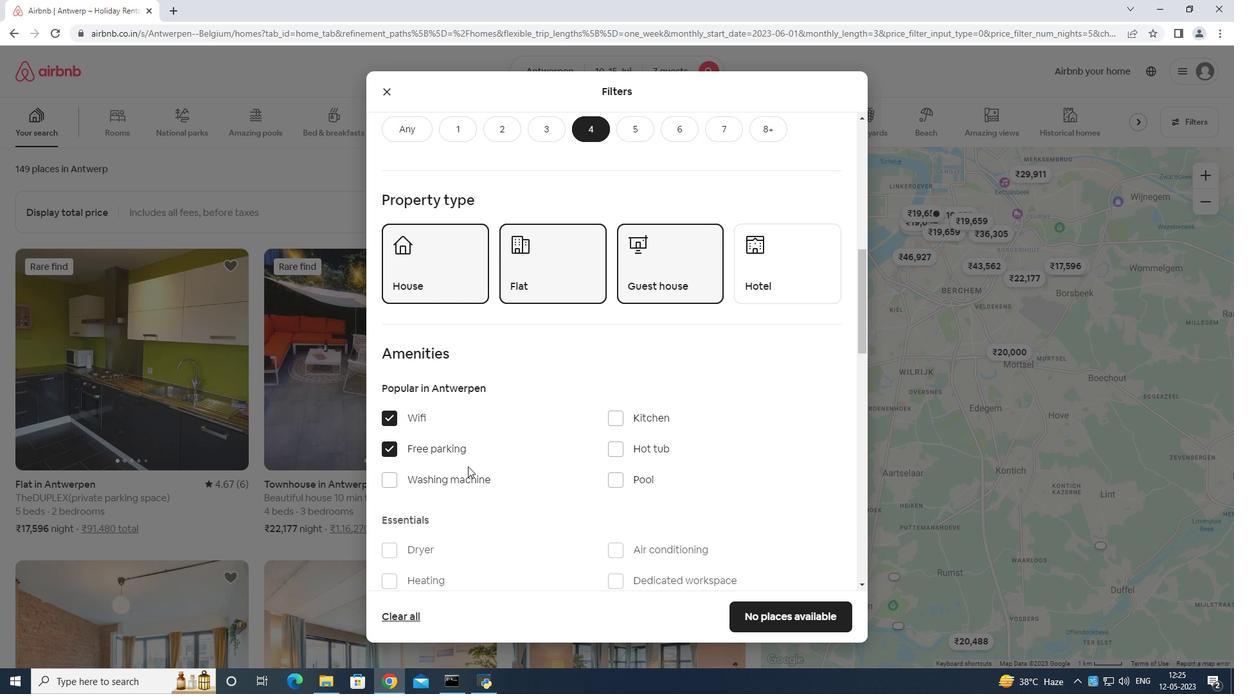 
Action: Mouse moved to (515, 437)
Screenshot: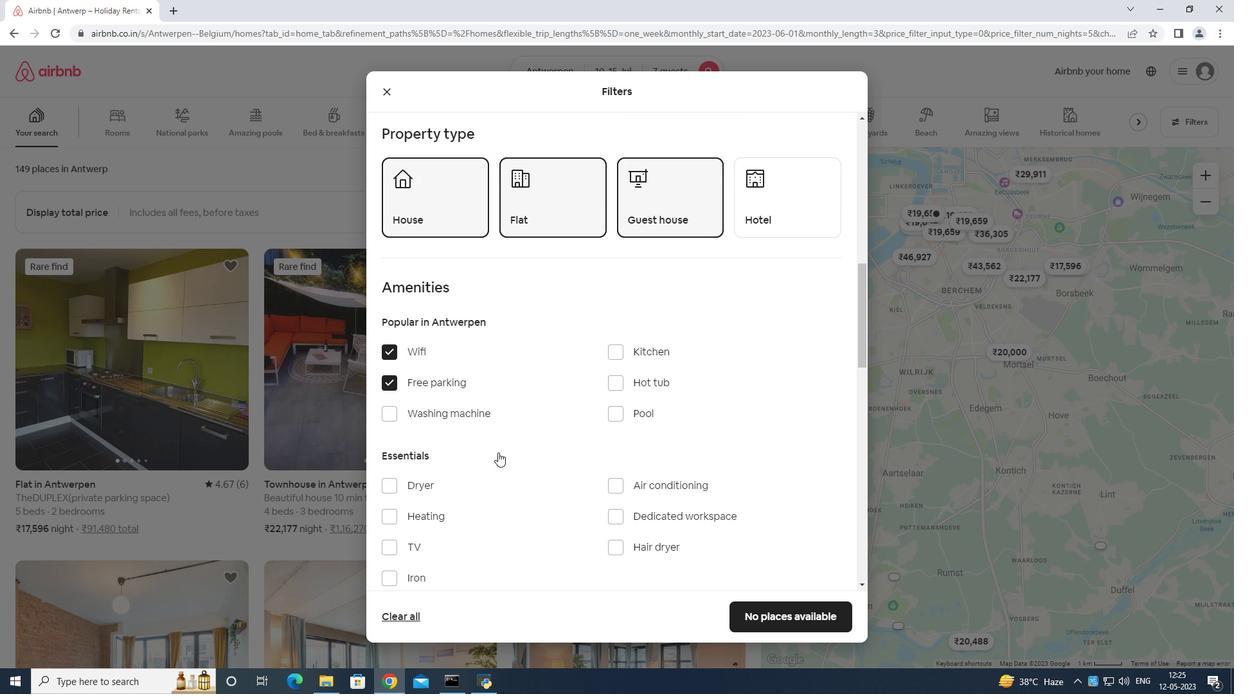 
Action: Mouse scrolled (515, 437) with delta (0, 0)
Screenshot: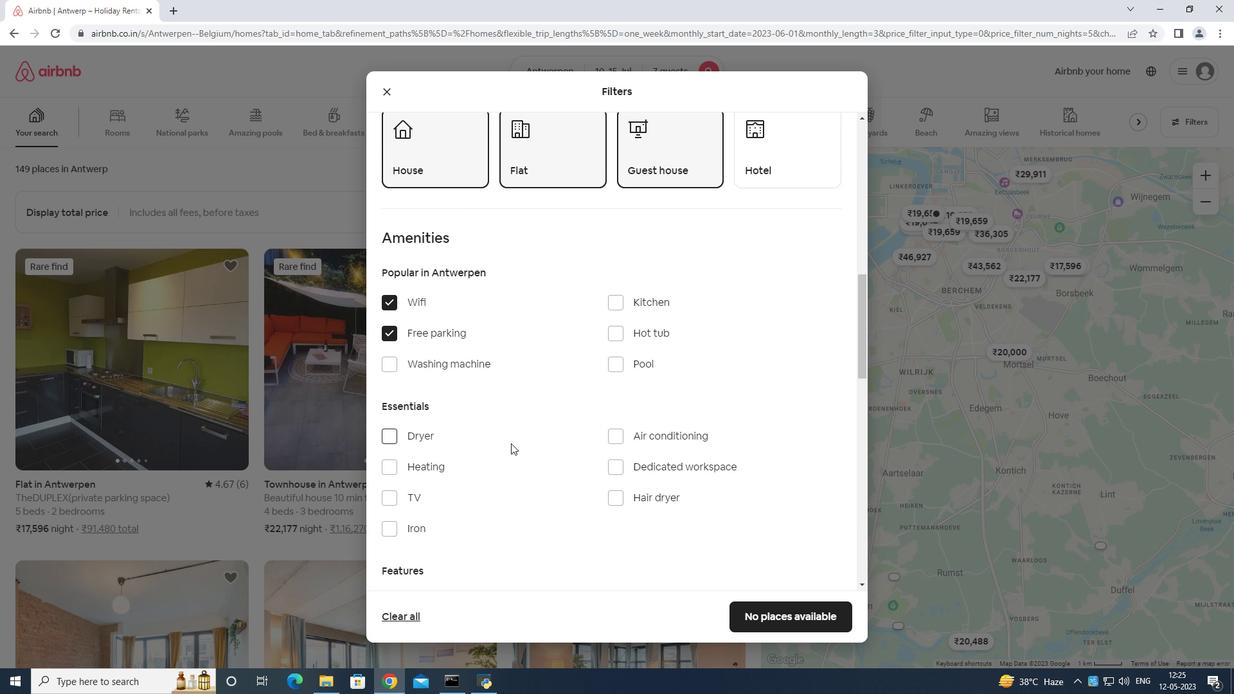 
Action: Mouse moved to (381, 422)
Screenshot: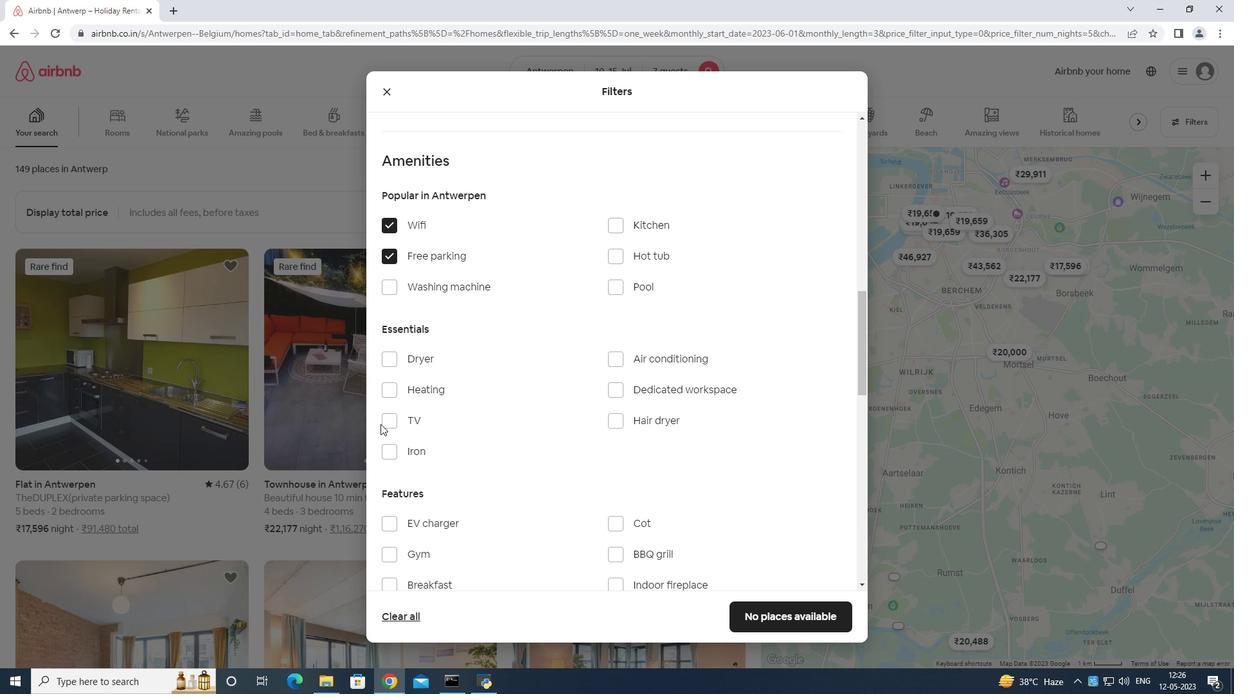 
Action: Mouse pressed left at (381, 422)
Screenshot: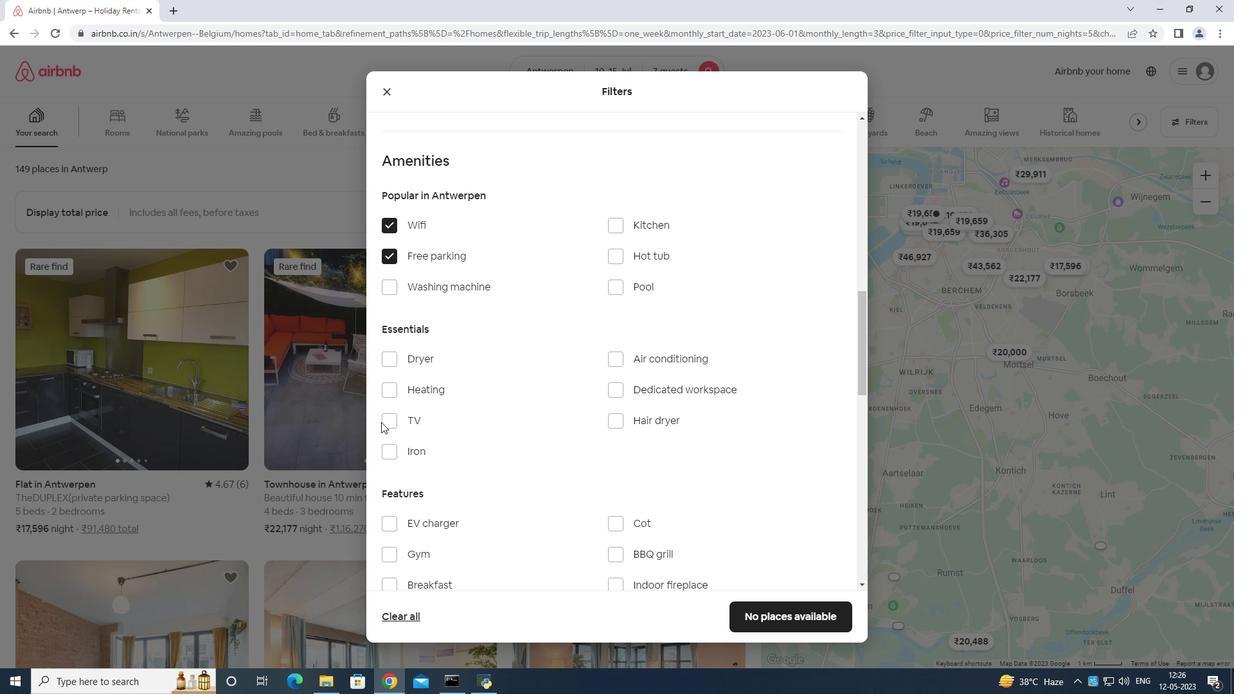 
Action: Mouse moved to (450, 448)
Screenshot: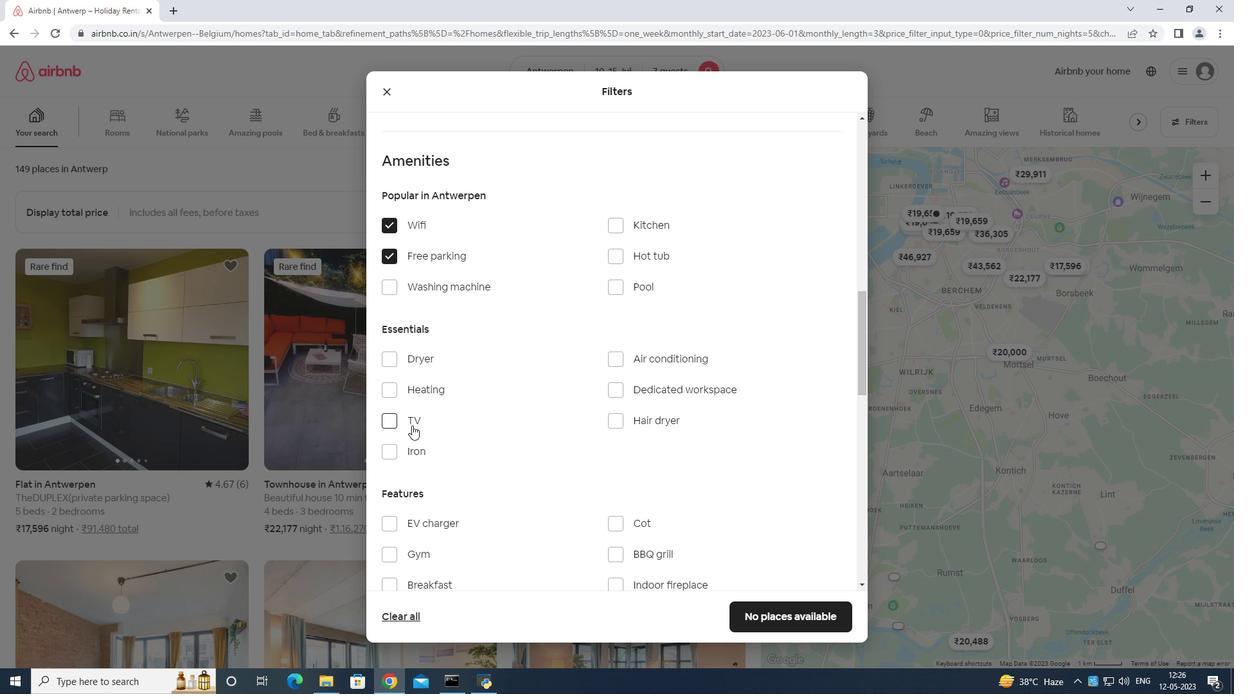 
Action: Mouse scrolled (450, 448) with delta (0, 0)
Screenshot: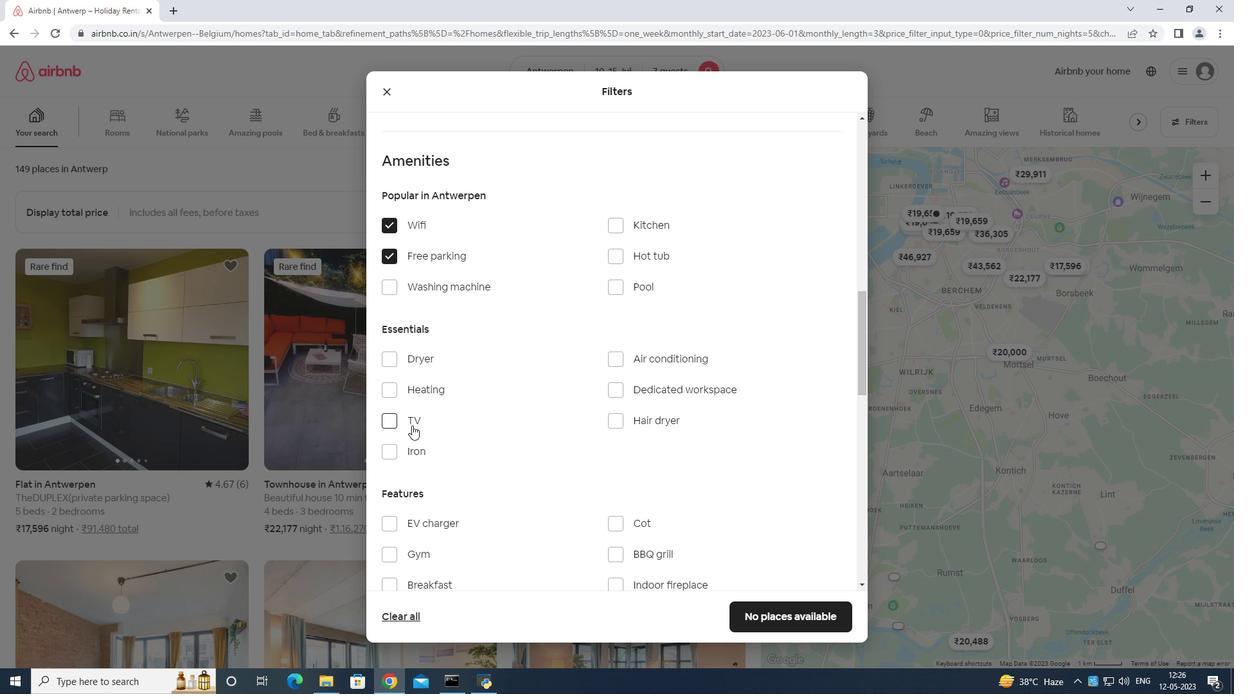 
Action: Mouse moved to (462, 453)
Screenshot: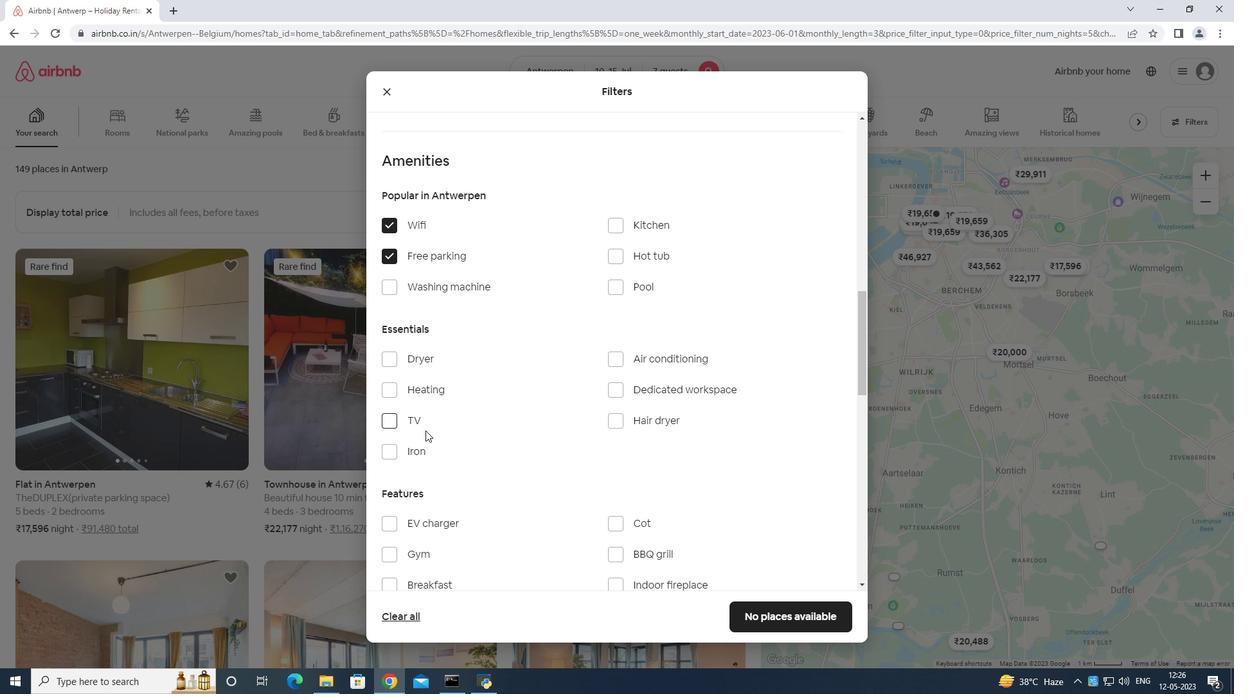 
Action: Mouse scrolled (462, 452) with delta (0, 0)
Screenshot: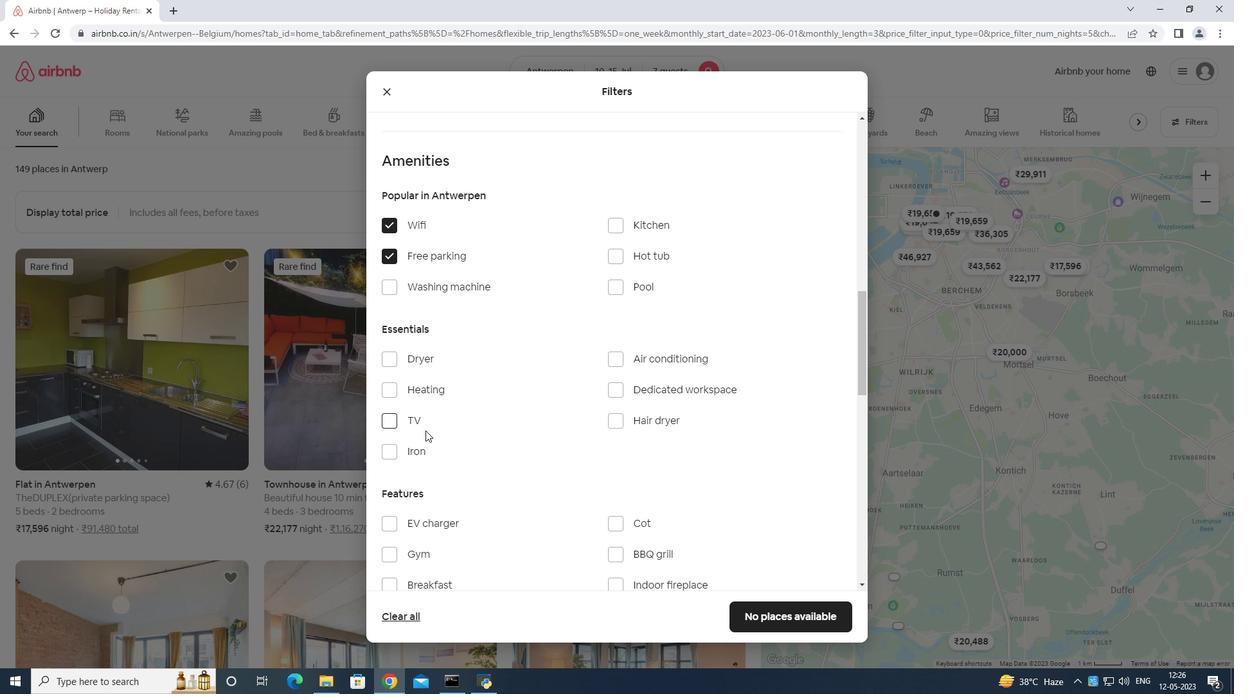 
Action: Mouse moved to (386, 295)
Screenshot: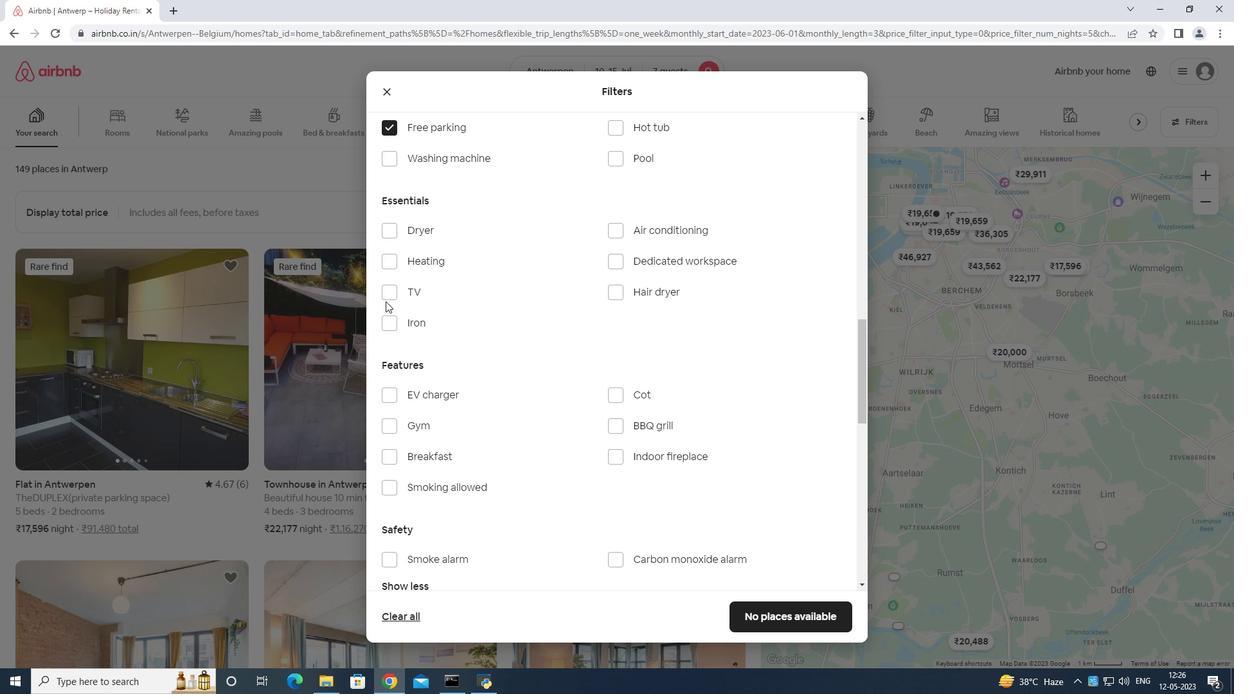 
Action: Mouse pressed left at (386, 295)
Screenshot: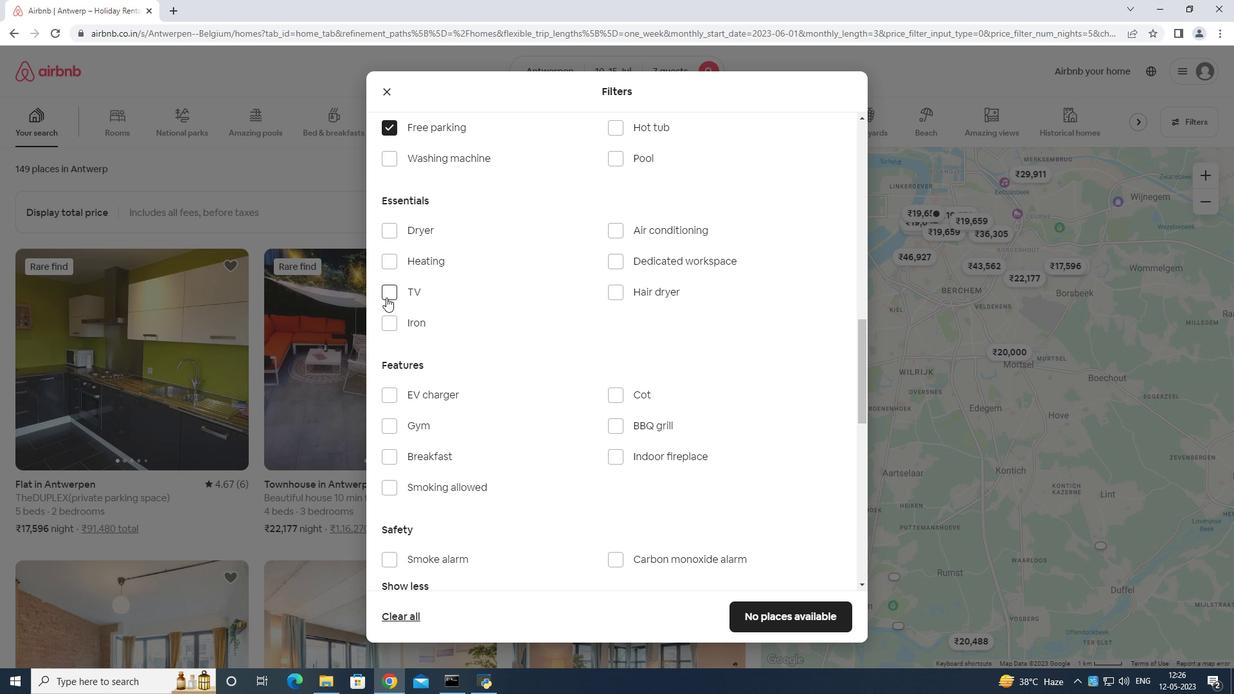 
Action: Mouse moved to (385, 422)
Screenshot: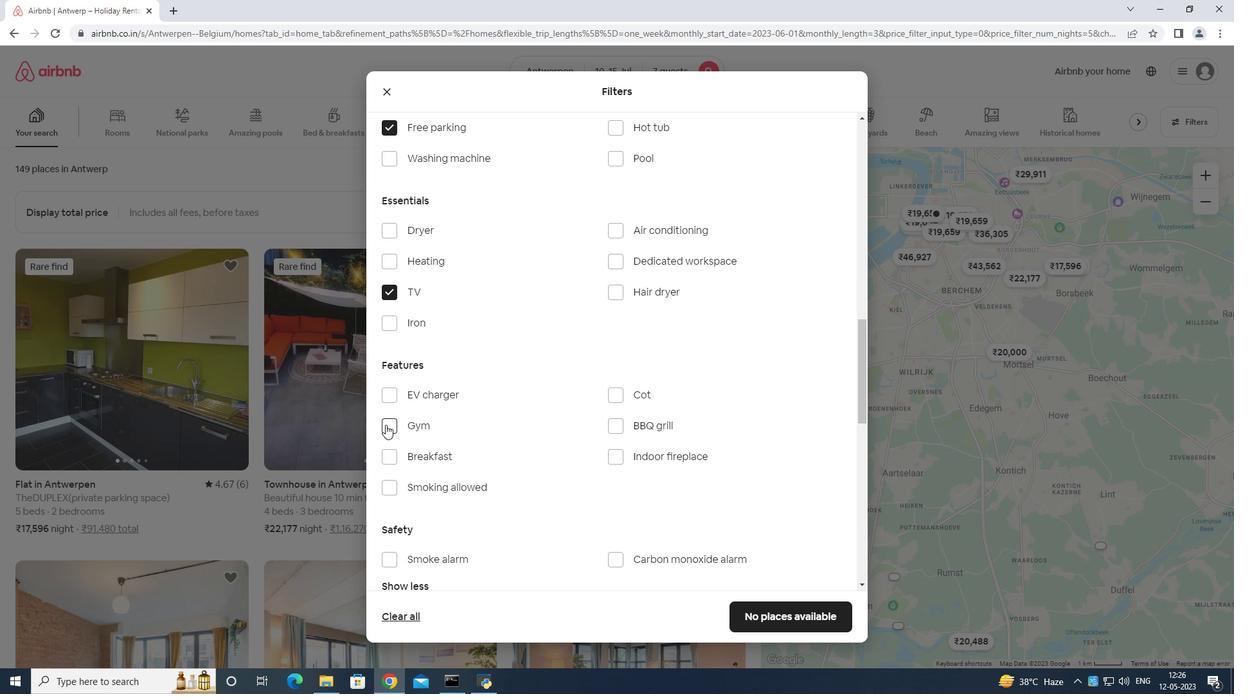 
Action: Mouse pressed left at (385, 422)
Screenshot: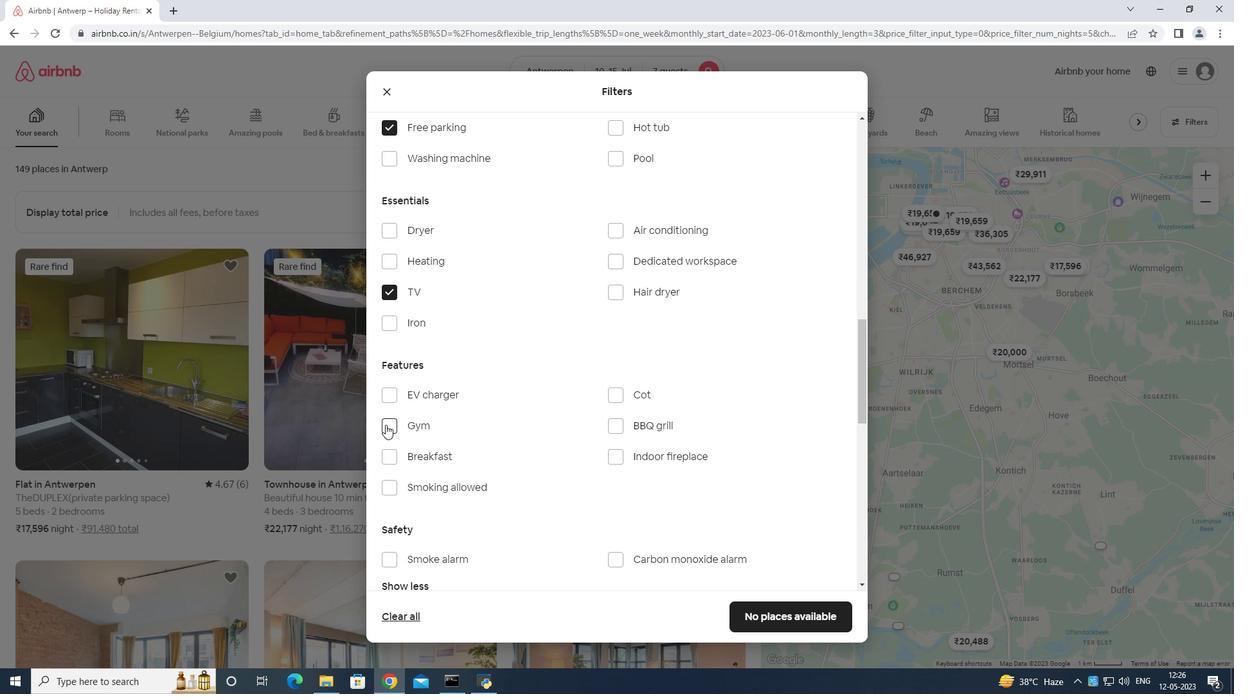 
Action: Mouse moved to (385, 456)
Screenshot: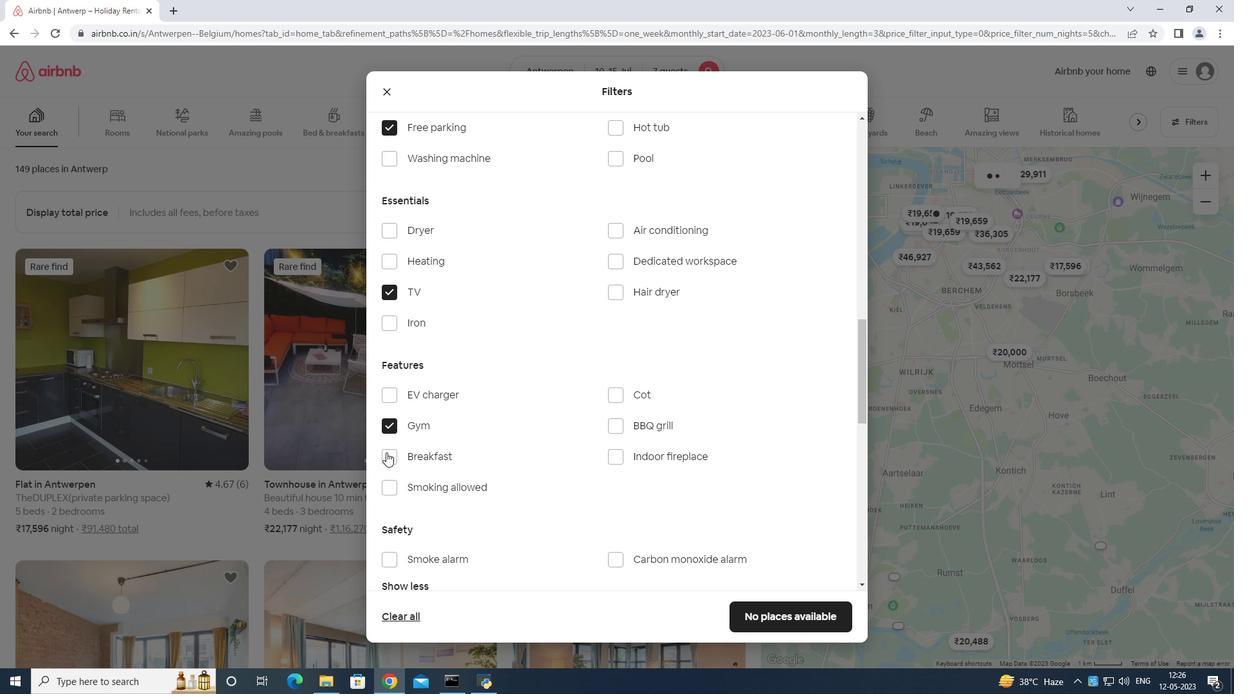 
Action: Mouse pressed left at (385, 456)
Screenshot: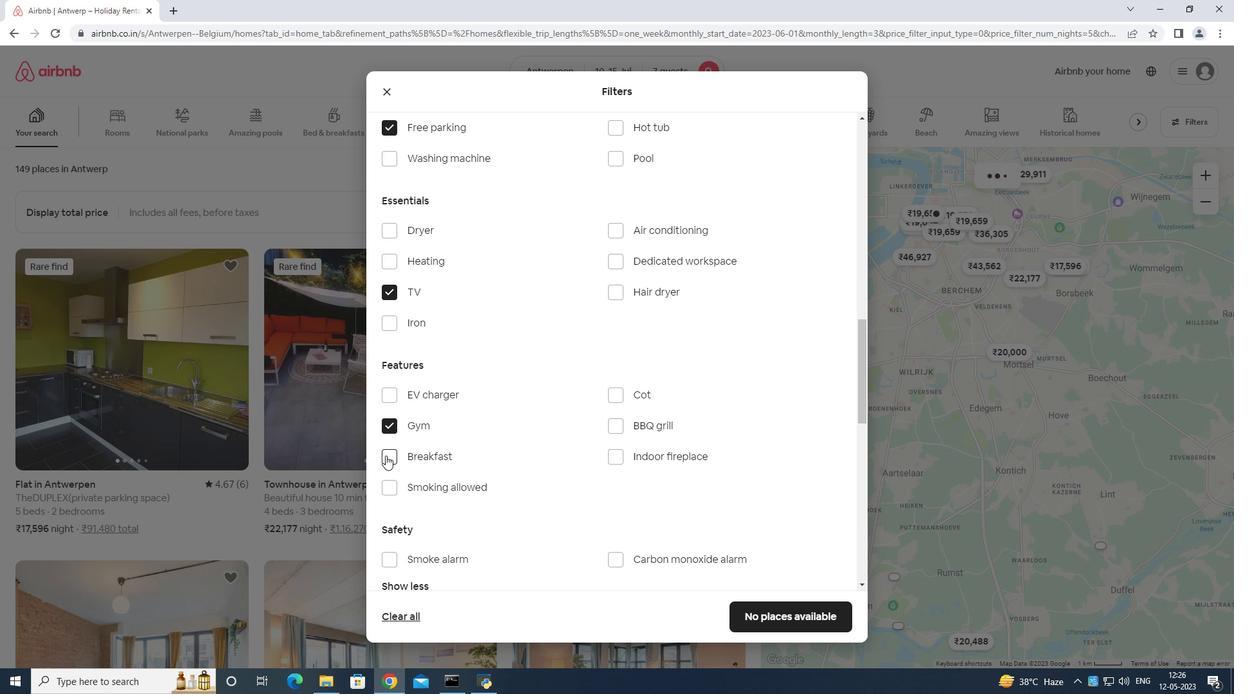 
Action: Mouse moved to (516, 427)
Screenshot: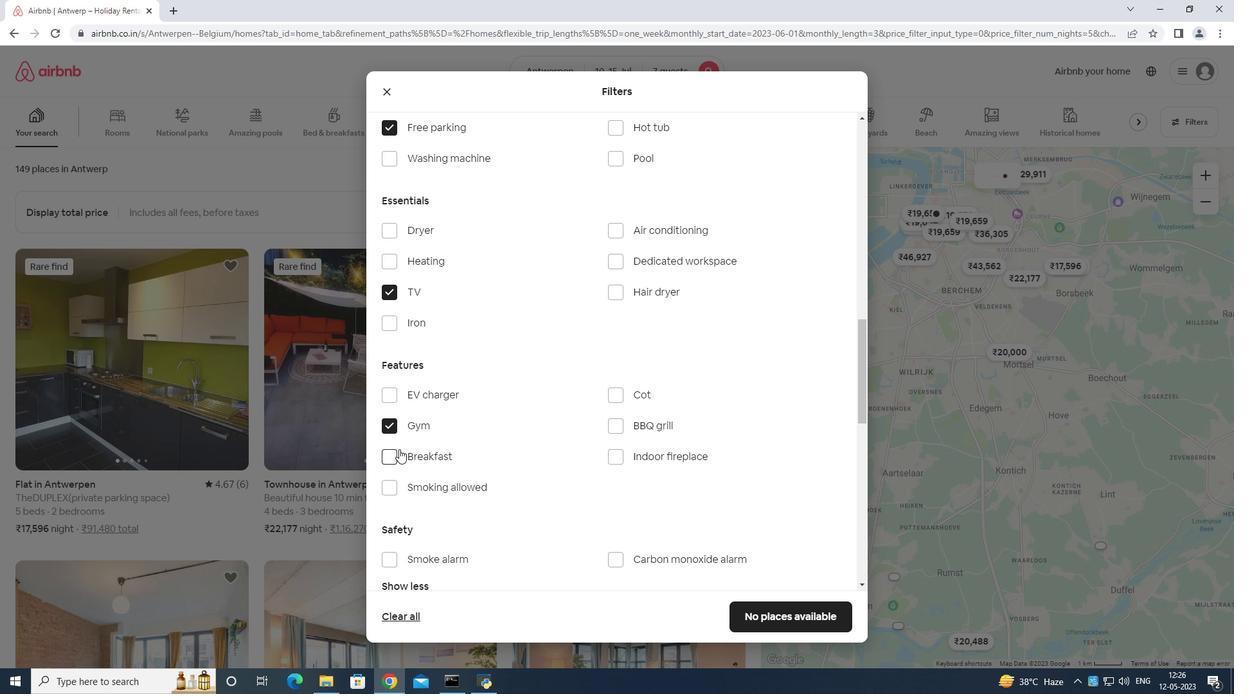 
Action: Mouse scrolled (516, 426) with delta (0, 0)
Screenshot: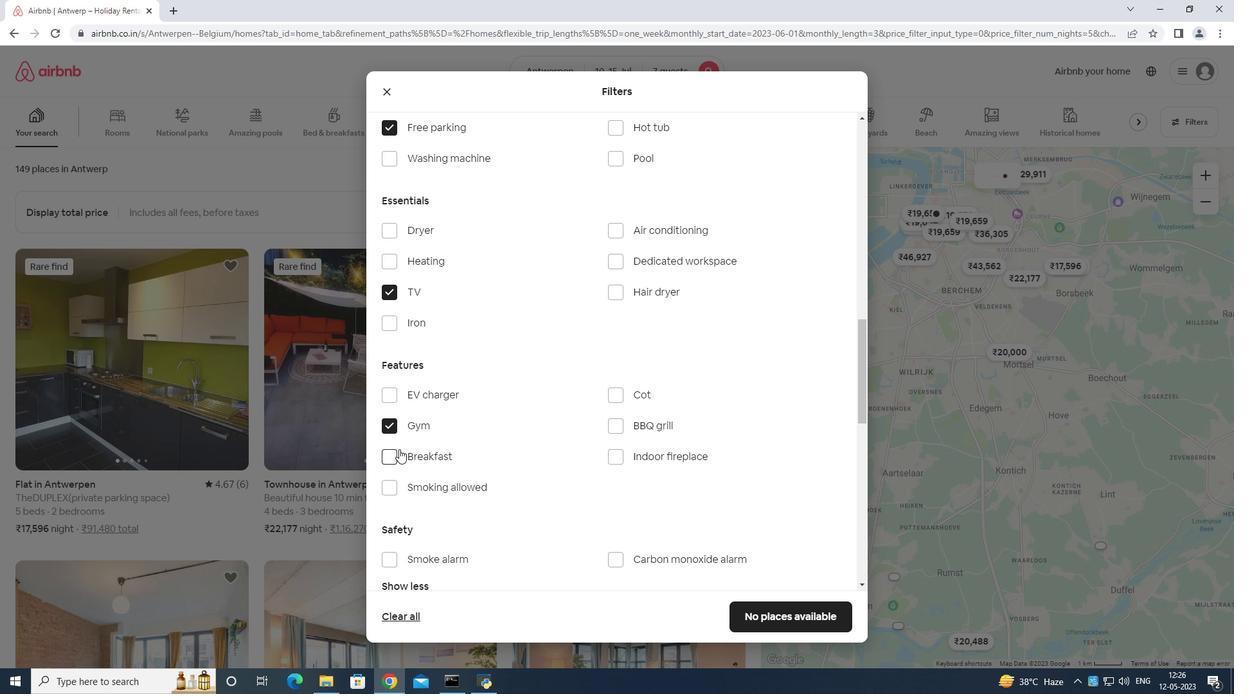 
Action: Mouse moved to (548, 418)
Screenshot: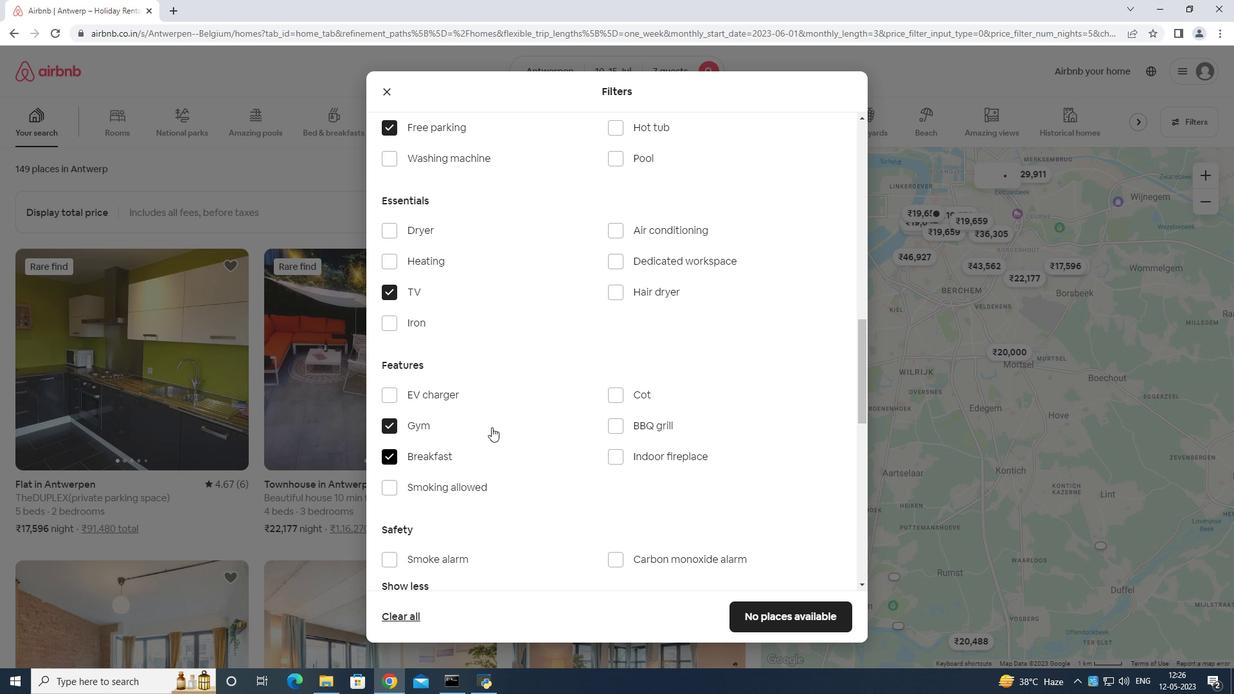 
Action: Mouse scrolled (548, 417) with delta (0, 0)
Screenshot: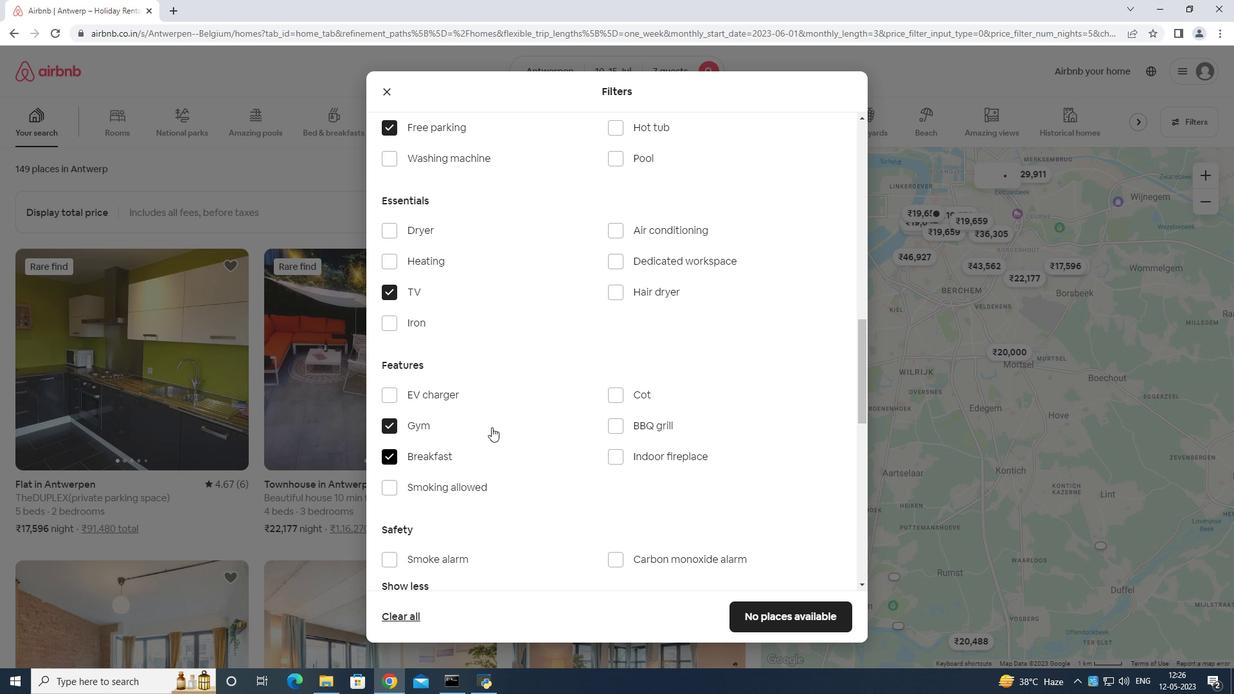 
Action: Mouse moved to (556, 416)
Screenshot: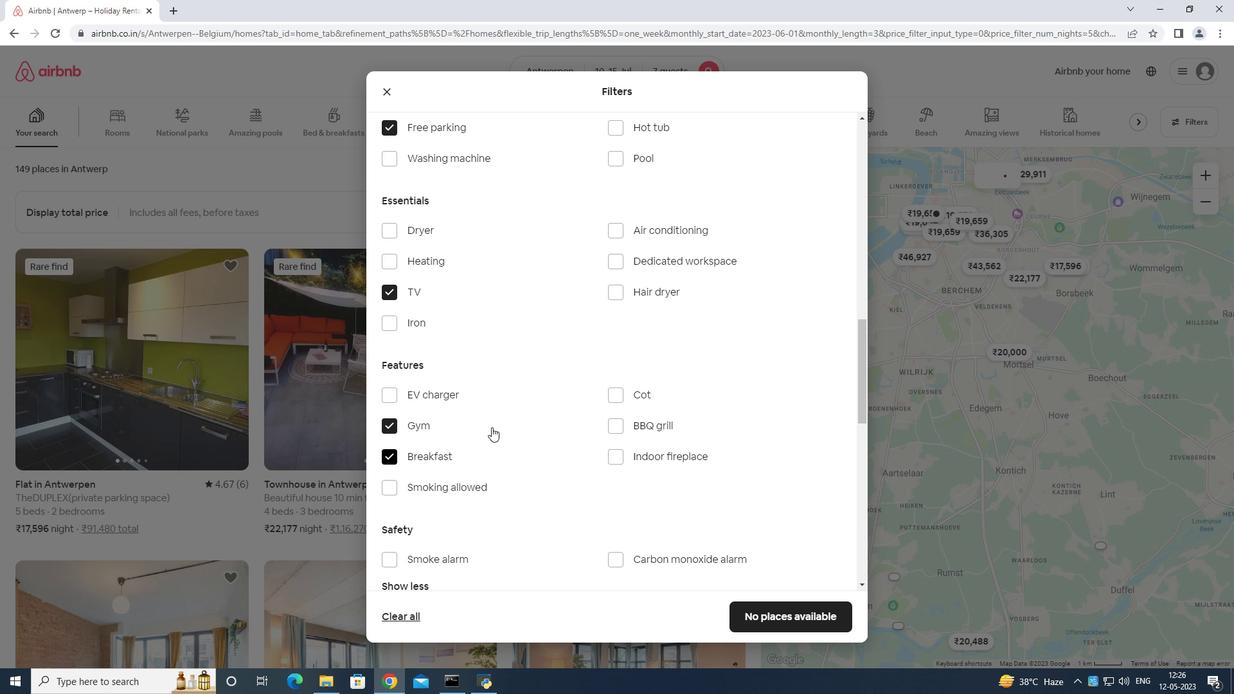 
Action: Mouse scrolled (556, 415) with delta (0, 0)
Screenshot: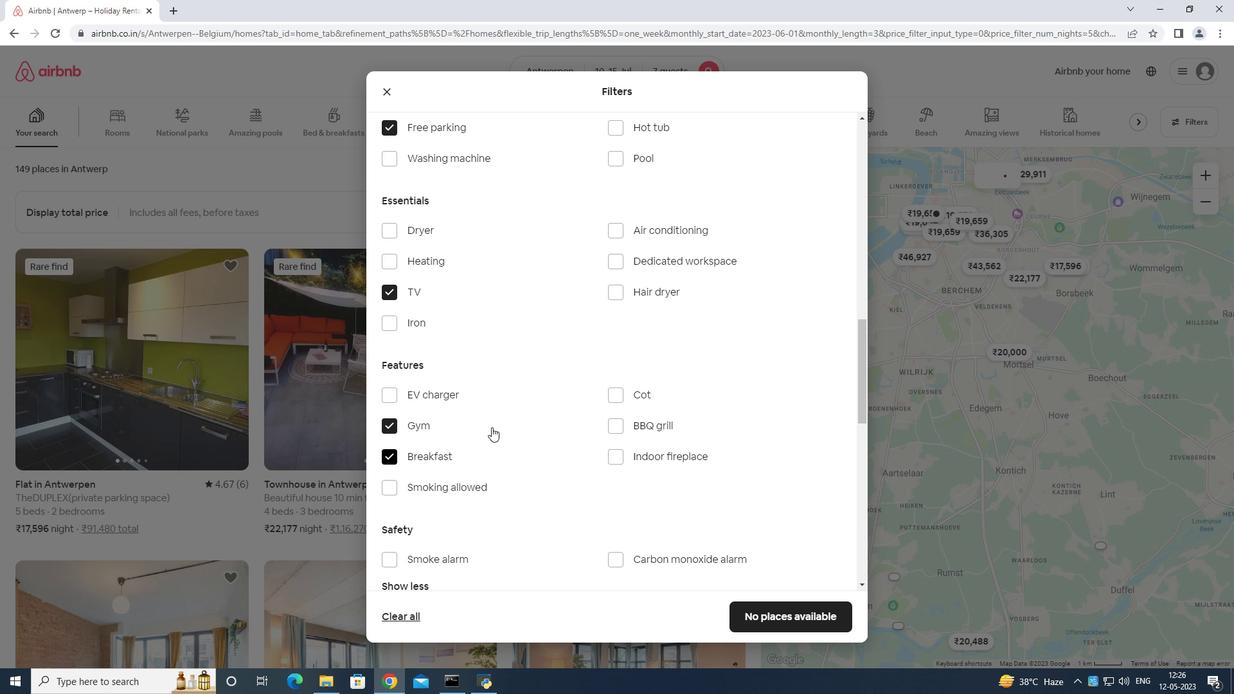 
Action: Mouse moved to (566, 411)
Screenshot: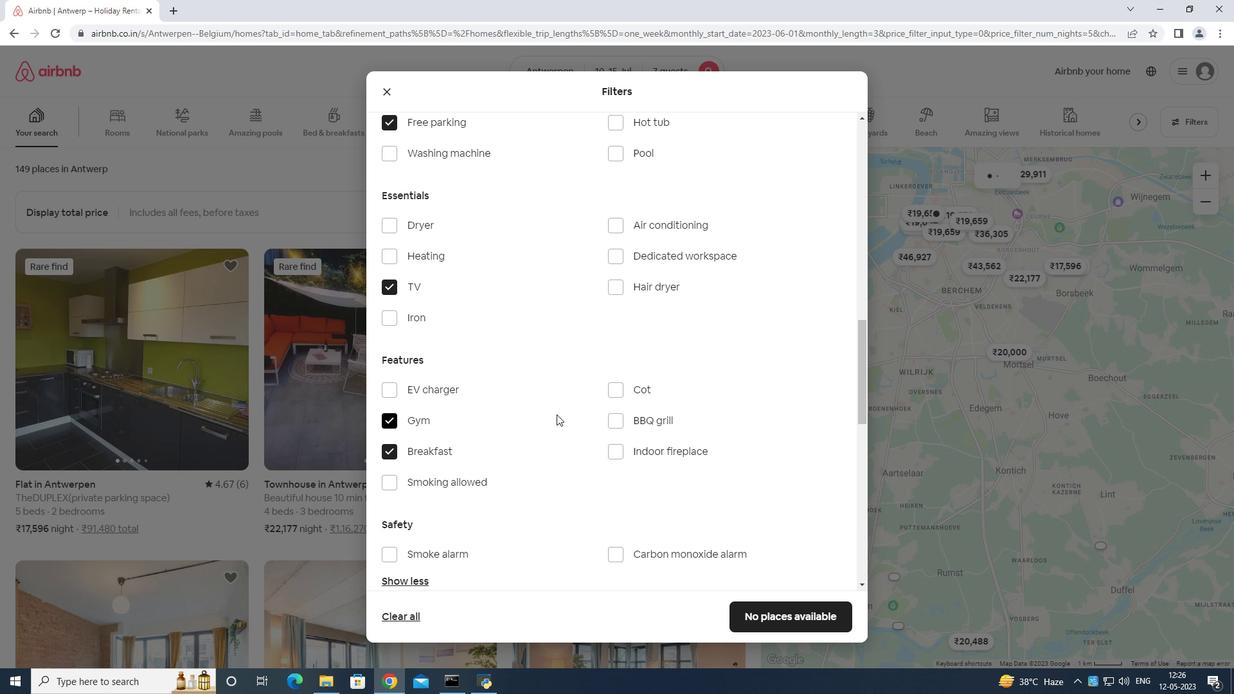 
Action: Mouse scrolled (566, 410) with delta (0, 0)
Screenshot: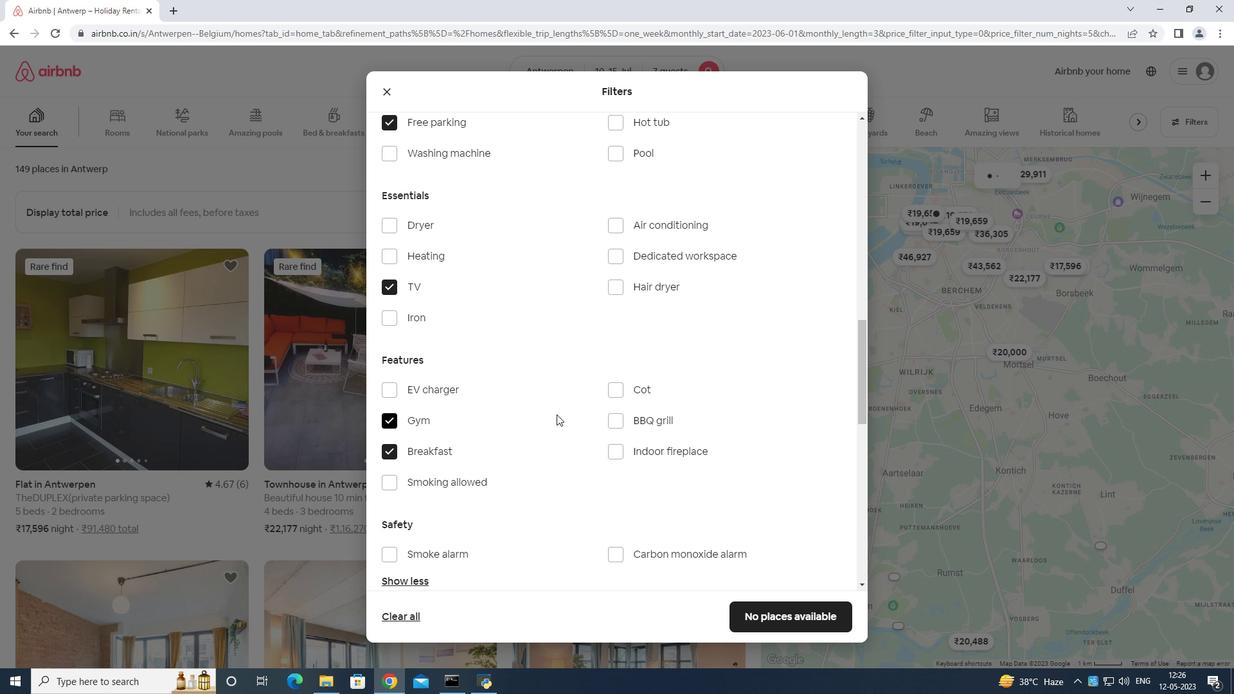 
Action: Mouse moved to (572, 411)
Screenshot: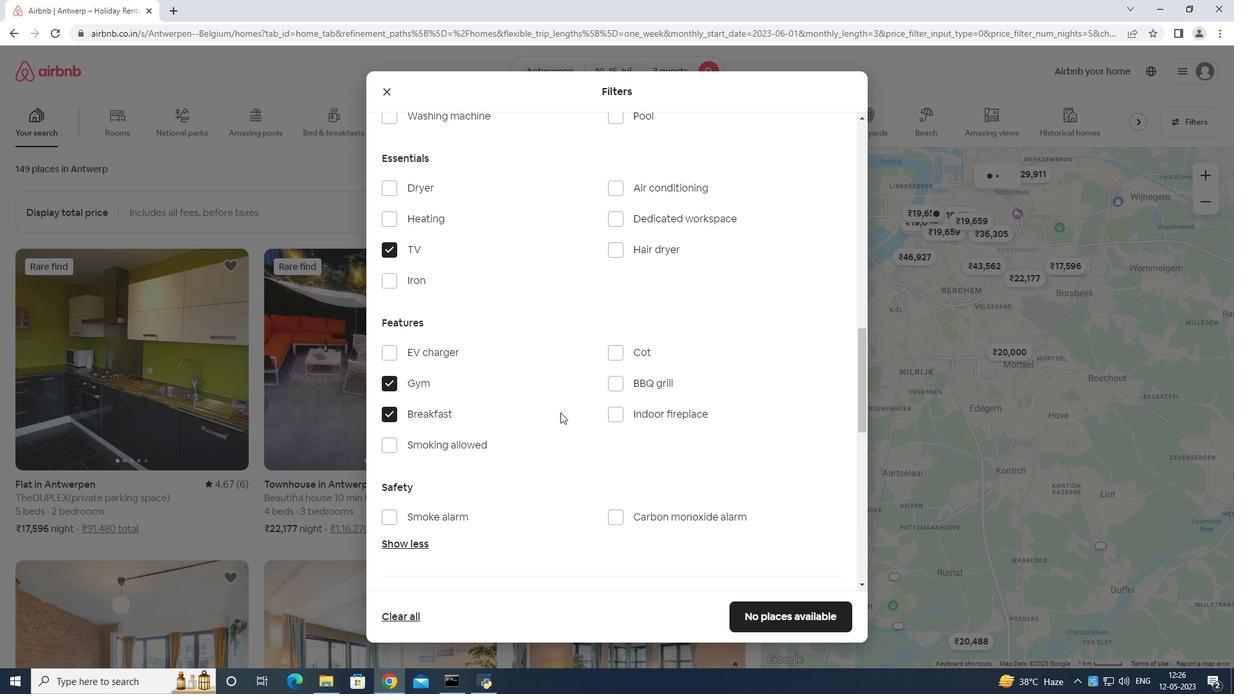 
Action: Mouse scrolled (572, 410) with delta (0, 0)
Screenshot: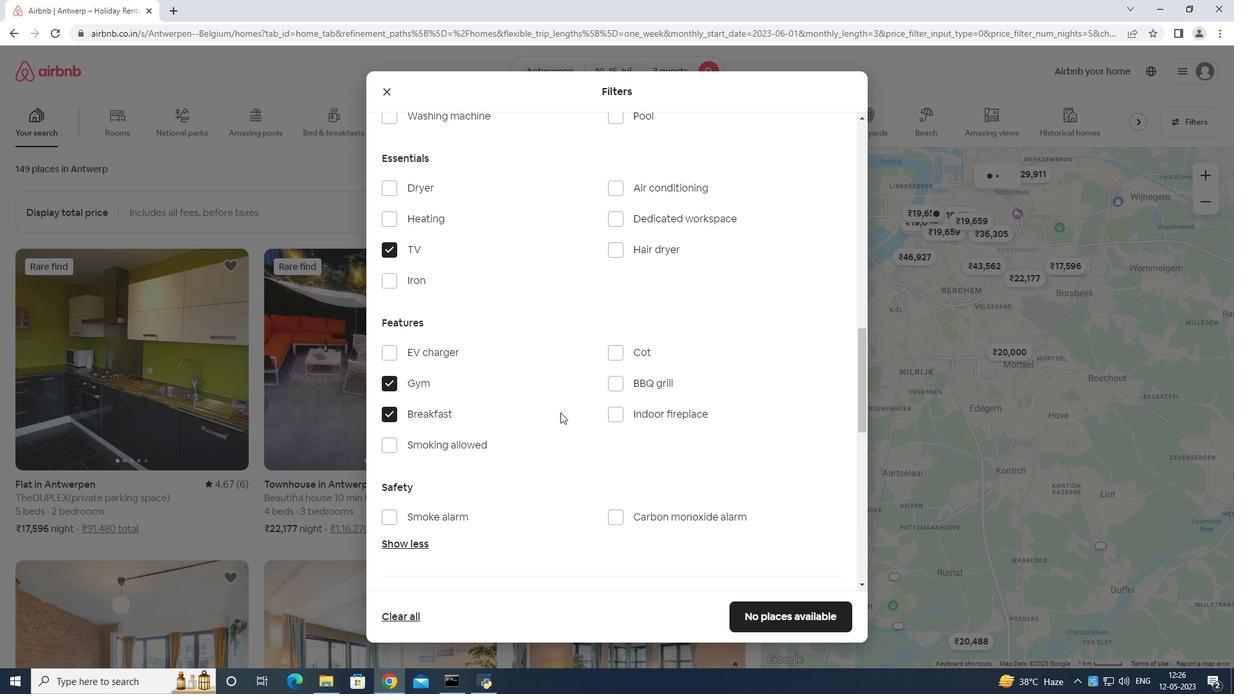 
Action: Mouse moved to (809, 411)
Screenshot: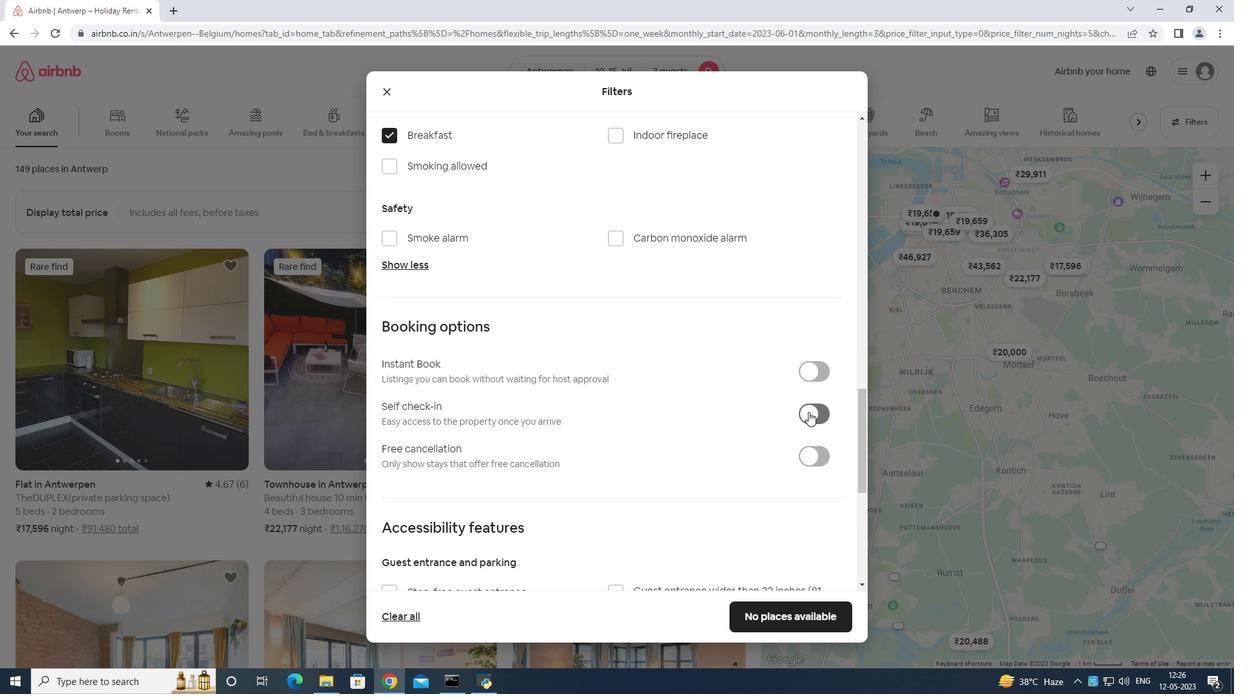 
Action: Mouse pressed left at (809, 411)
Screenshot: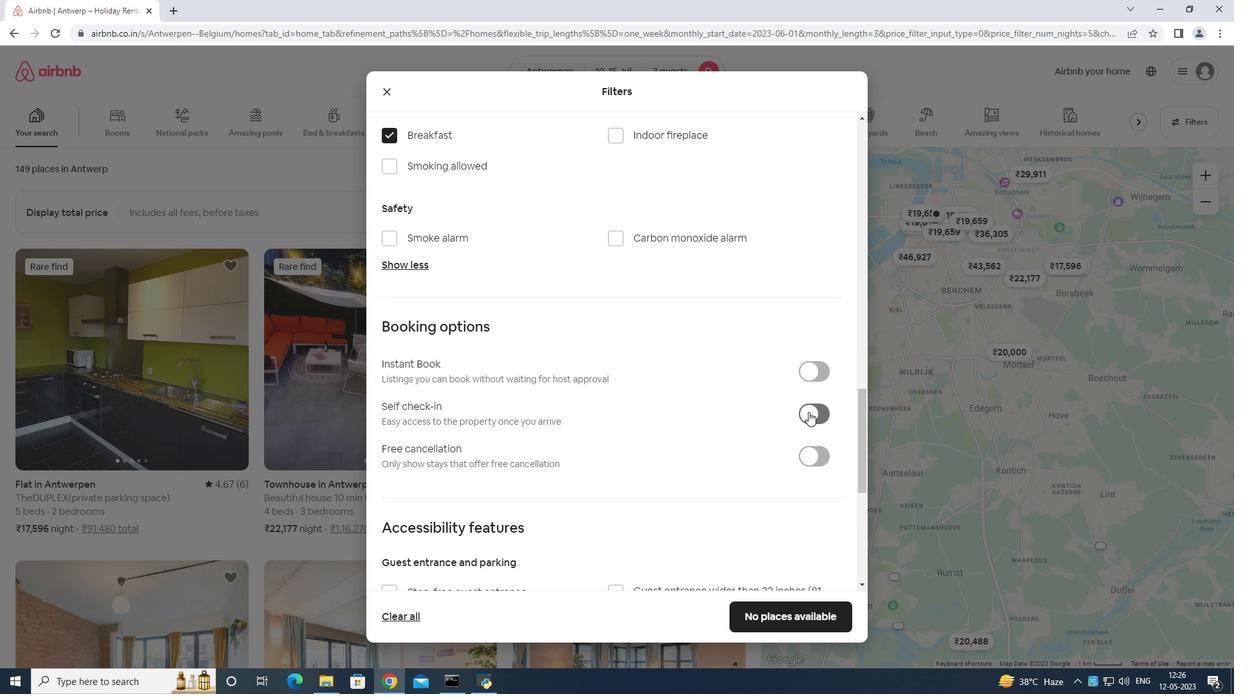 
Action: Mouse moved to (827, 394)
Screenshot: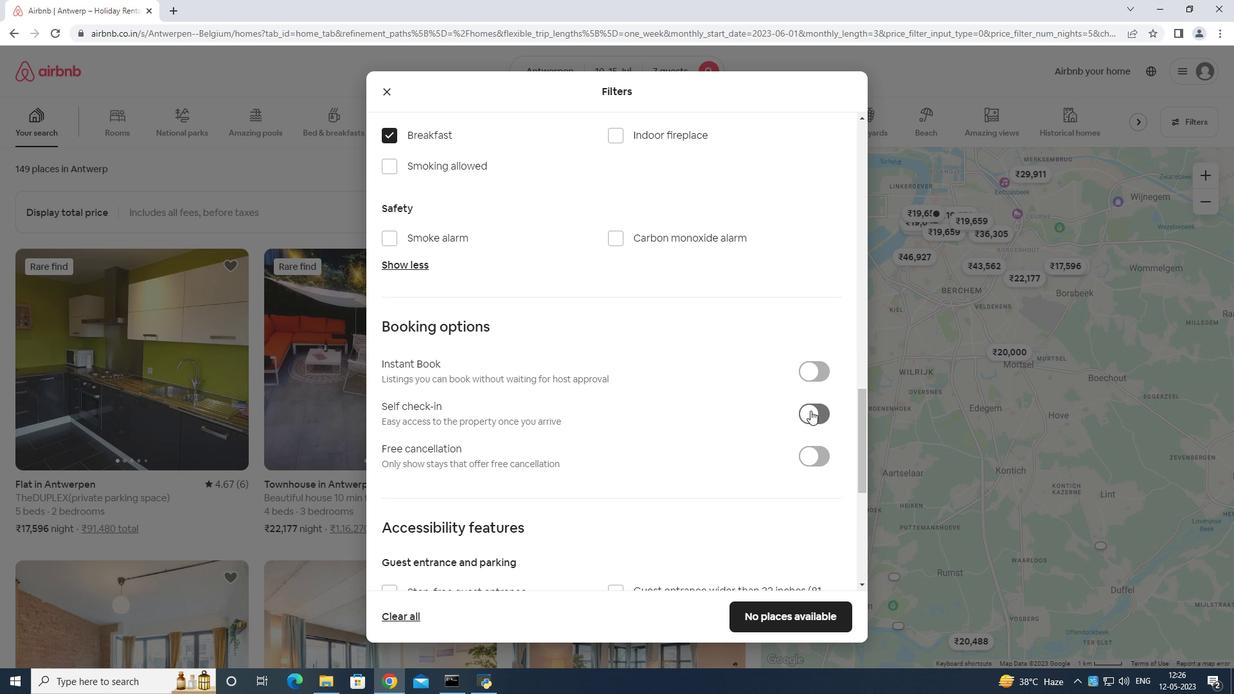 
Action: Mouse scrolled (827, 393) with delta (0, 0)
Screenshot: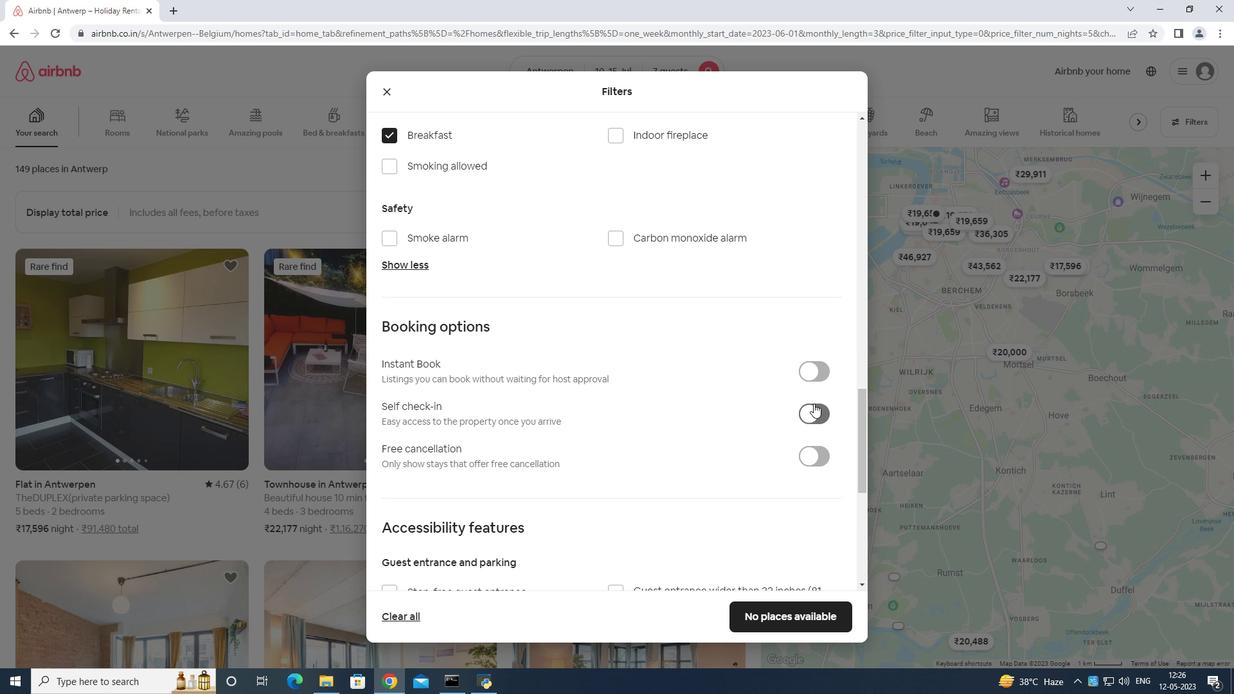 
Action: Mouse scrolled (827, 393) with delta (0, 0)
Screenshot: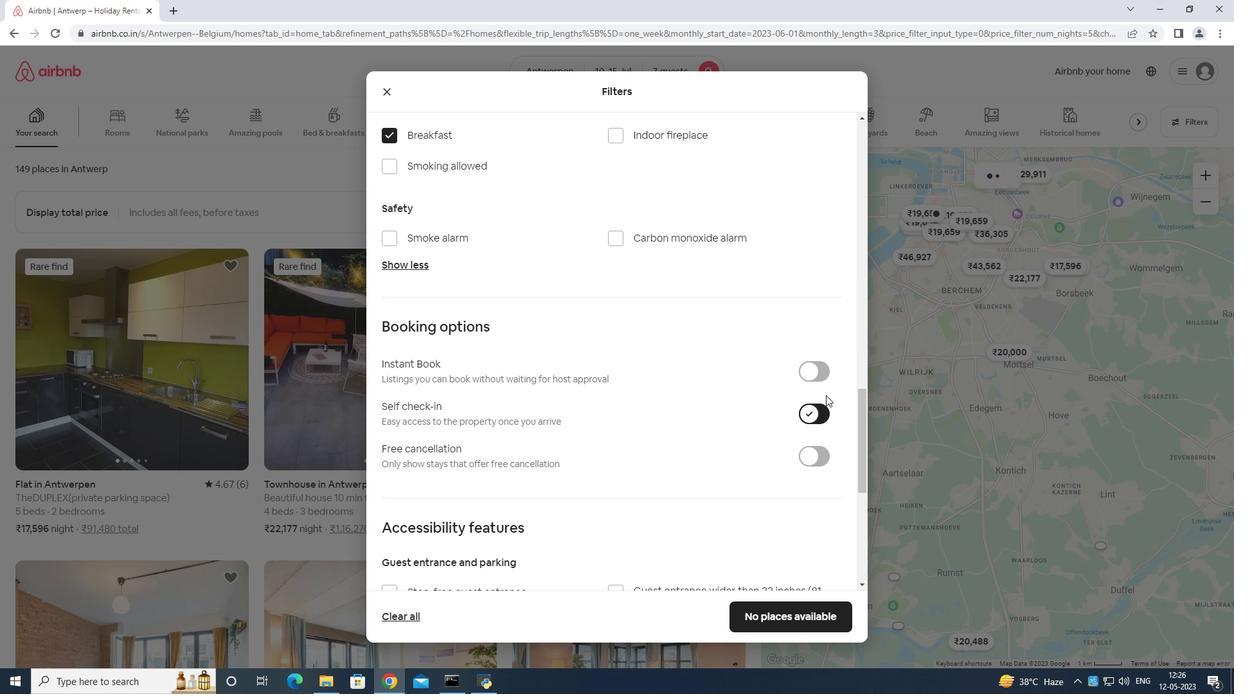 
Action: Mouse scrolled (827, 393) with delta (0, 0)
Screenshot: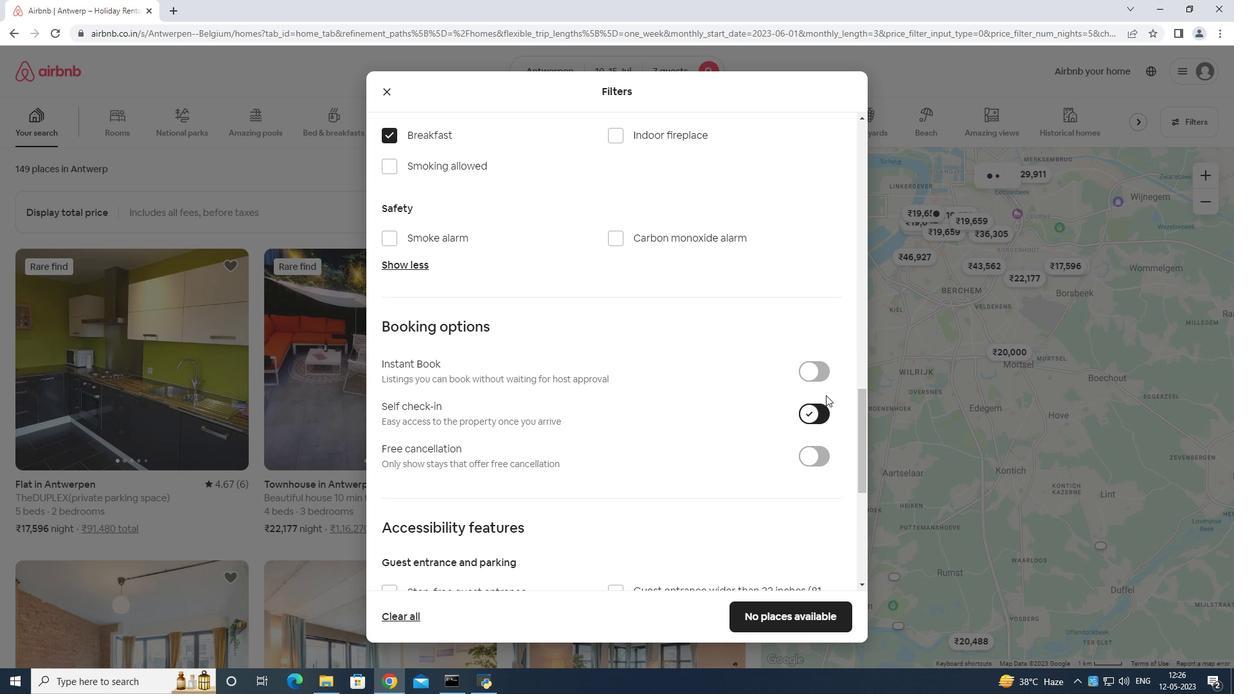 
Action: Mouse moved to (827, 394)
Screenshot: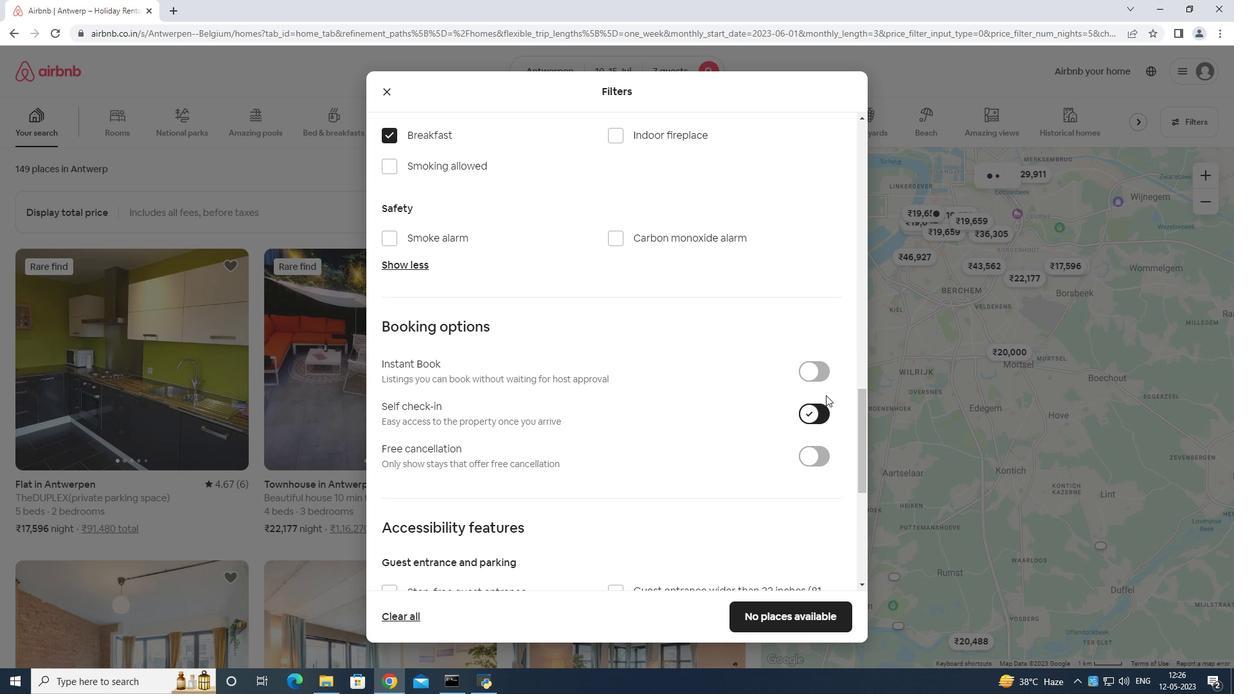 
Action: Mouse scrolled (827, 393) with delta (0, 0)
Screenshot: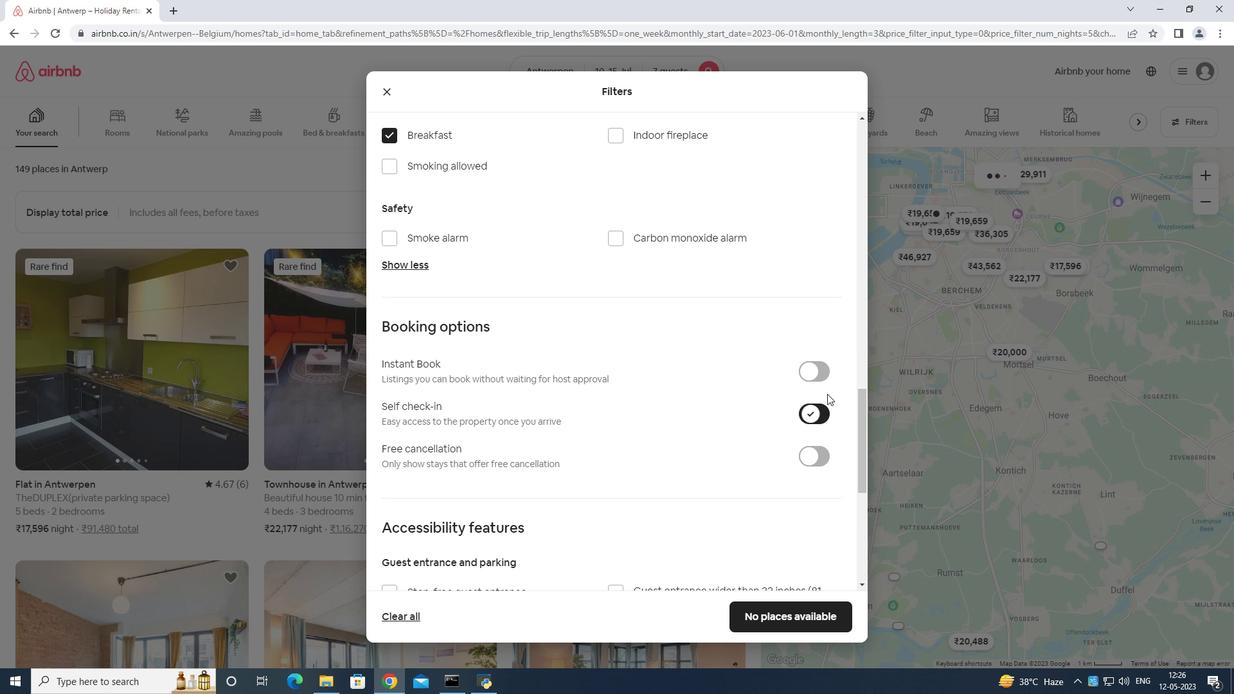 
Action: Mouse moved to (796, 392)
Screenshot: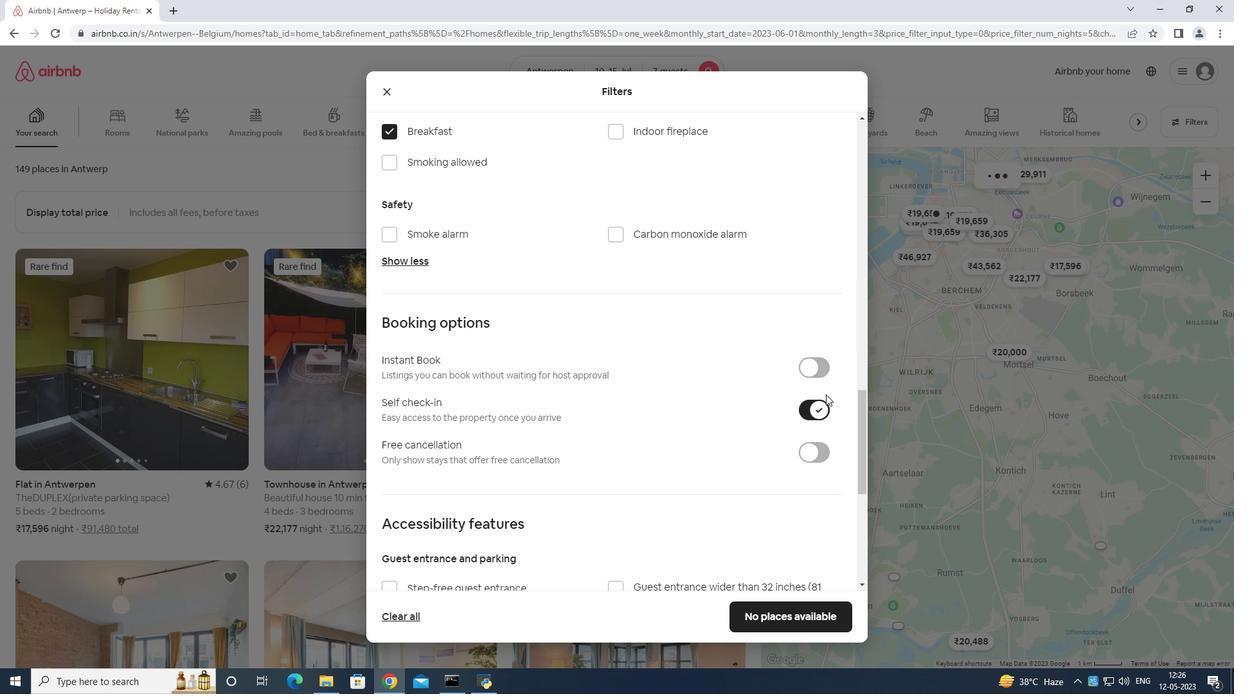 
Action: Mouse scrolled (796, 392) with delta (0, 0)
Screenshot: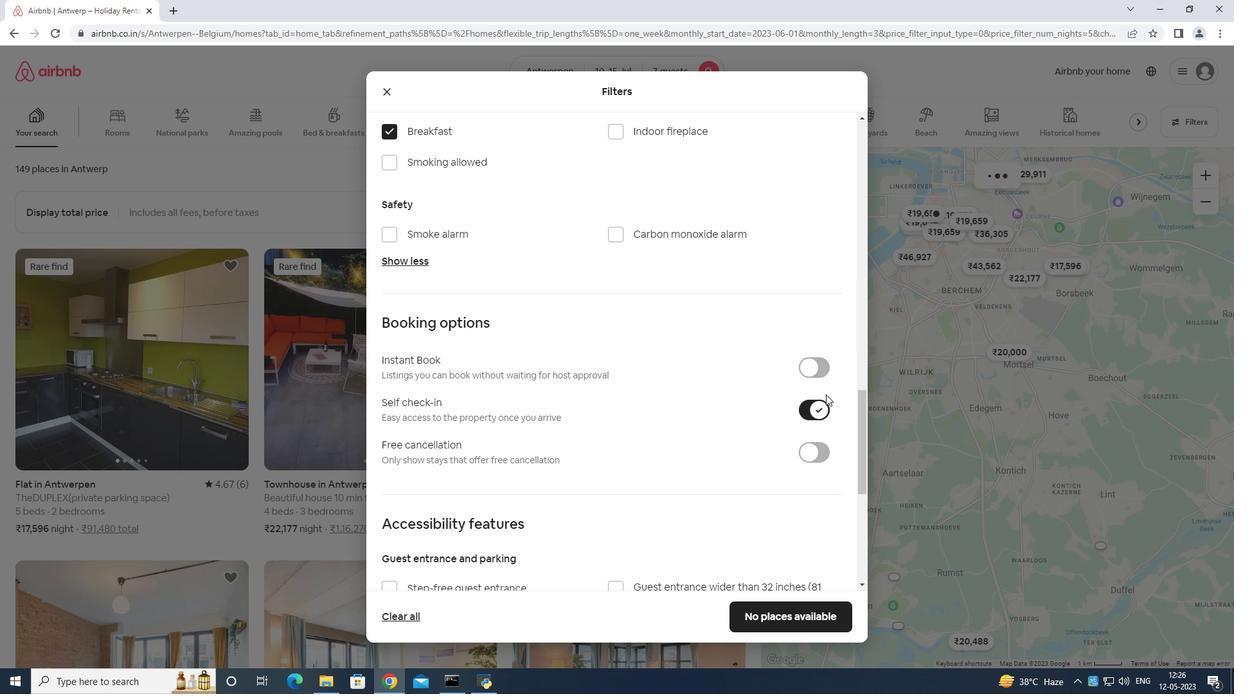 
Action: Mouse moved to (788, 403)
Screenshot: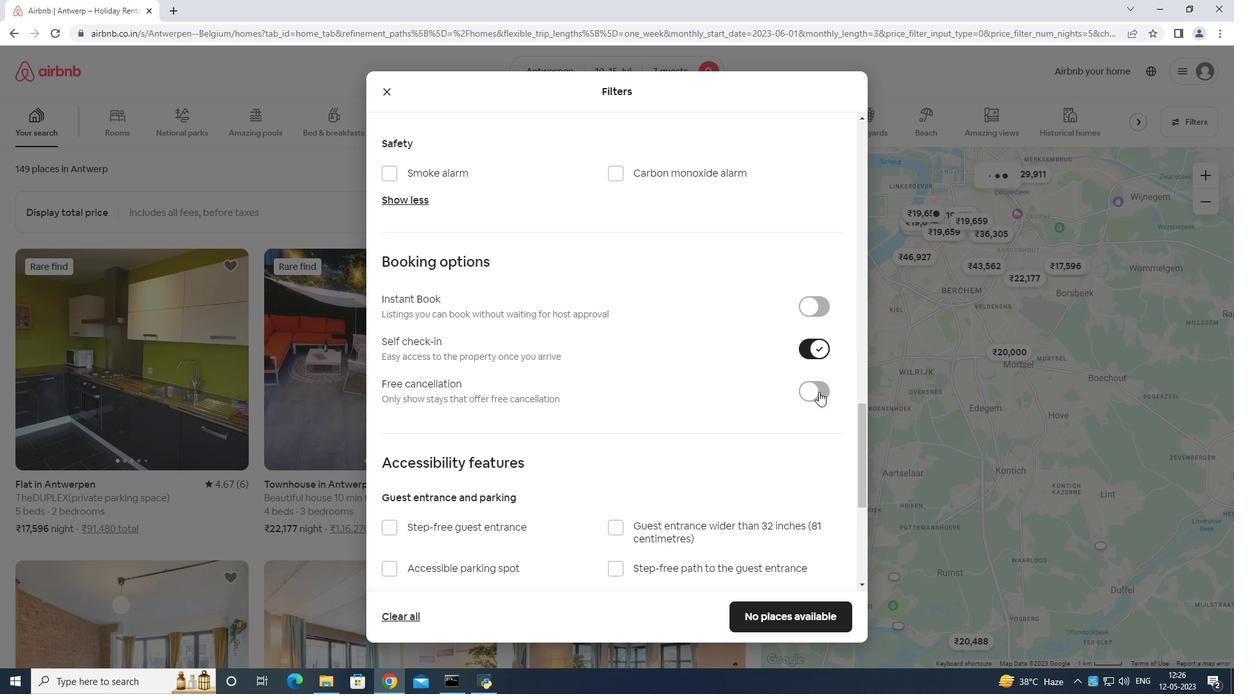 
Action: Mouse scrolled (790, 399) with delta (0, 0)
Screenshot: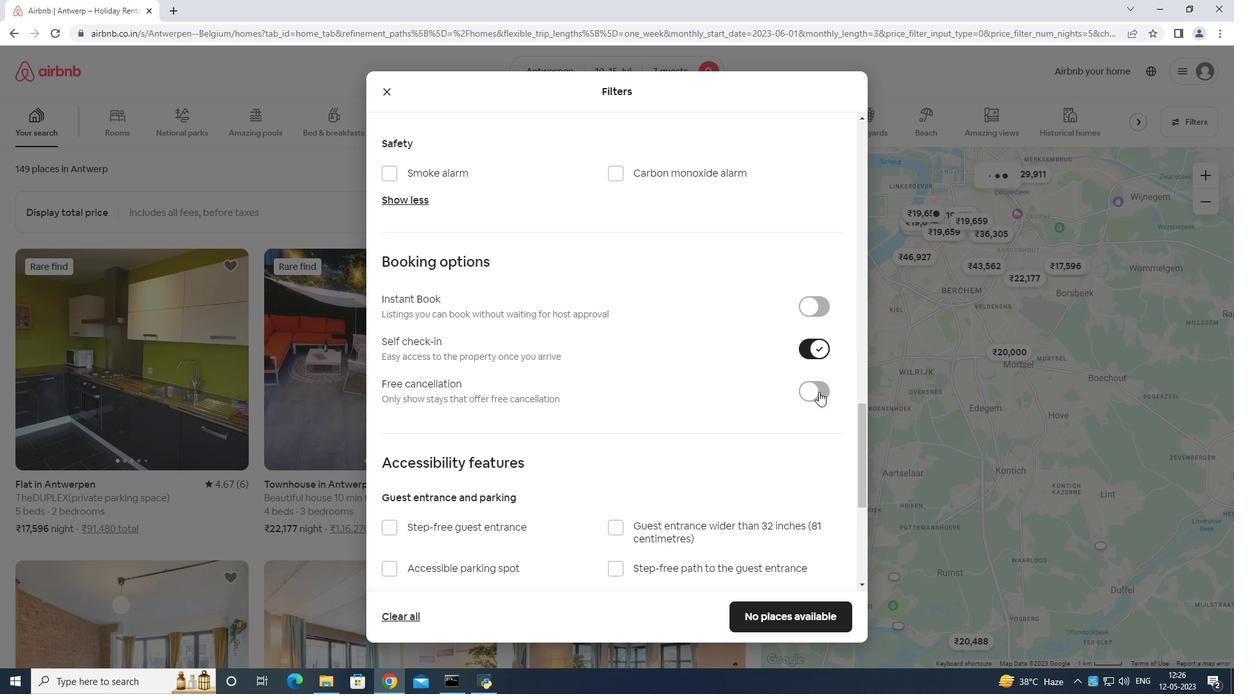 
Action: Mouse moved to (787, 406)
Screenshot: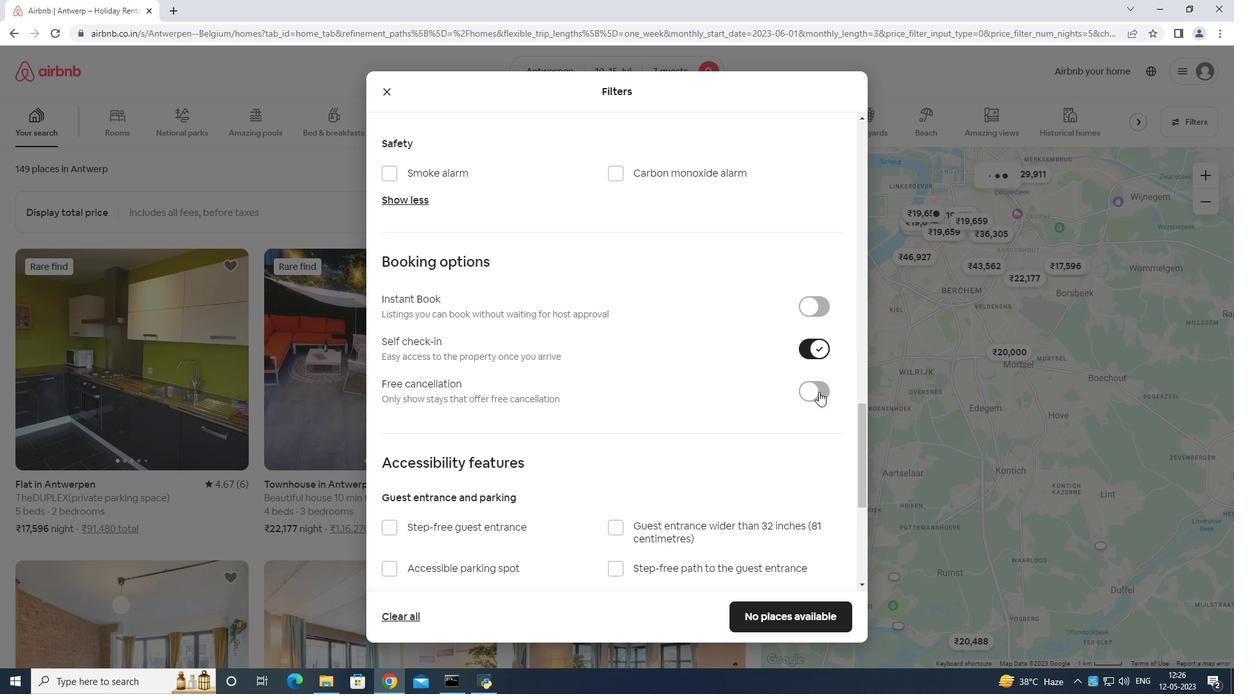 
Action: Mouse scrolled (788, 403) with delta (0, 0)
Screenshot: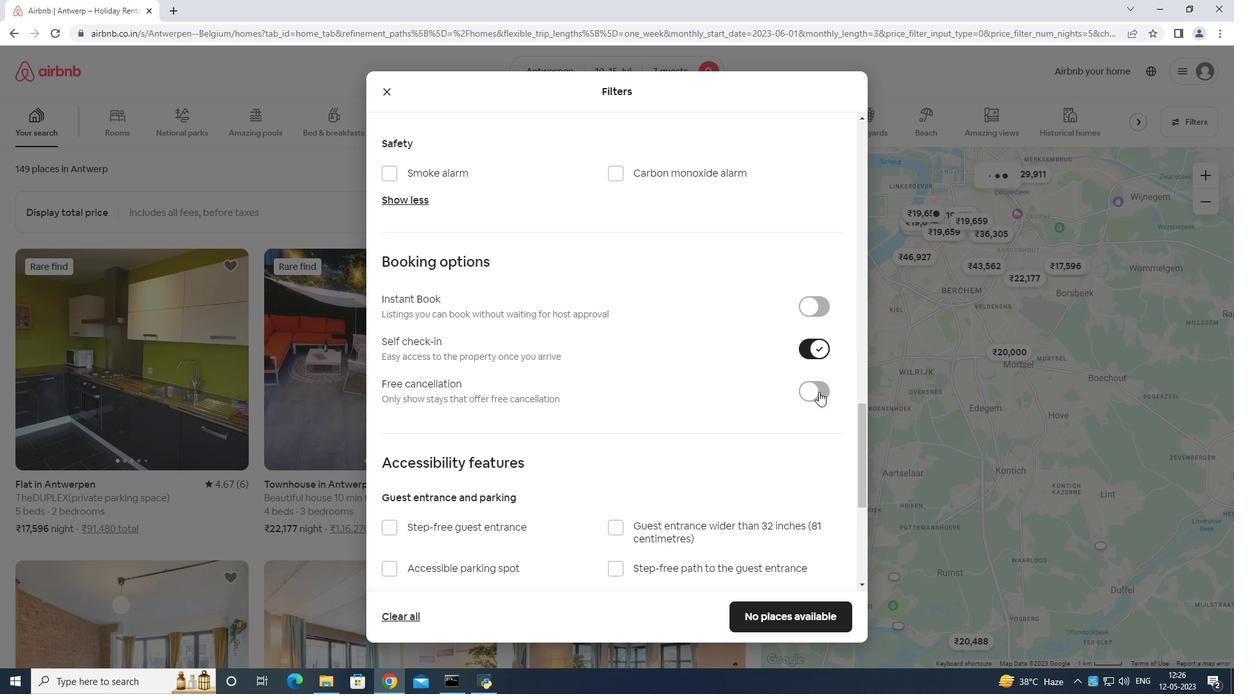 
Action: Mouse moved to (747, 417)
Screenshot: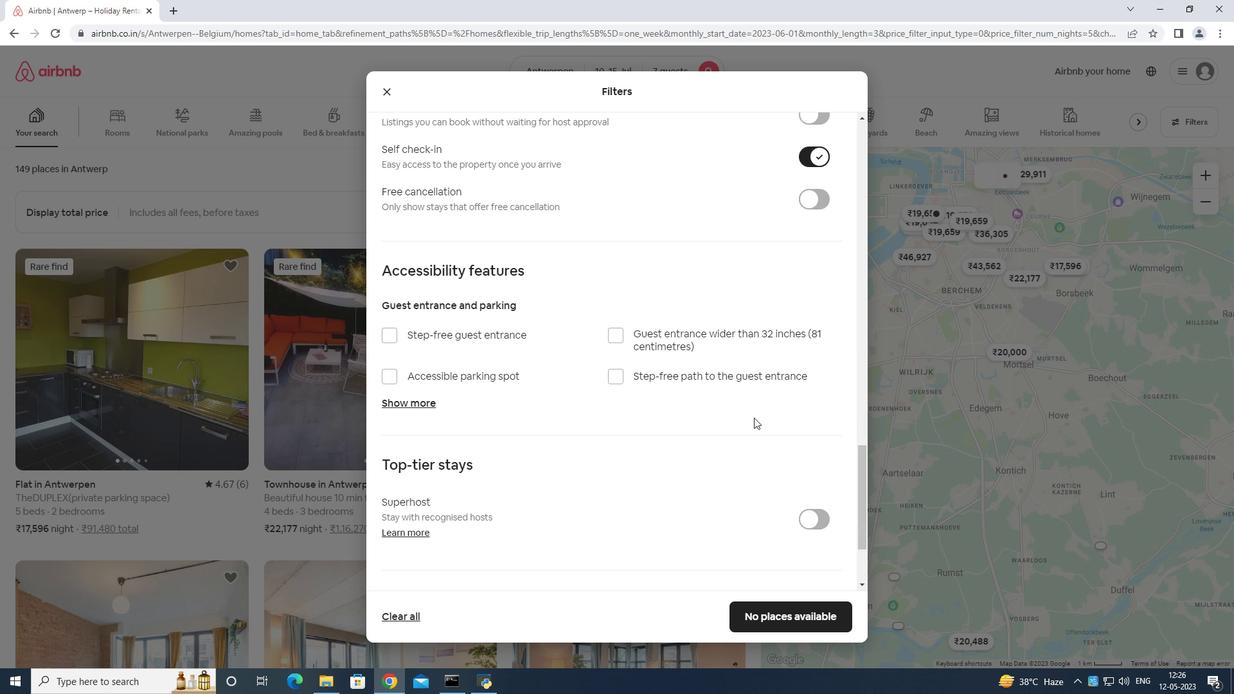 
Action: Mouse scrolled (747, 416) with delta (0, 0)
Screenshot: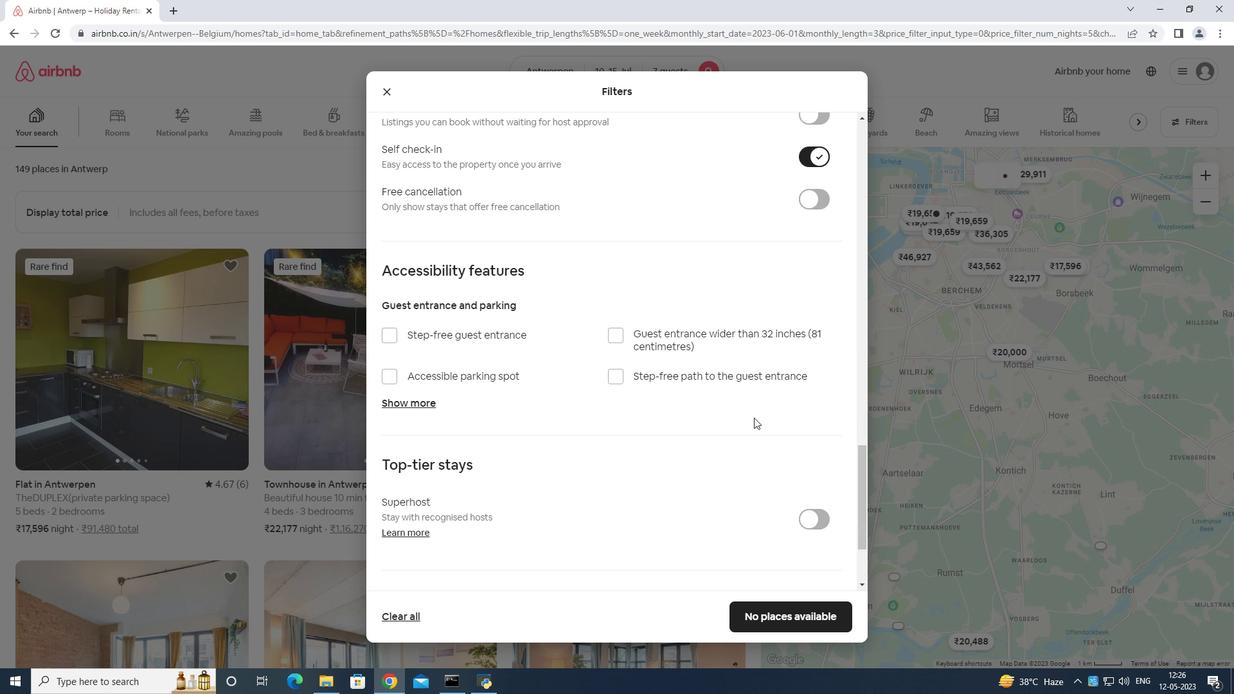 
Action: Mouse moved to (738, 426)
Screenshot: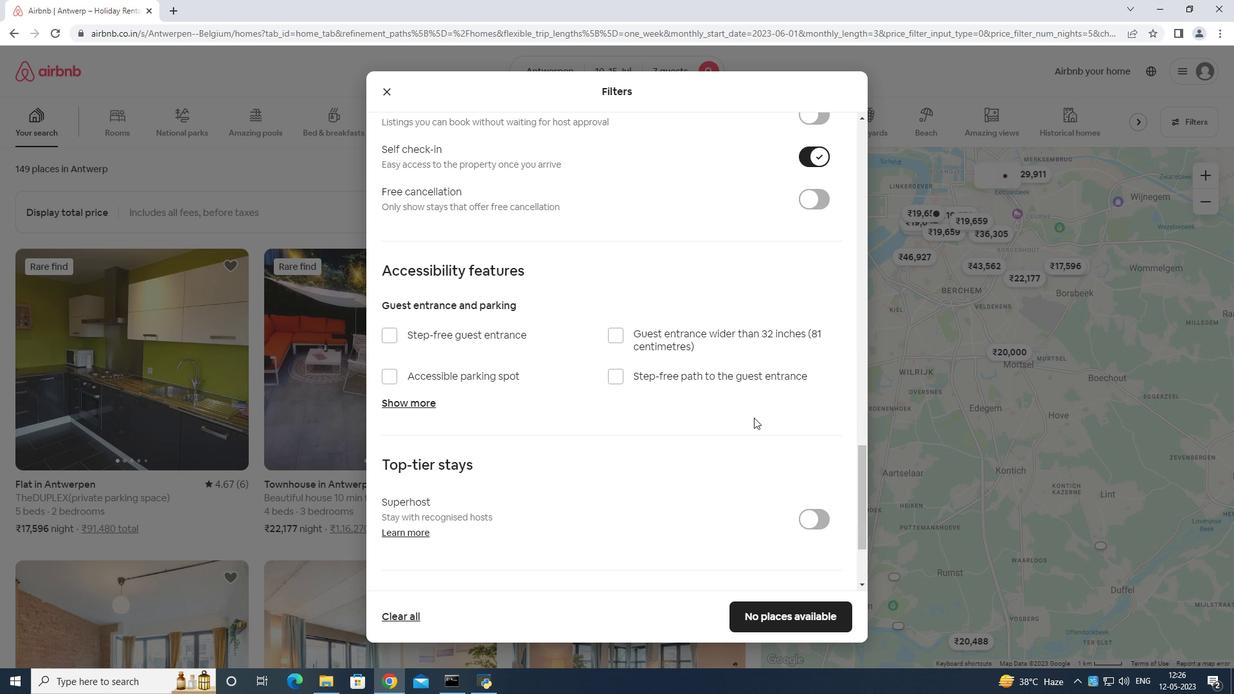 
Action: Mouse scrolled (738, 426) with delta (0, 0)
Screenshot: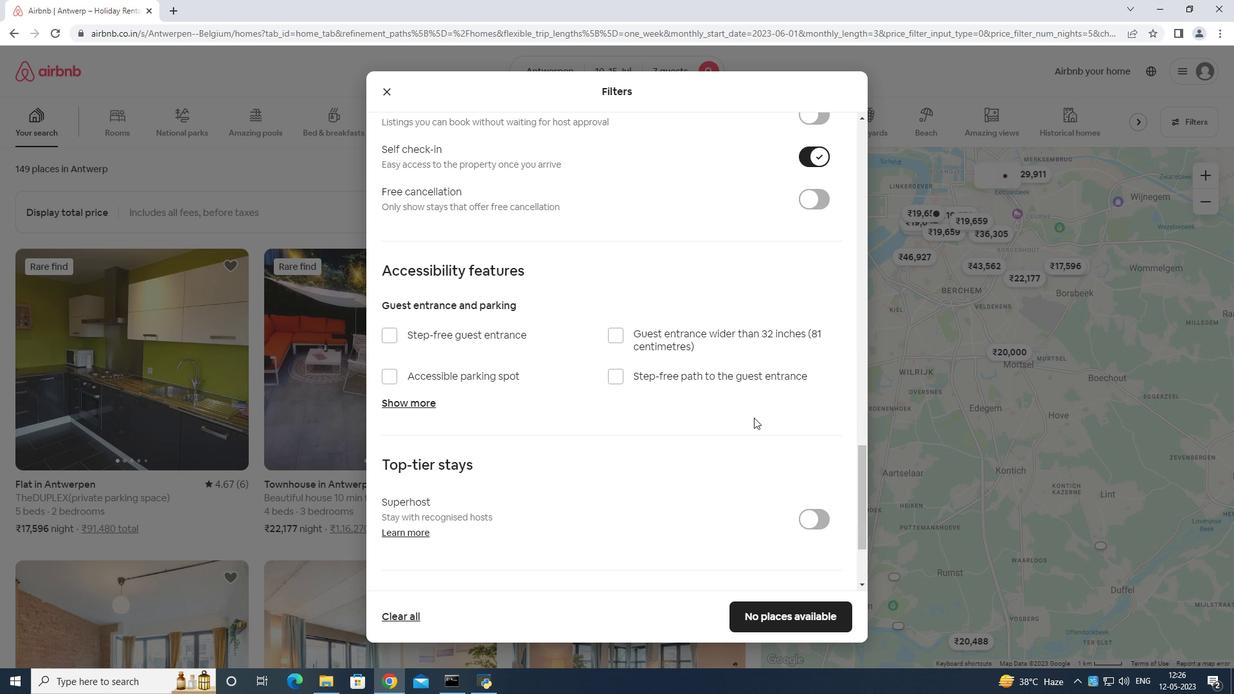 
Action: Mouse moved to (718, 450)
Screenshot: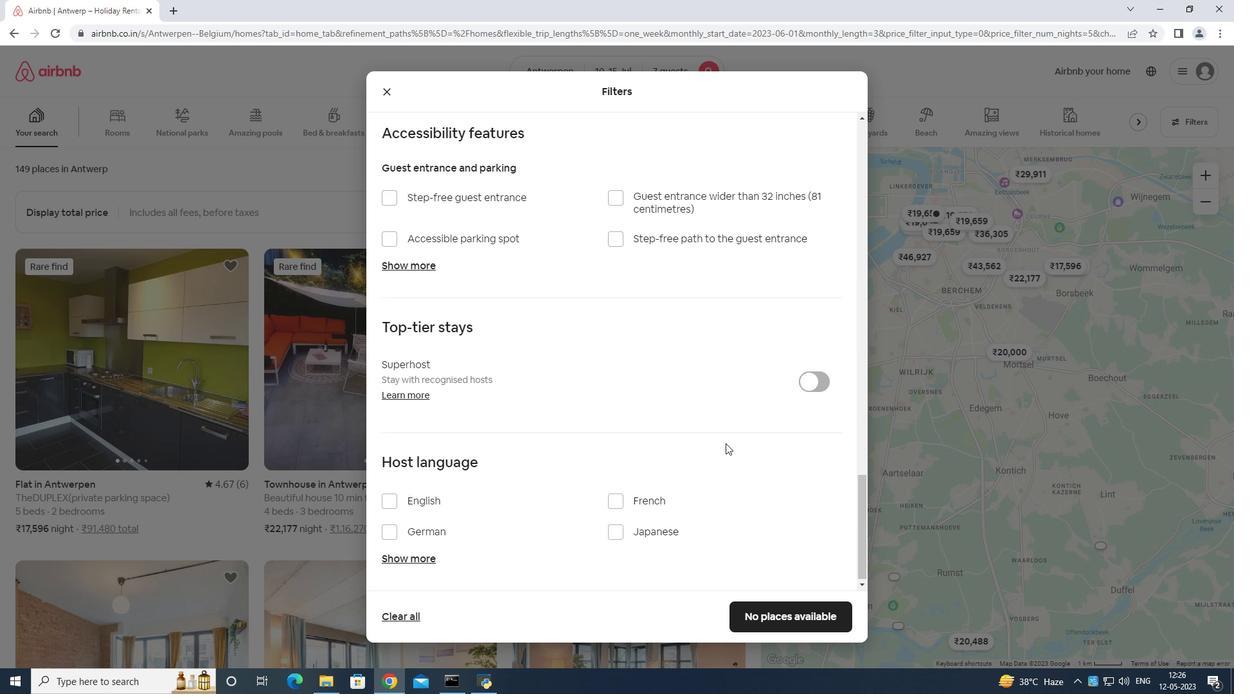 
Action: Mouse scrolled (718, 450) with delta (0, 0)
Screenshot: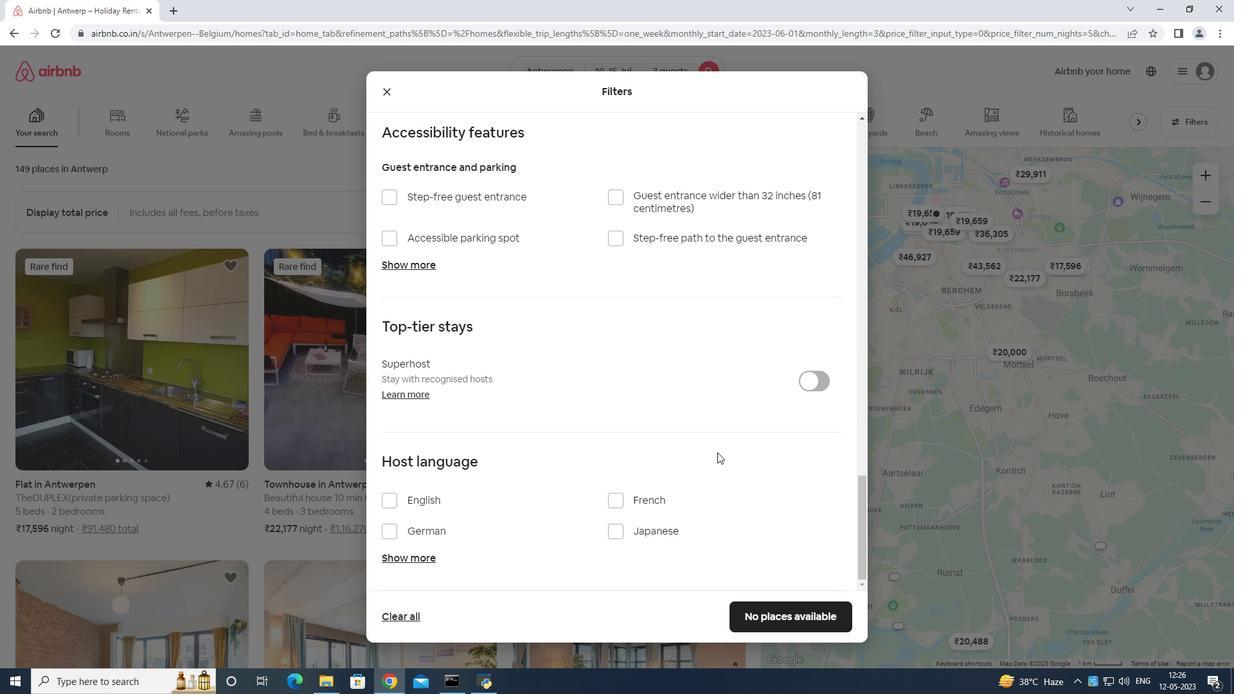 
Action: Mouse moved to (718, 452)
Screenshot: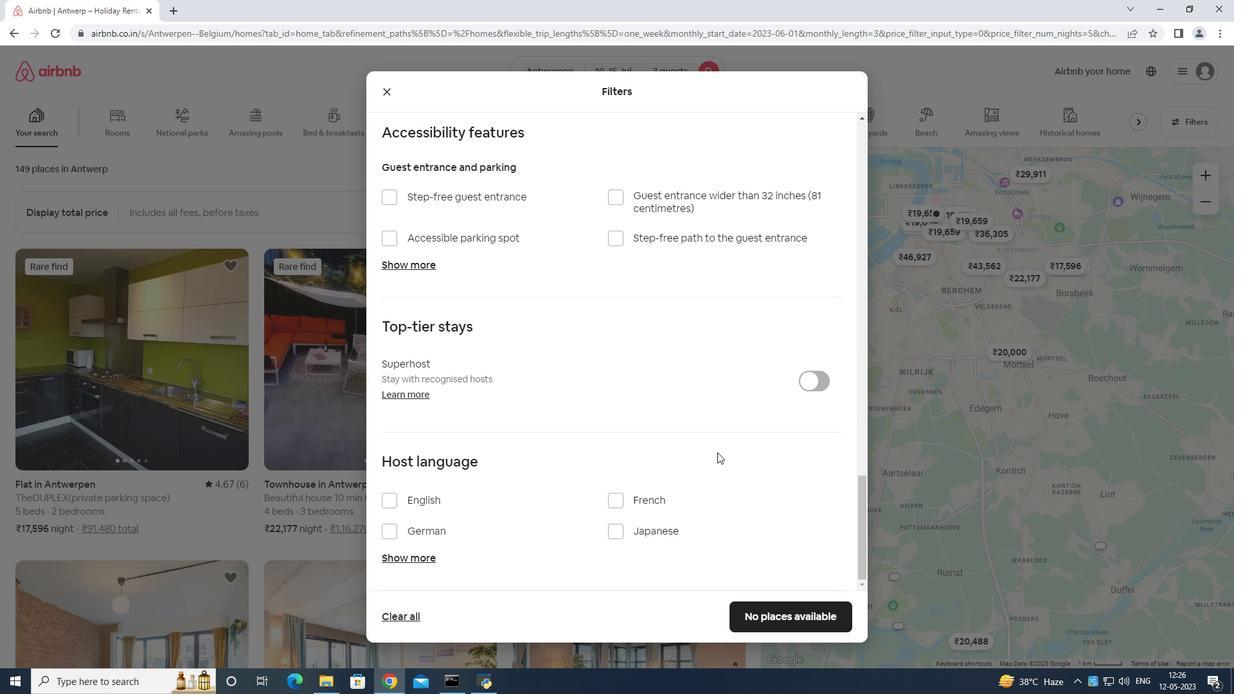 
Action: Mouse scrolled (718, 451) with delta (0, 0)
Screenshot: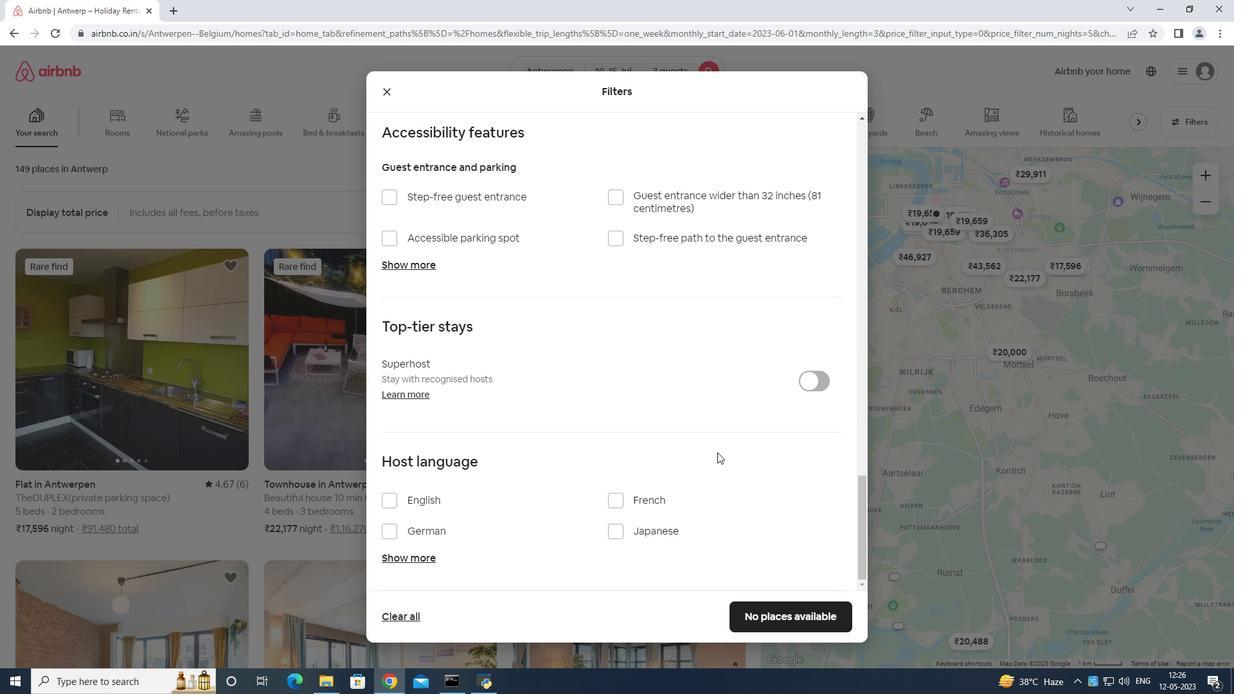 
Action: Mouse moved to (718, 453)
Screenshot: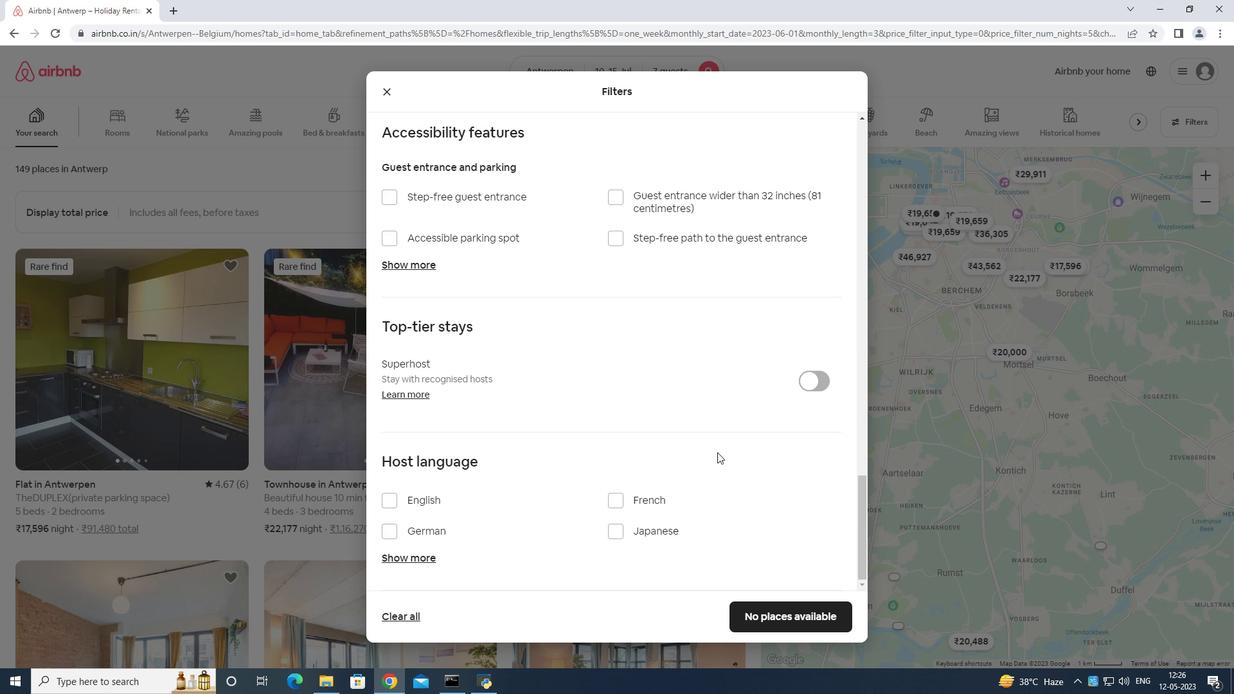 
Action: Mouse scrolled (718, 452) with delta (0, 0)
Screenshot: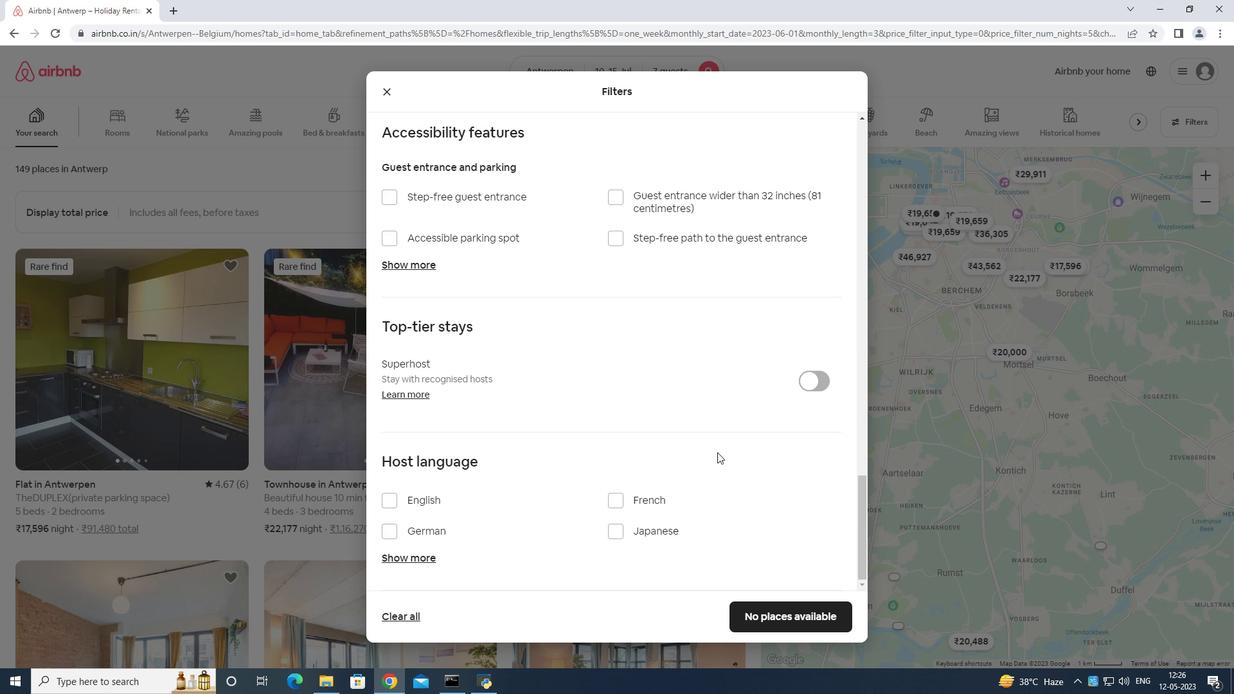 
Action: Mouse moved to (718, 454)
Screenshot: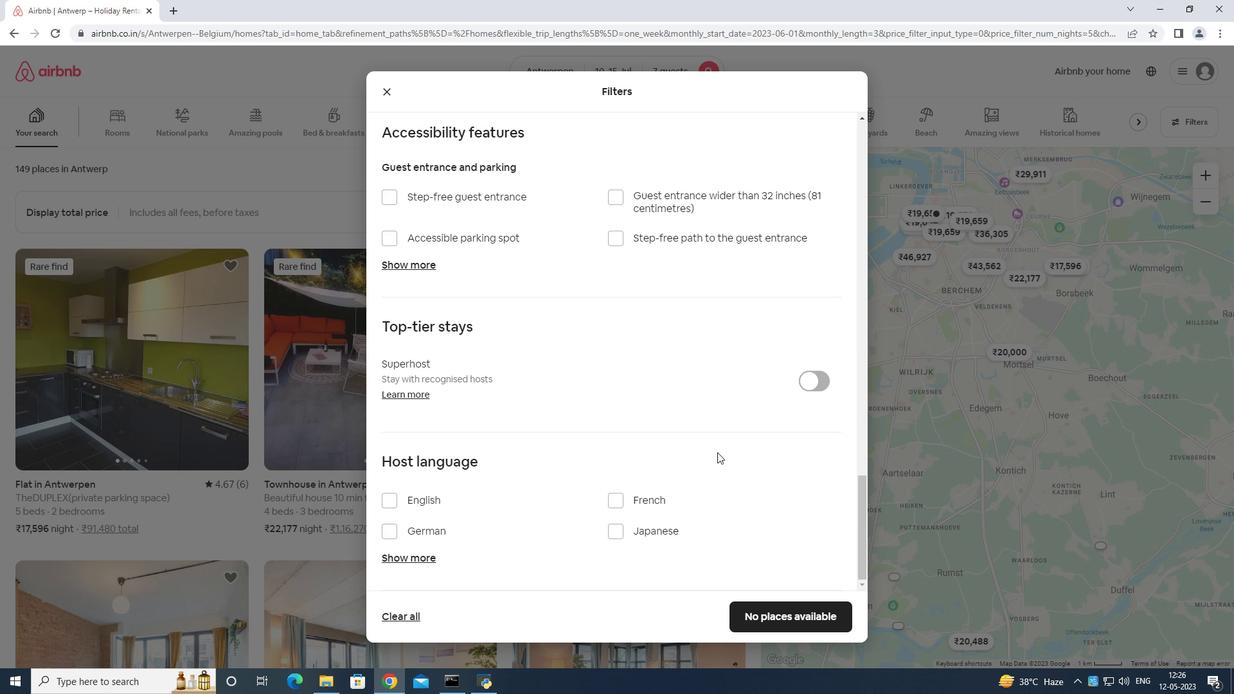 
Action: Mouse scrolled (718, 453) with delta (0, 0)
Screenshot: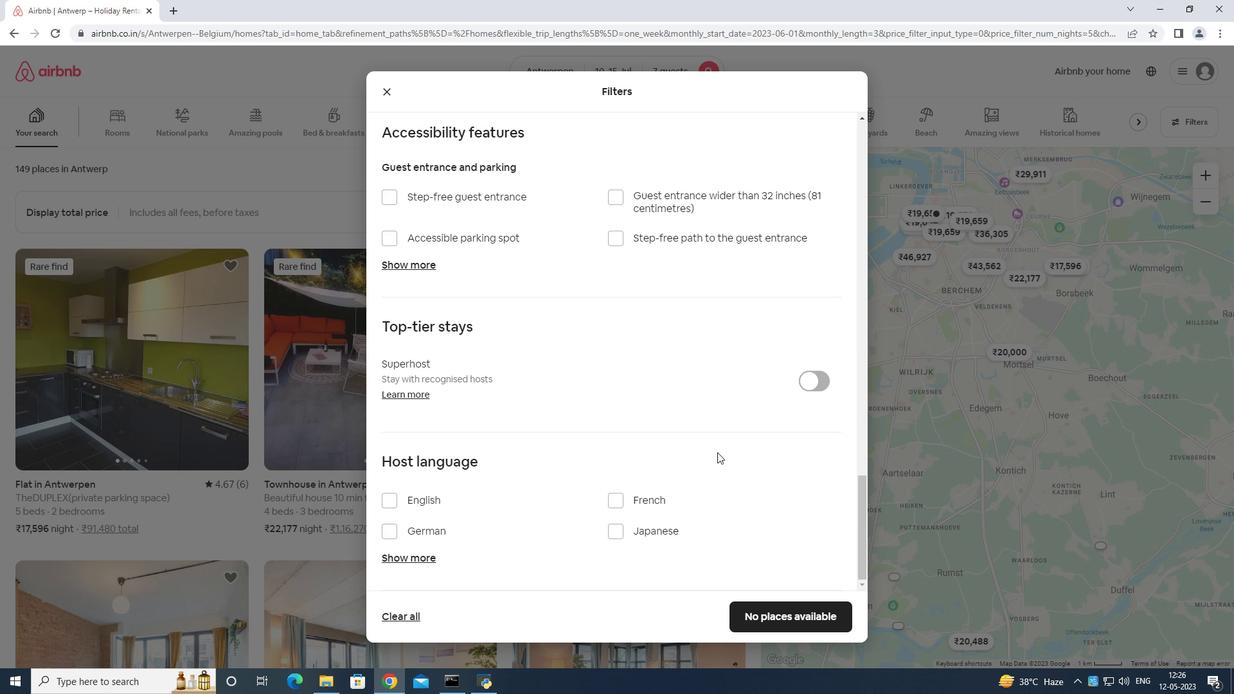 
Action: Mouse moved to (383, 498)
Screenshot: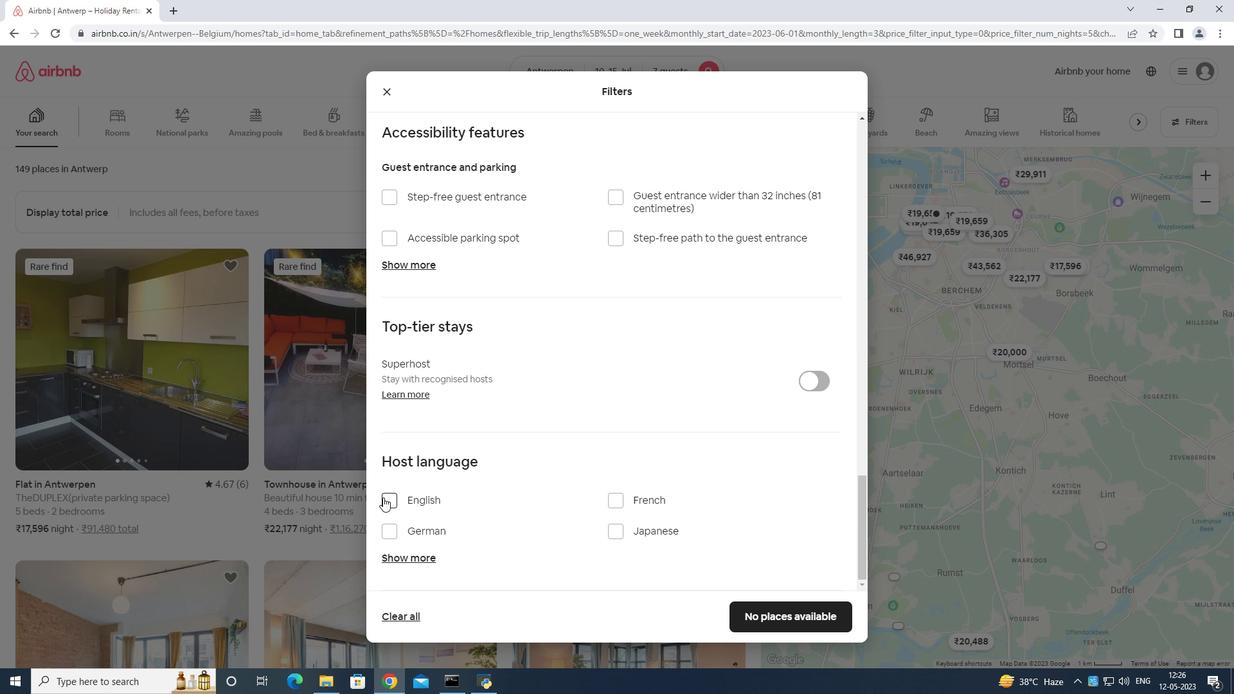 
Action: Mouse pressed left at (383, 498)
Screenshot: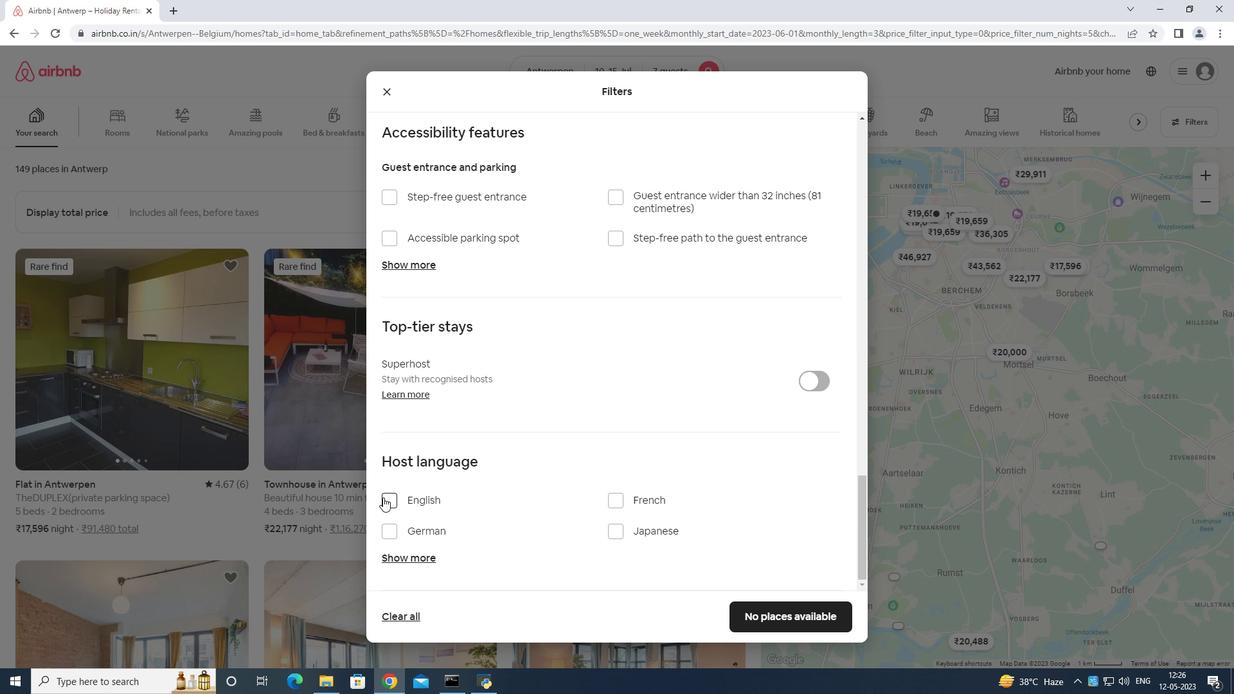 
Action: Mouse moved to (772, 612)
Screenshot: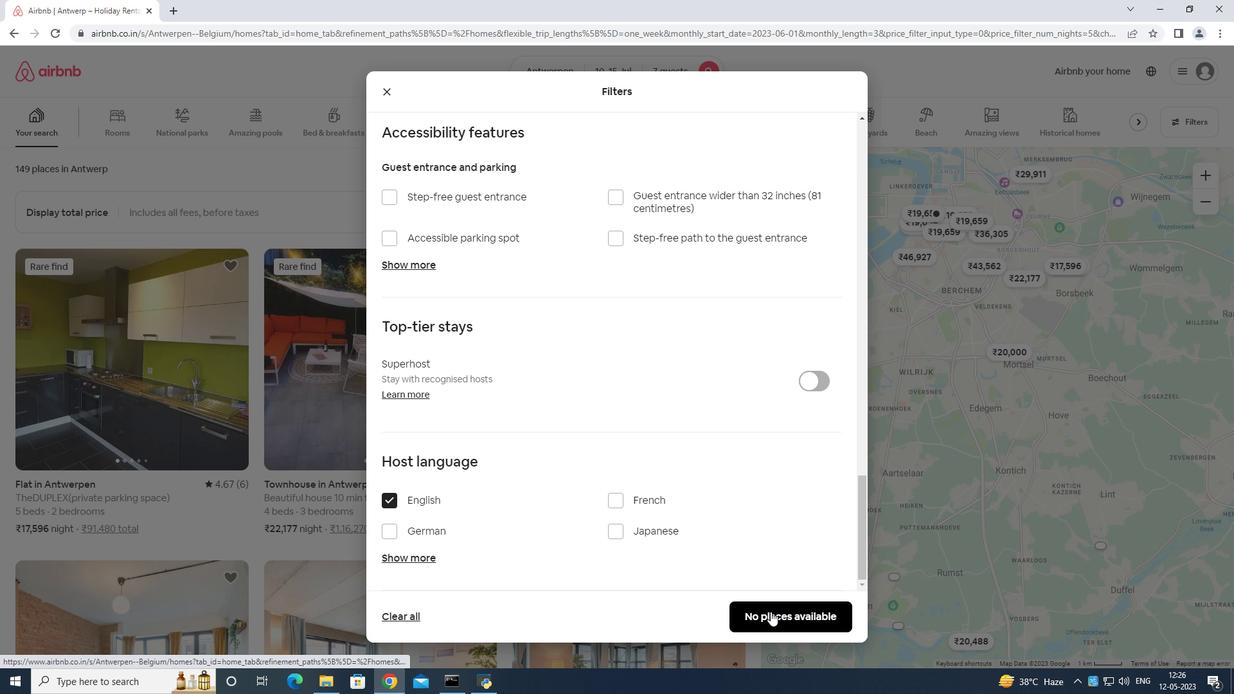 
Action: Mouse pressed left at (772, 612)
Screenshot: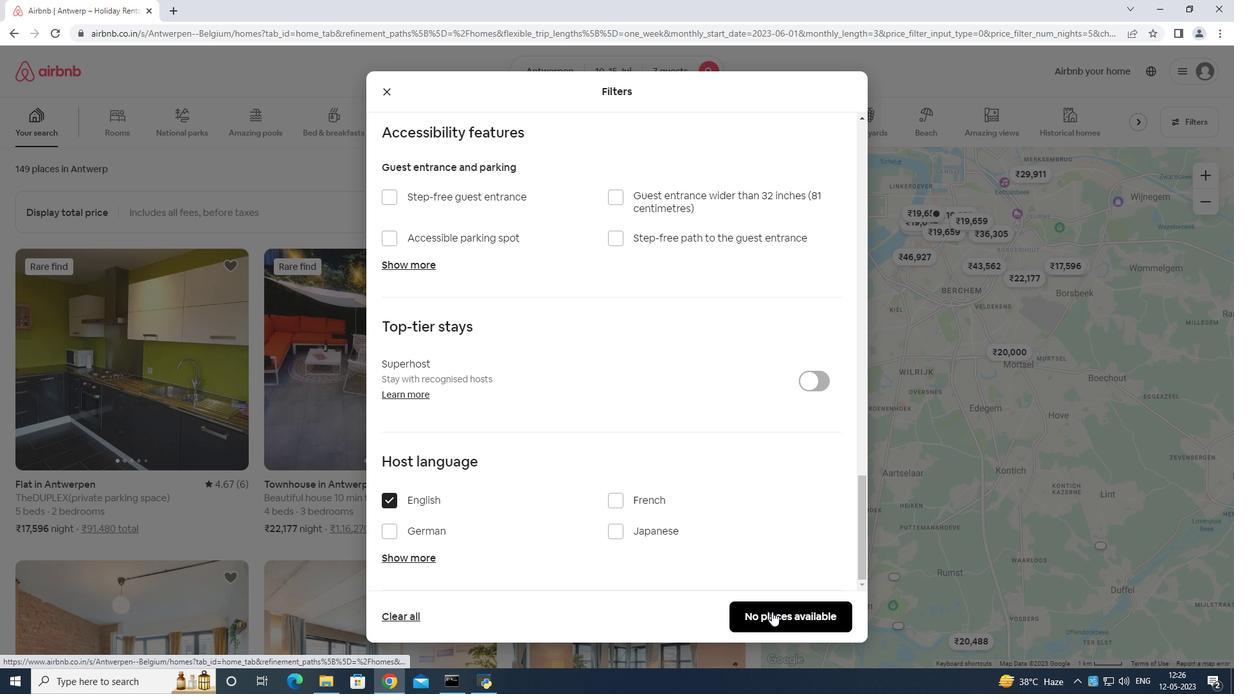 
